 Task: Change  the formatting of the data  Which is Greater than 10 in conditional formating, put the option 'Green Fill with Dark Green Text. . 'In the sheet   Blaze Sales   book
Action: Mouse moved to (50, 194)
Screenshot: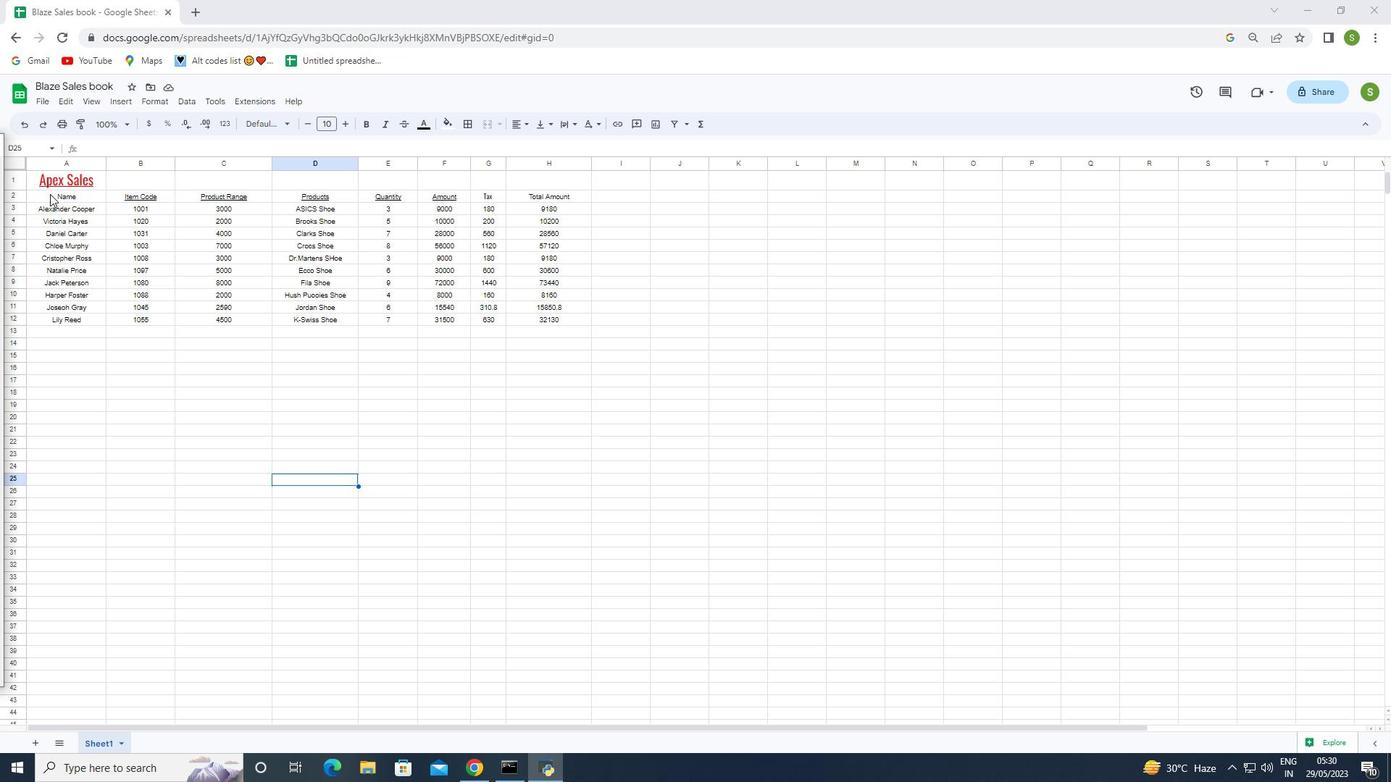 
Action: Mouse pressed left at (50, 194)
Screenshot: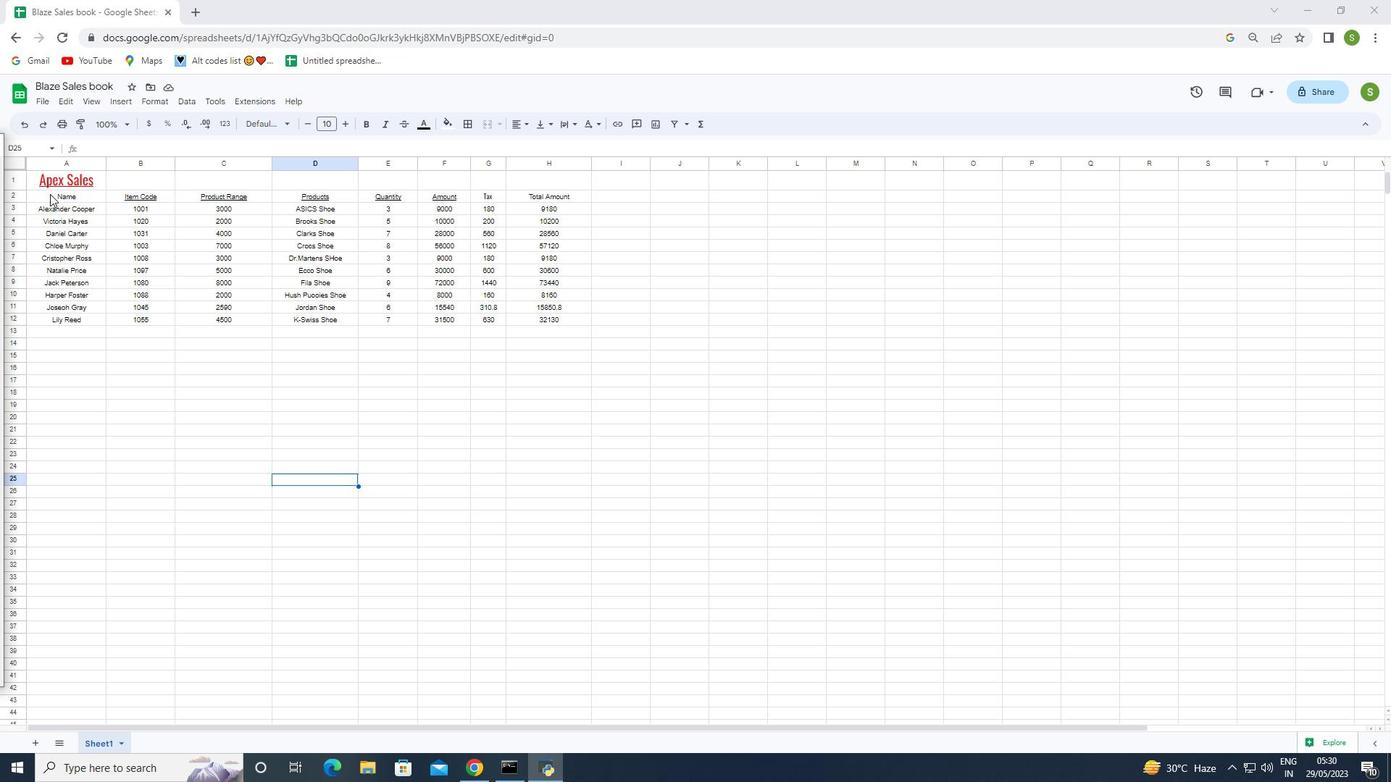 
Action: Mouse moved to (158, 98)
Screenshot: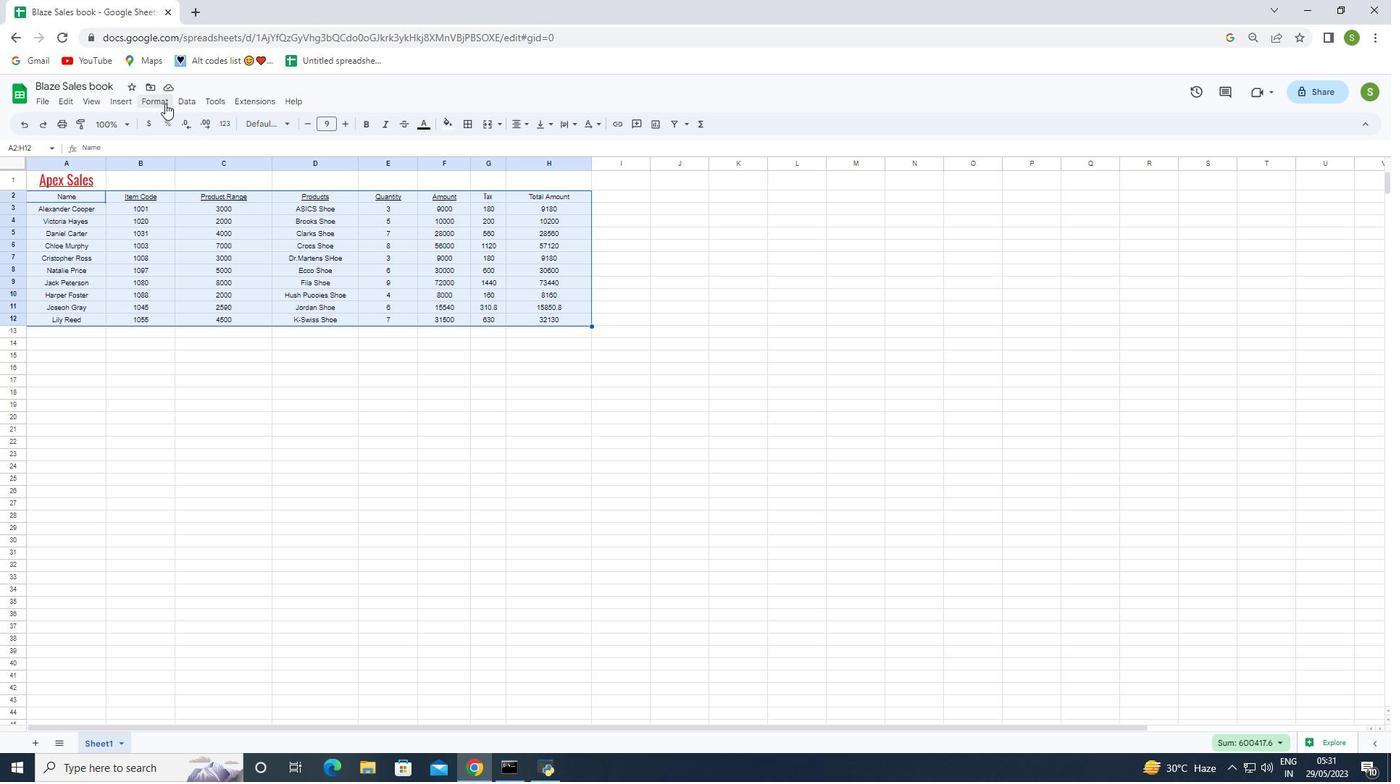 
Action: Mouse pressed left at (158, 98)
Screenshot: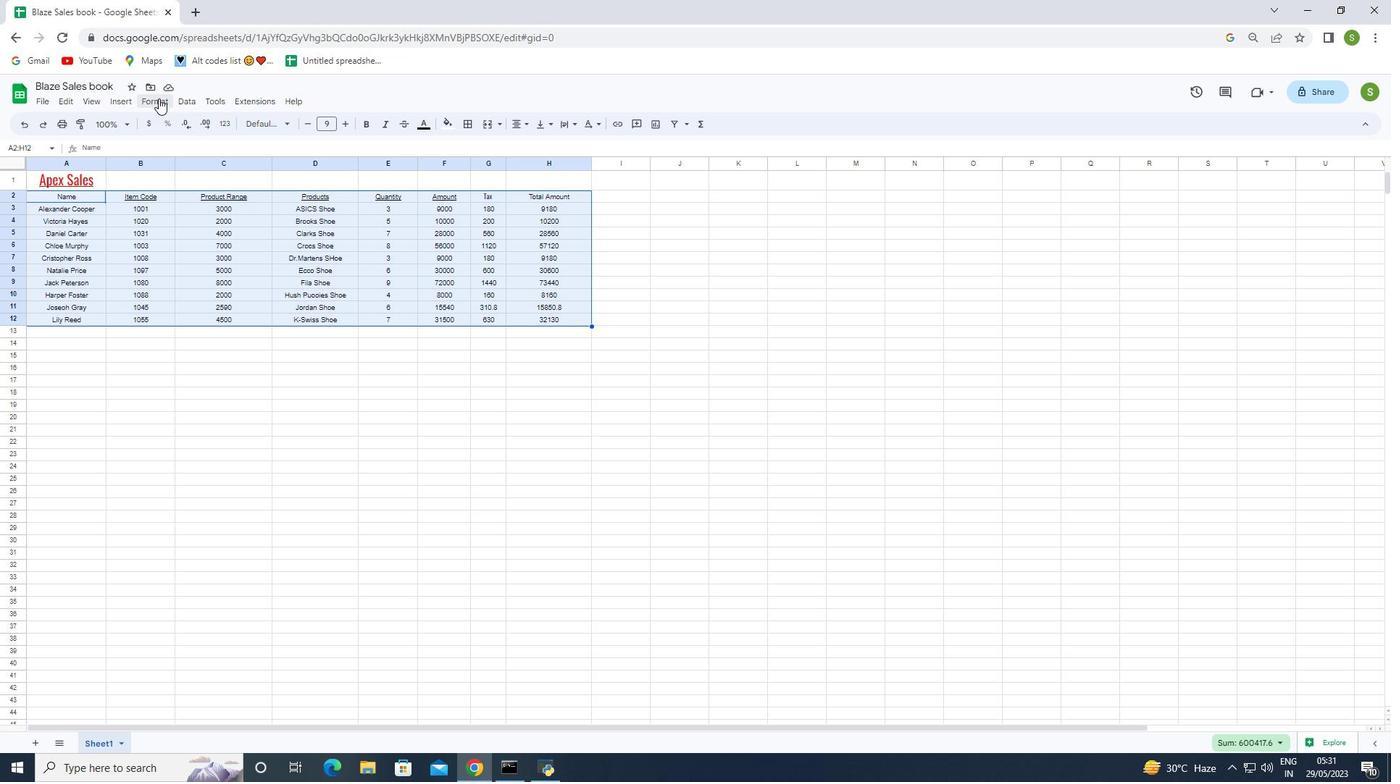 
Action: Mouse moved to (206, 300)
Screenshot: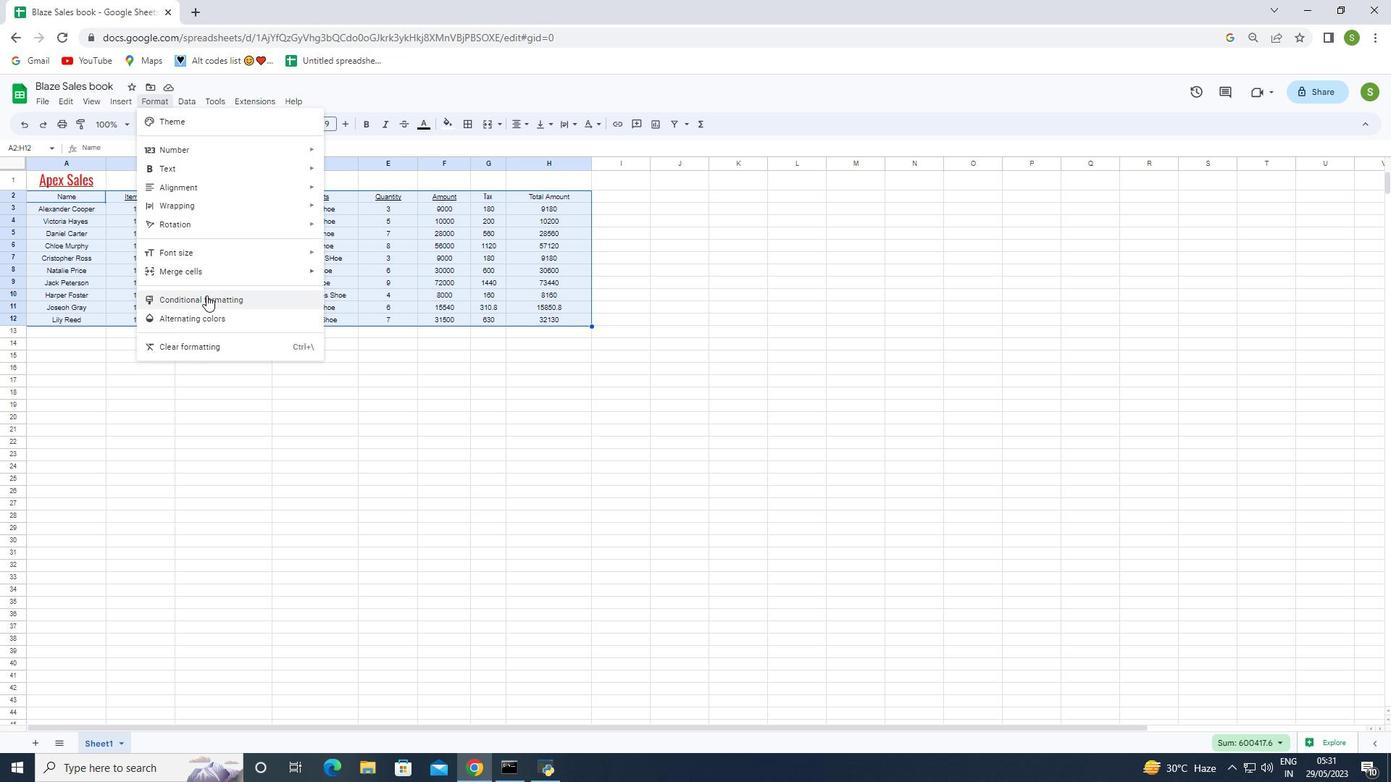 
Action: Mouse pressed left at (206, 300)
Screenshot: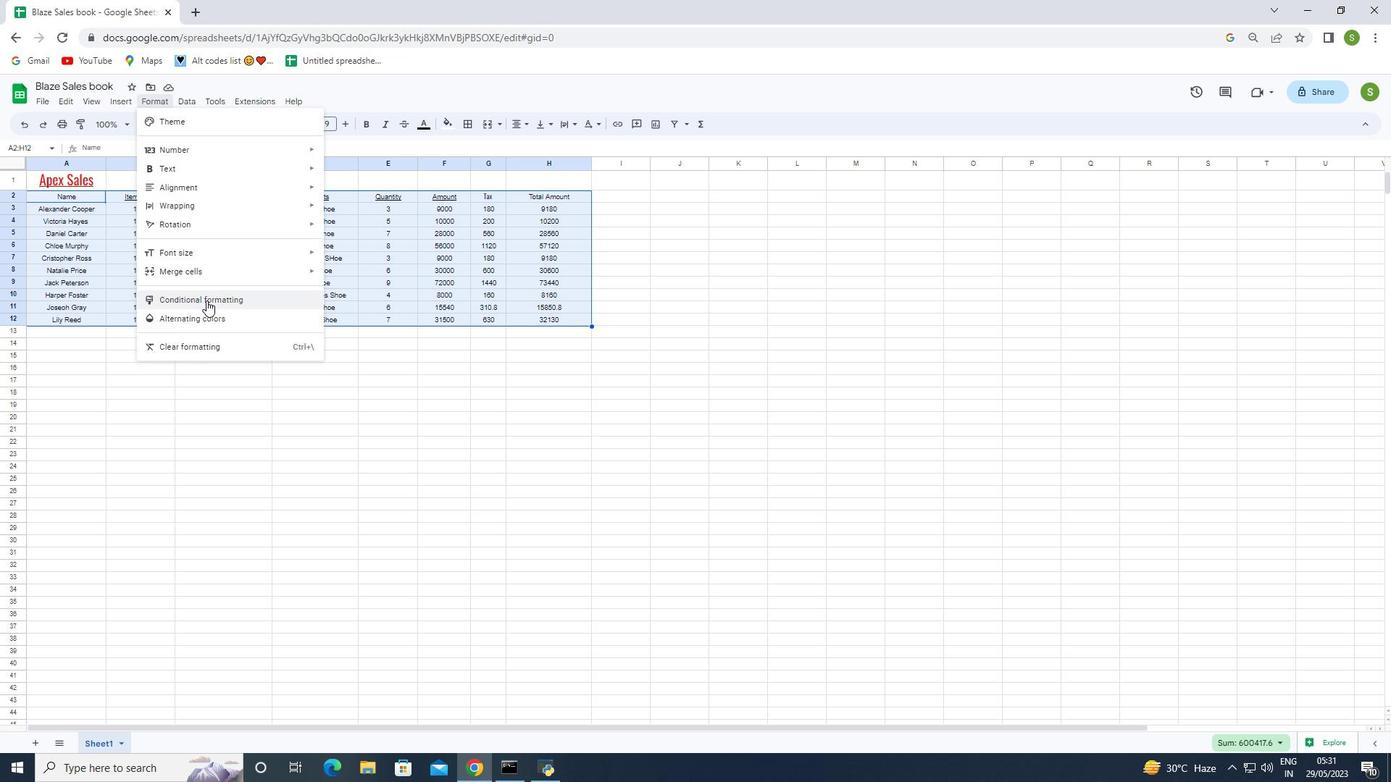 
Action: Mouse moved to (1254, 277)
Screenshot: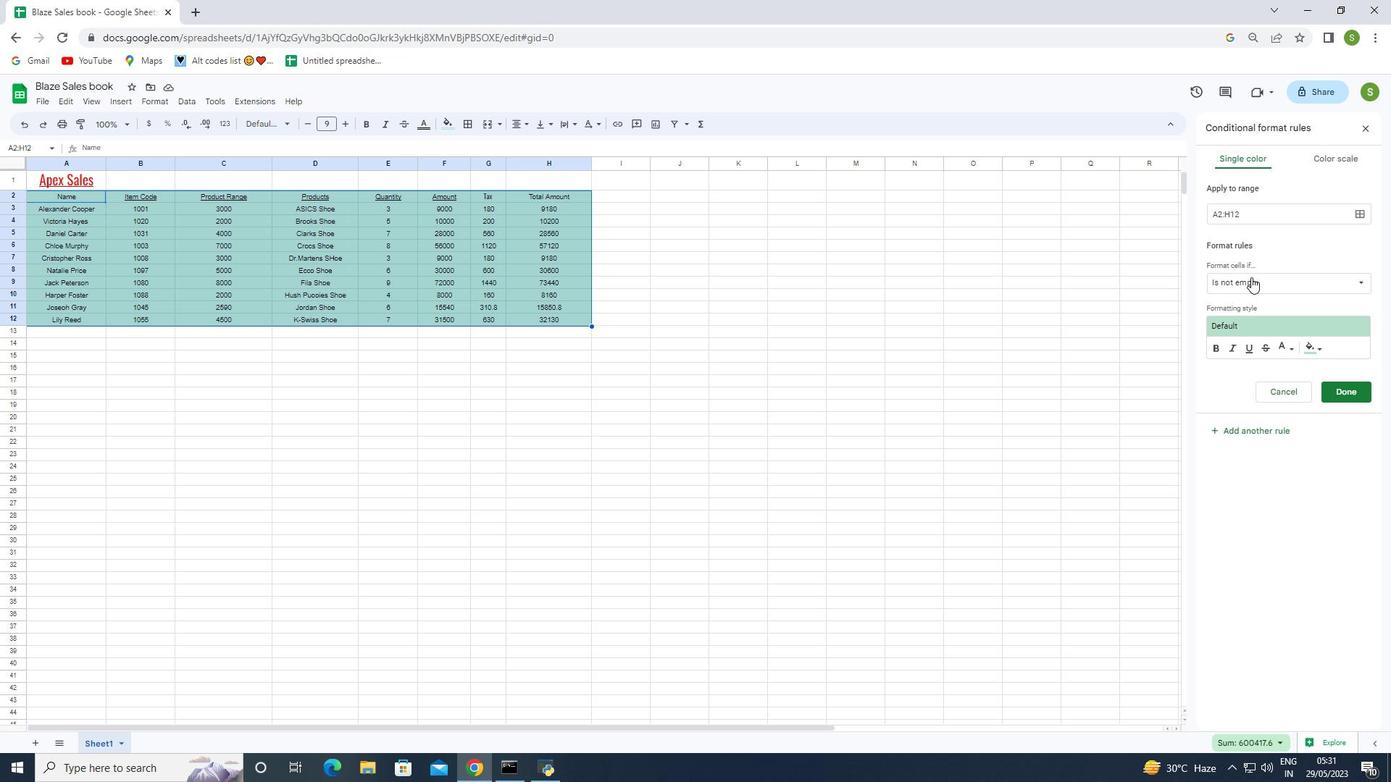 
Action: Mouse pressed left at (1254, 277)
Screenshot: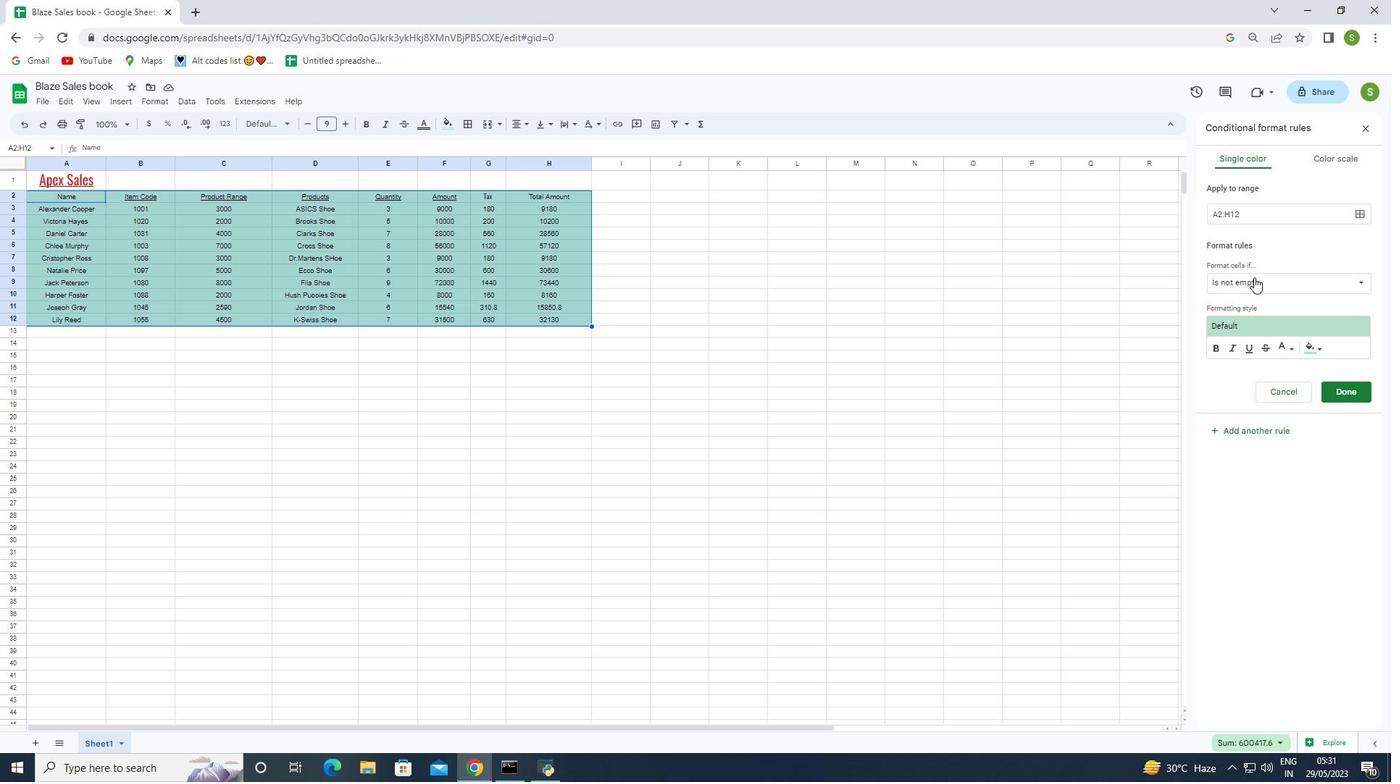 
Action: Mouse moved to (1249, 471)
Screenshot: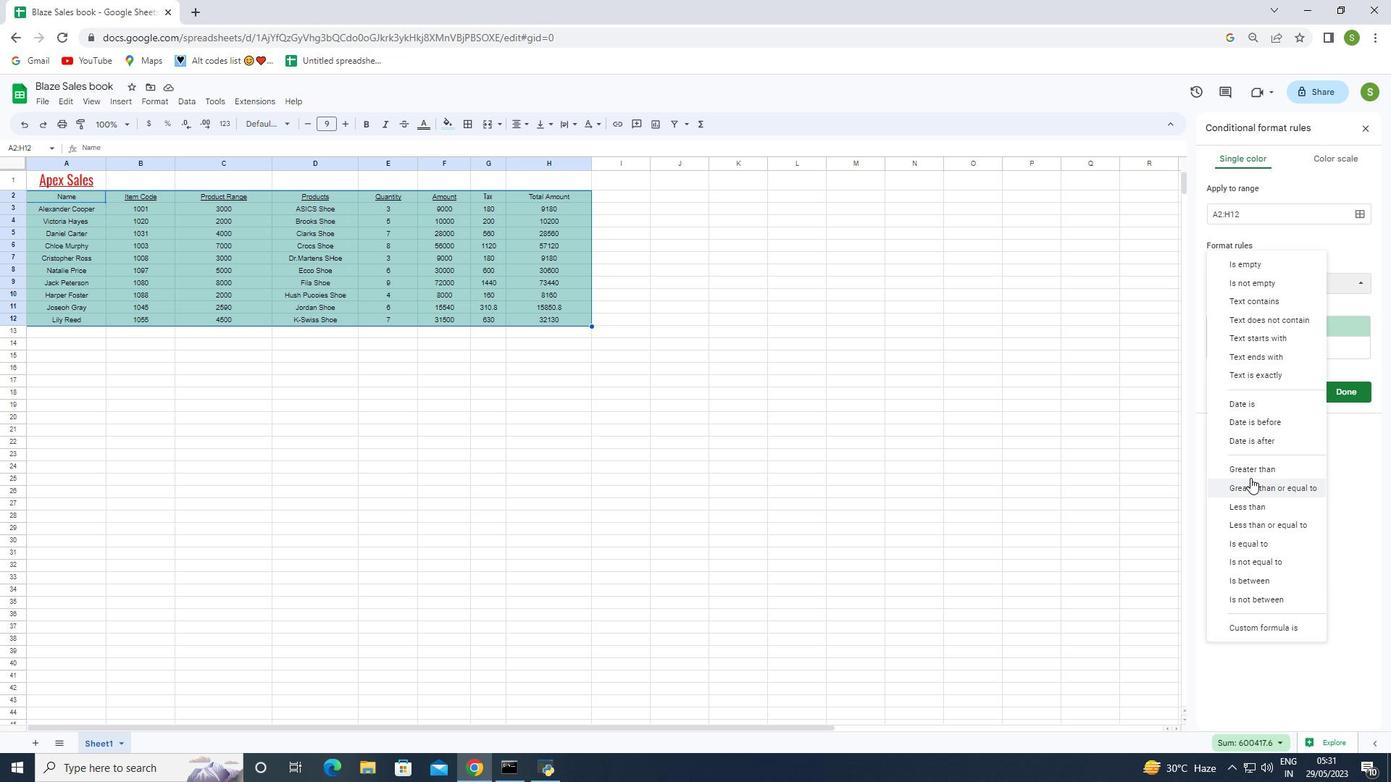 
Action: Mouse pressed left at (1249, 471)
Screenshot: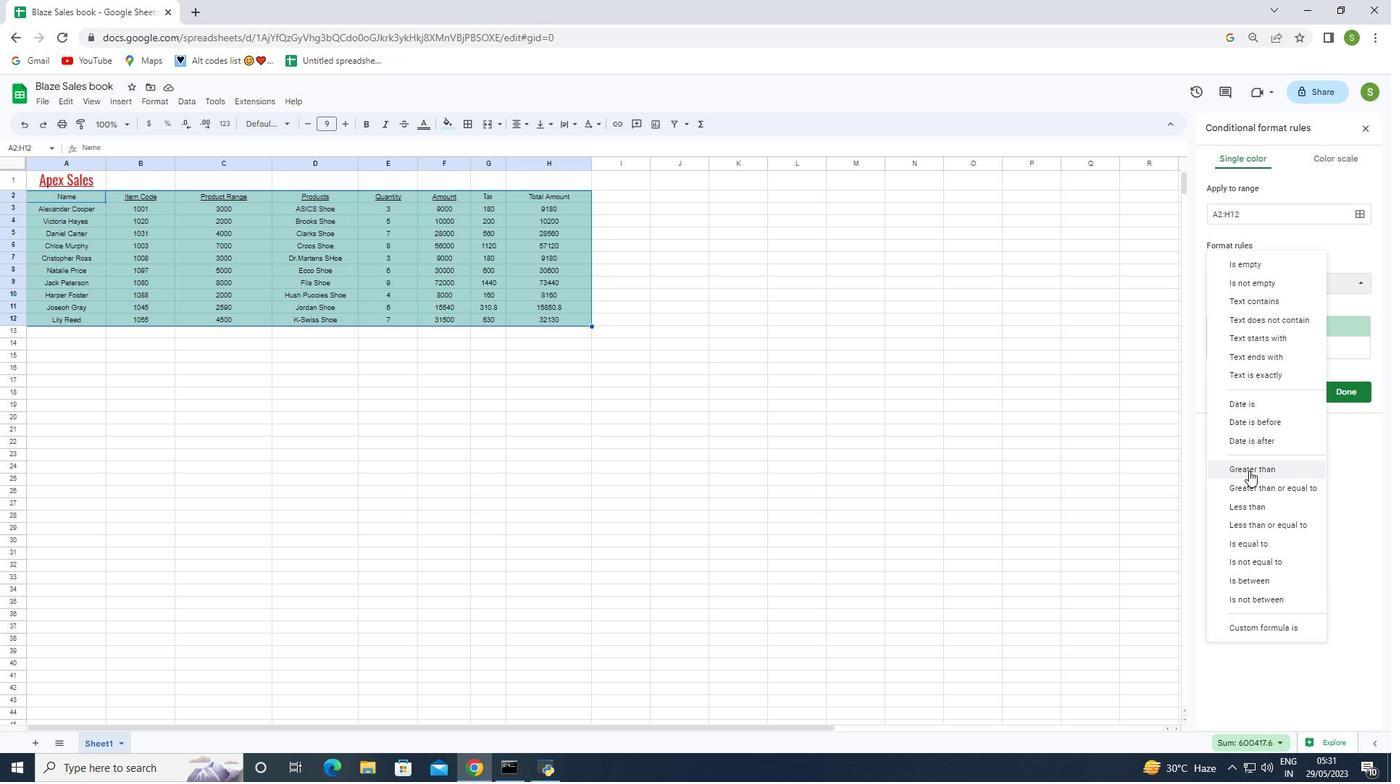 
Action: Mouse moved to (1221, 313)
Screenshot: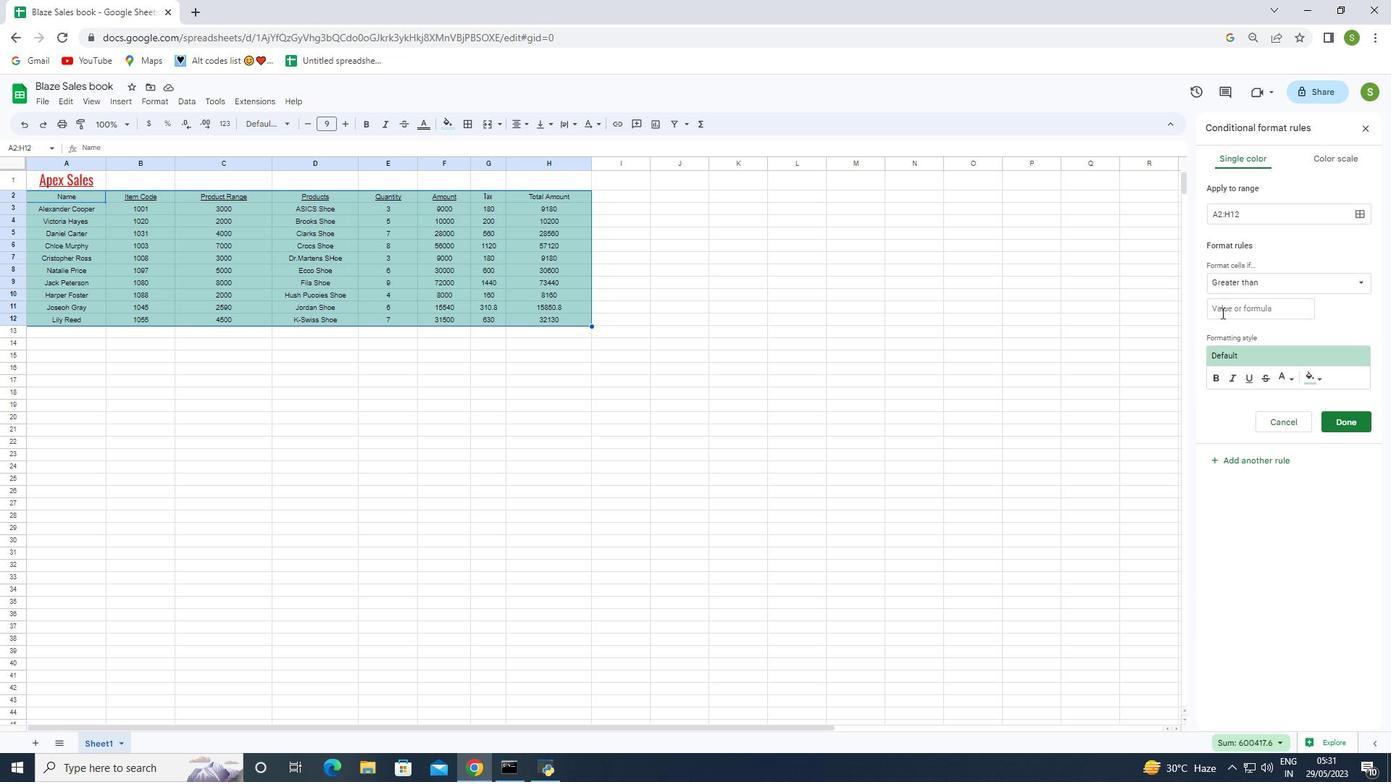 
Action: Mouse pressed left at (1221, 313)
Screenshot: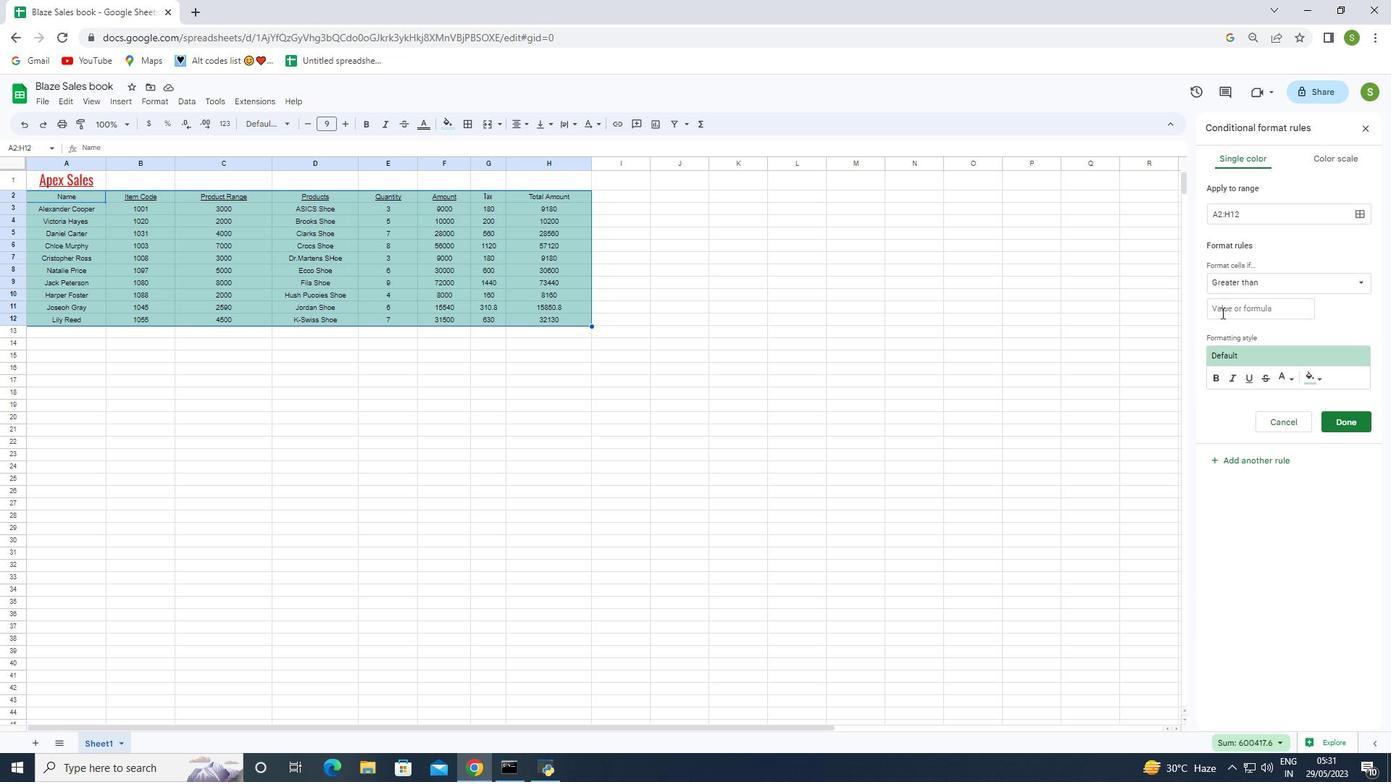 
Action: Key pressed 10
Screenshot: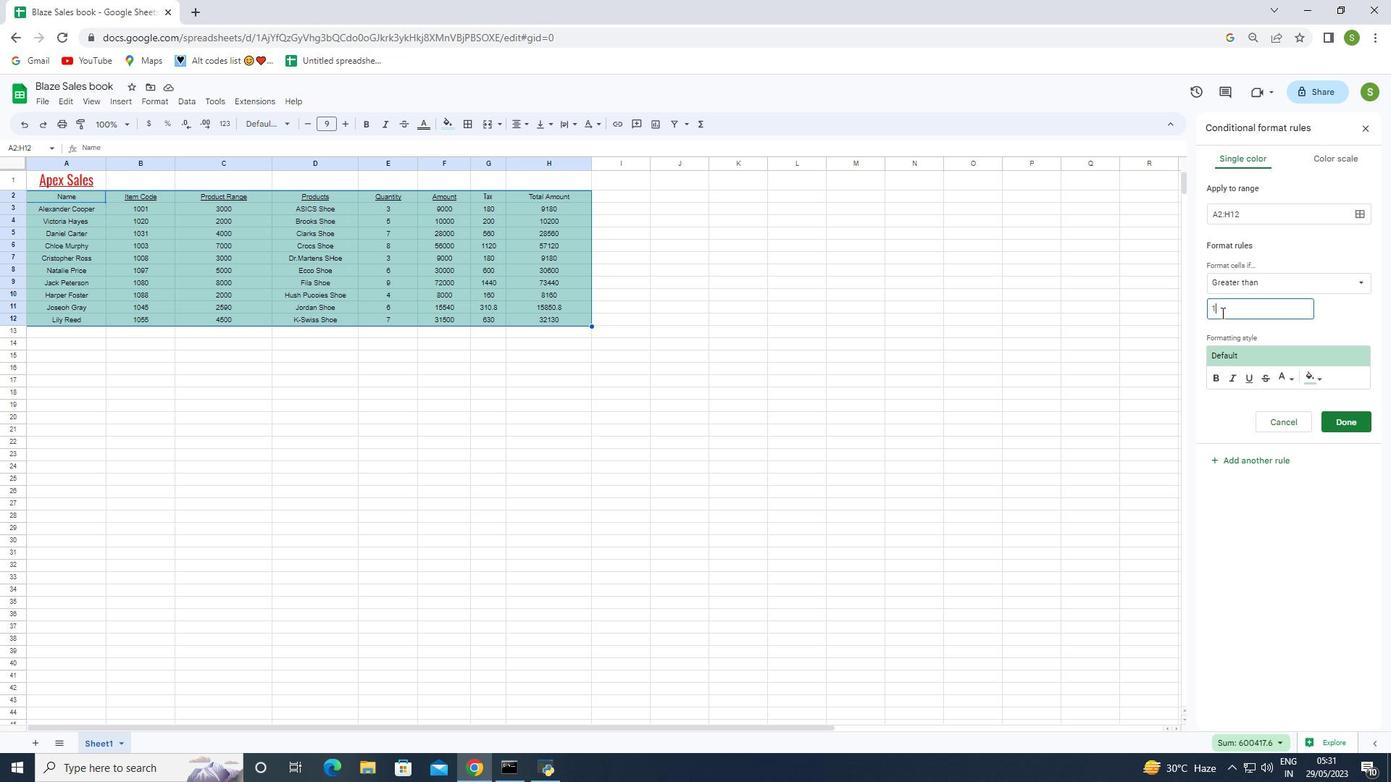 
Action: Mouse moved to (1318, 378)
Screenshot: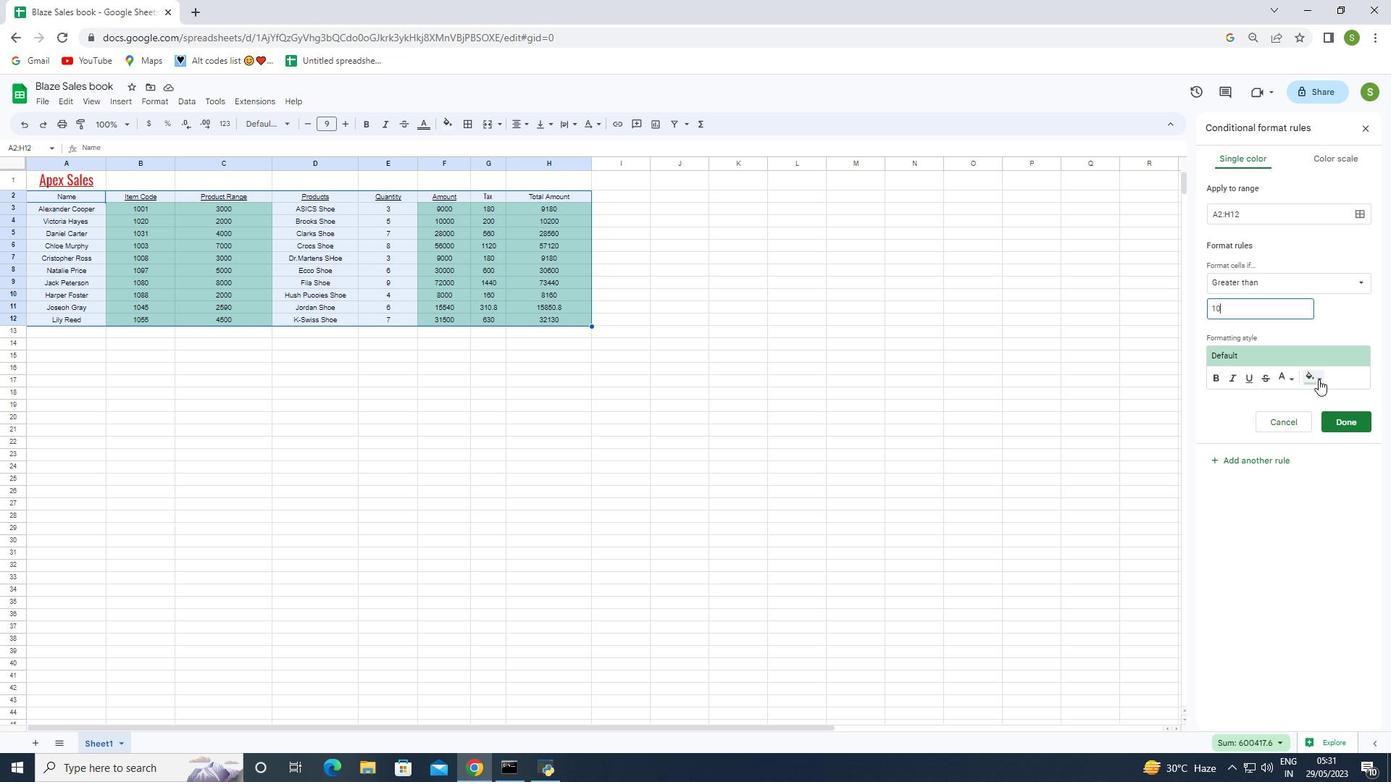 
Action: Mouse pressed left at (1318, 378)
Screenshot: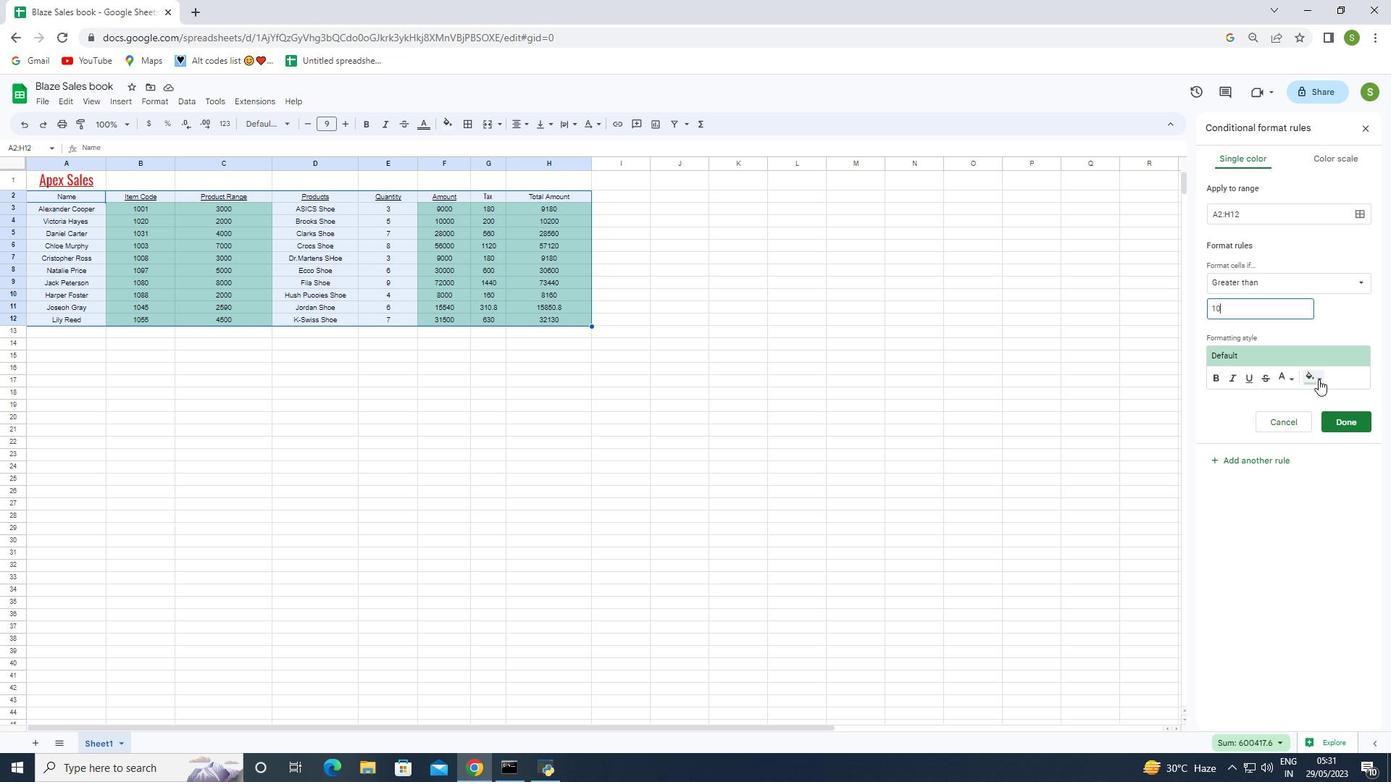 
Action: Mouse moved to (1250, 490)
Screenshot: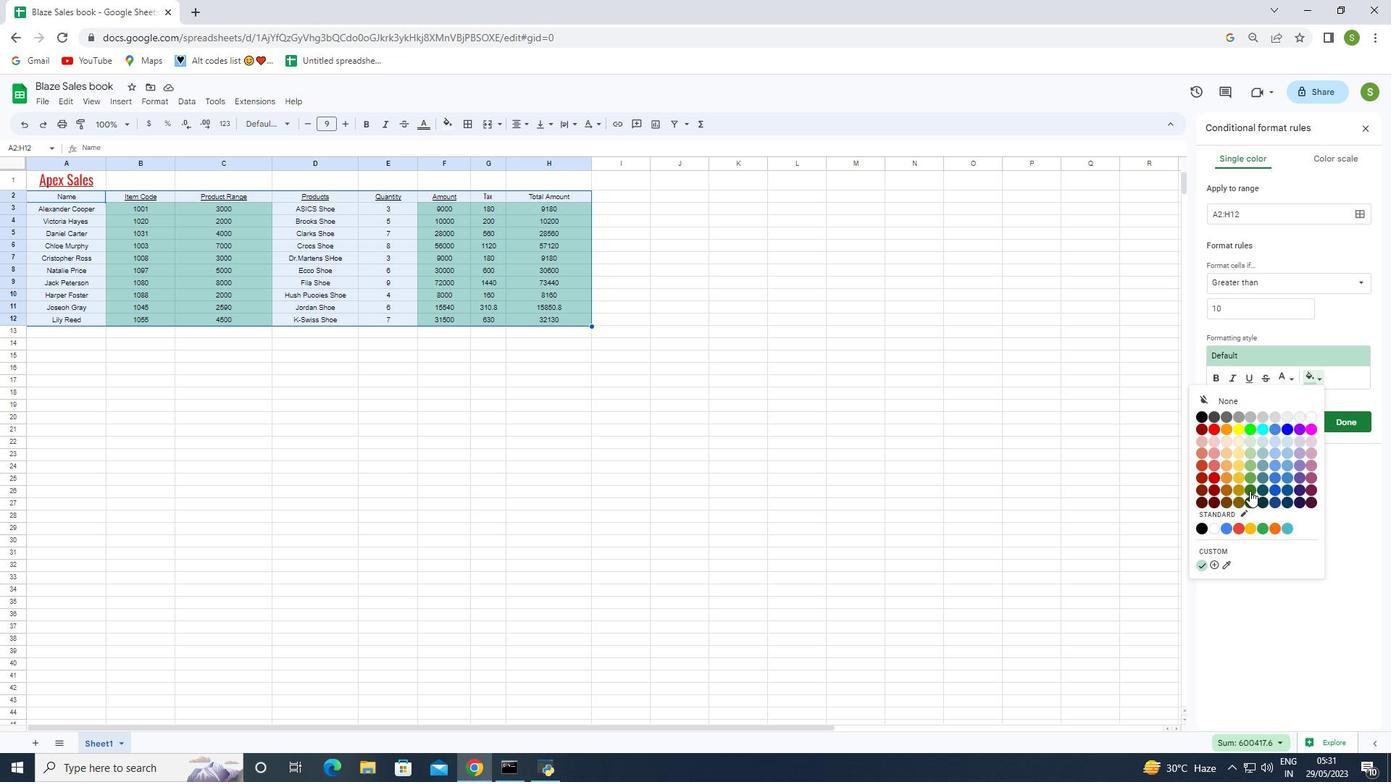 
Action: Mouse pressed left at (1250, 490)
Screenshot: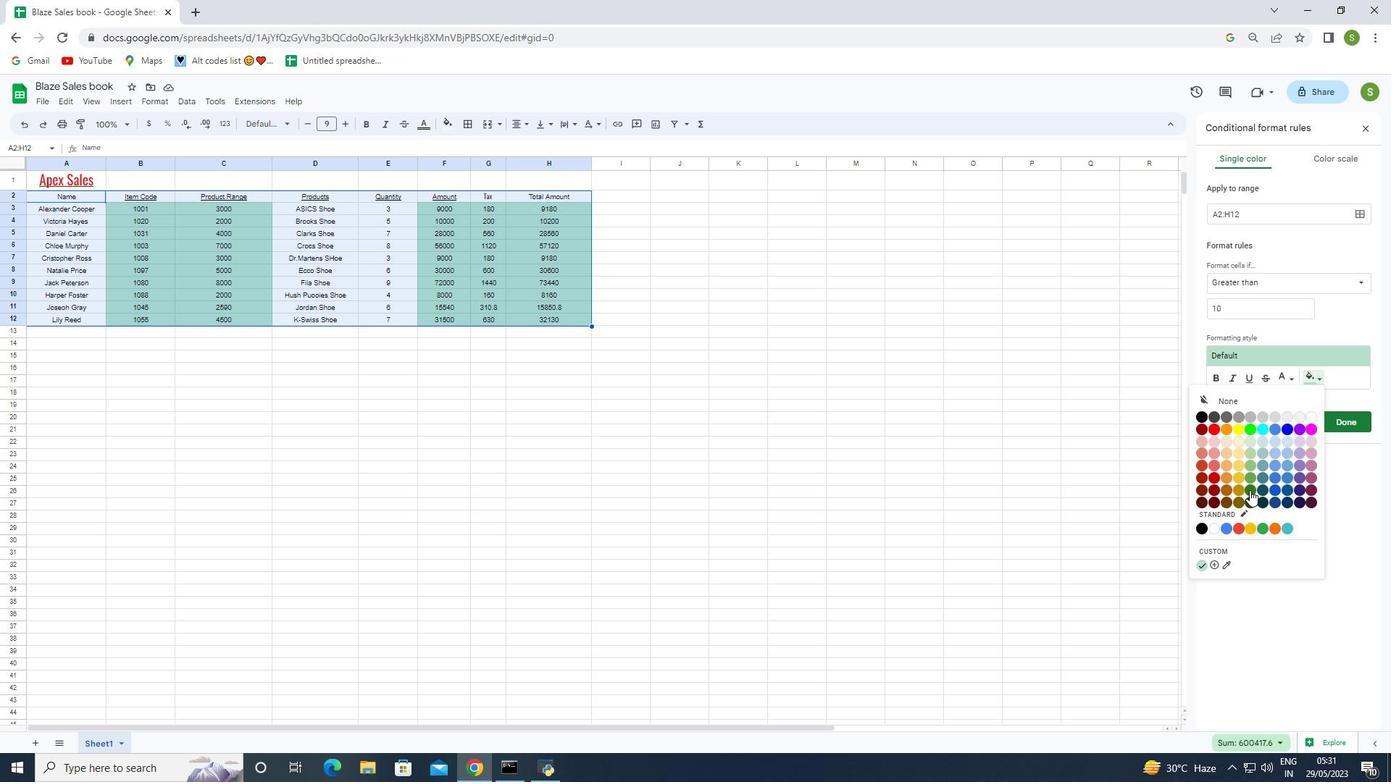
Action: Mouse moved to (1311, 381)
Screenshot: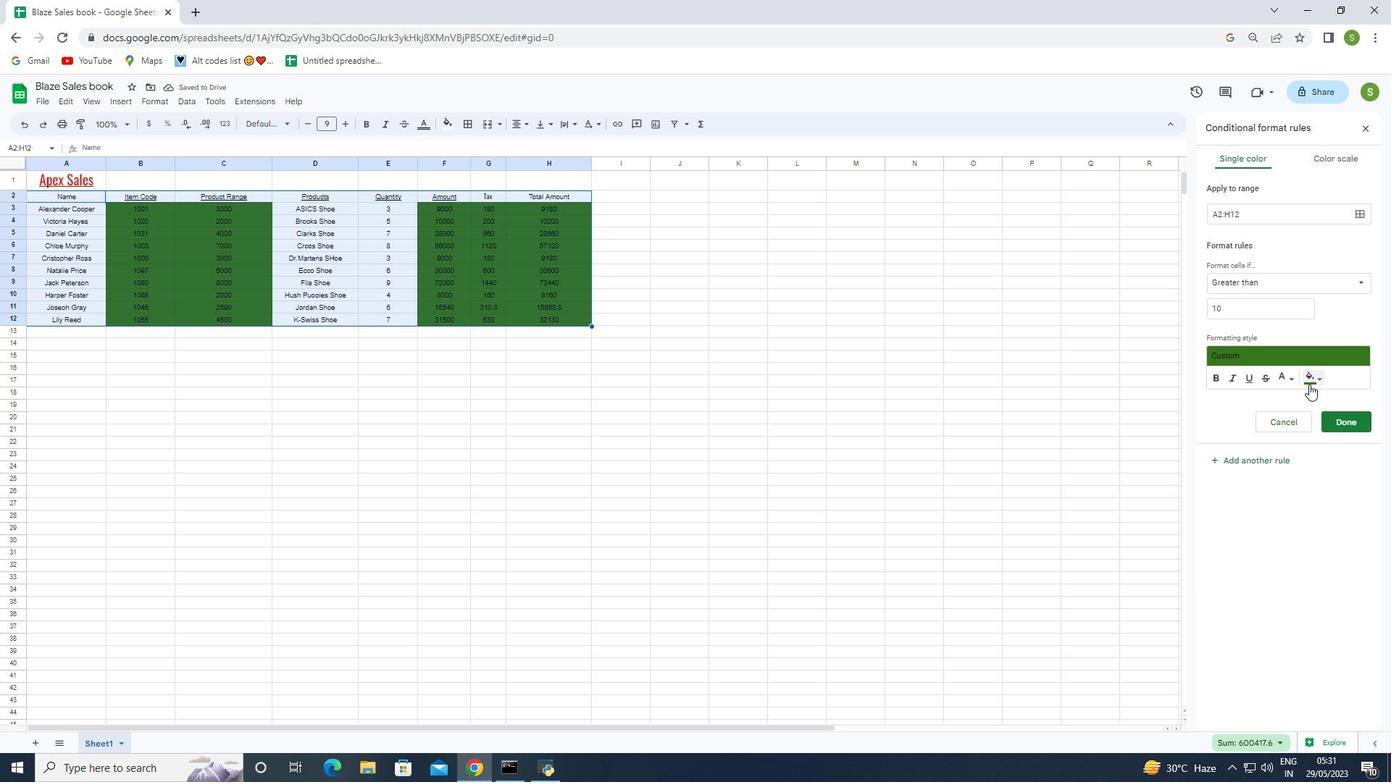 
Action: Mouse pressed left at (1311, 381)
Screenshot: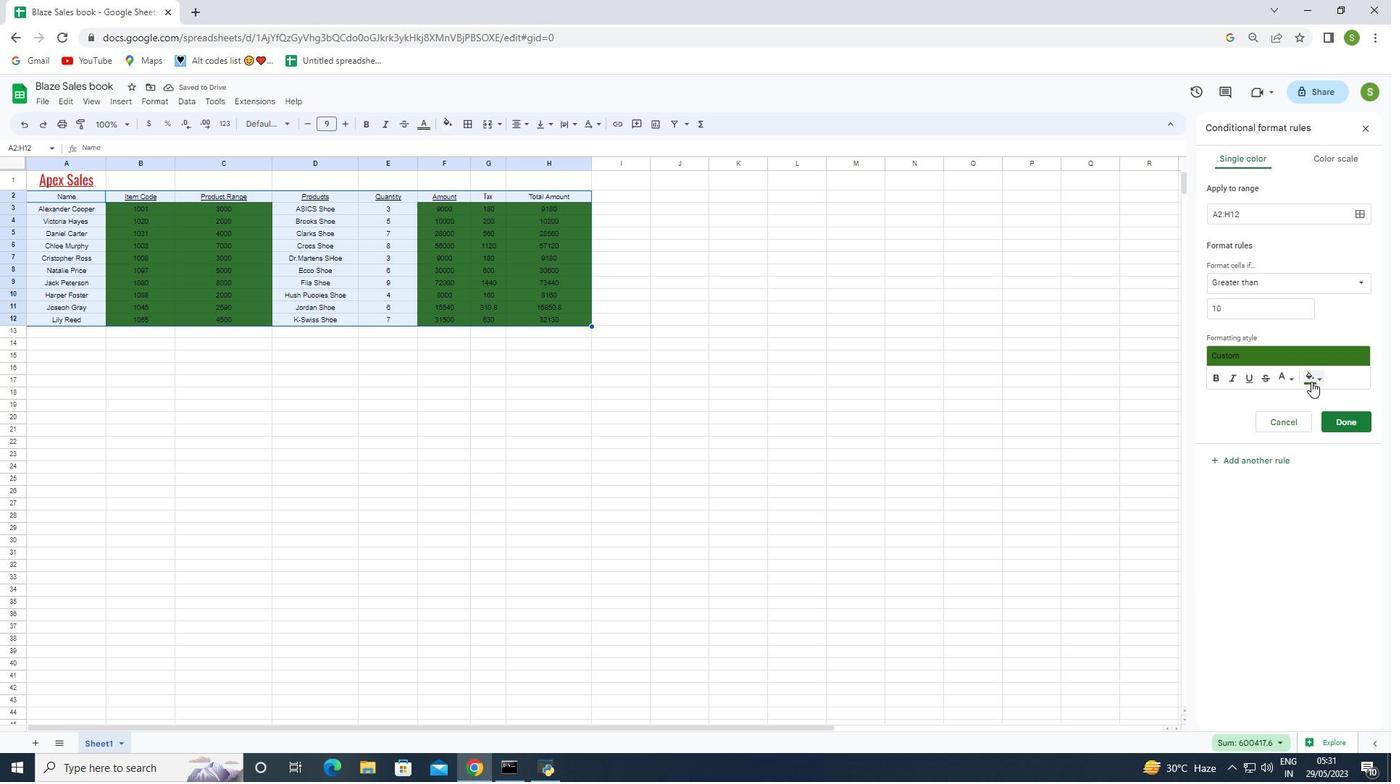 
Action: Mouse moved to (1244, 475)
Screenshot: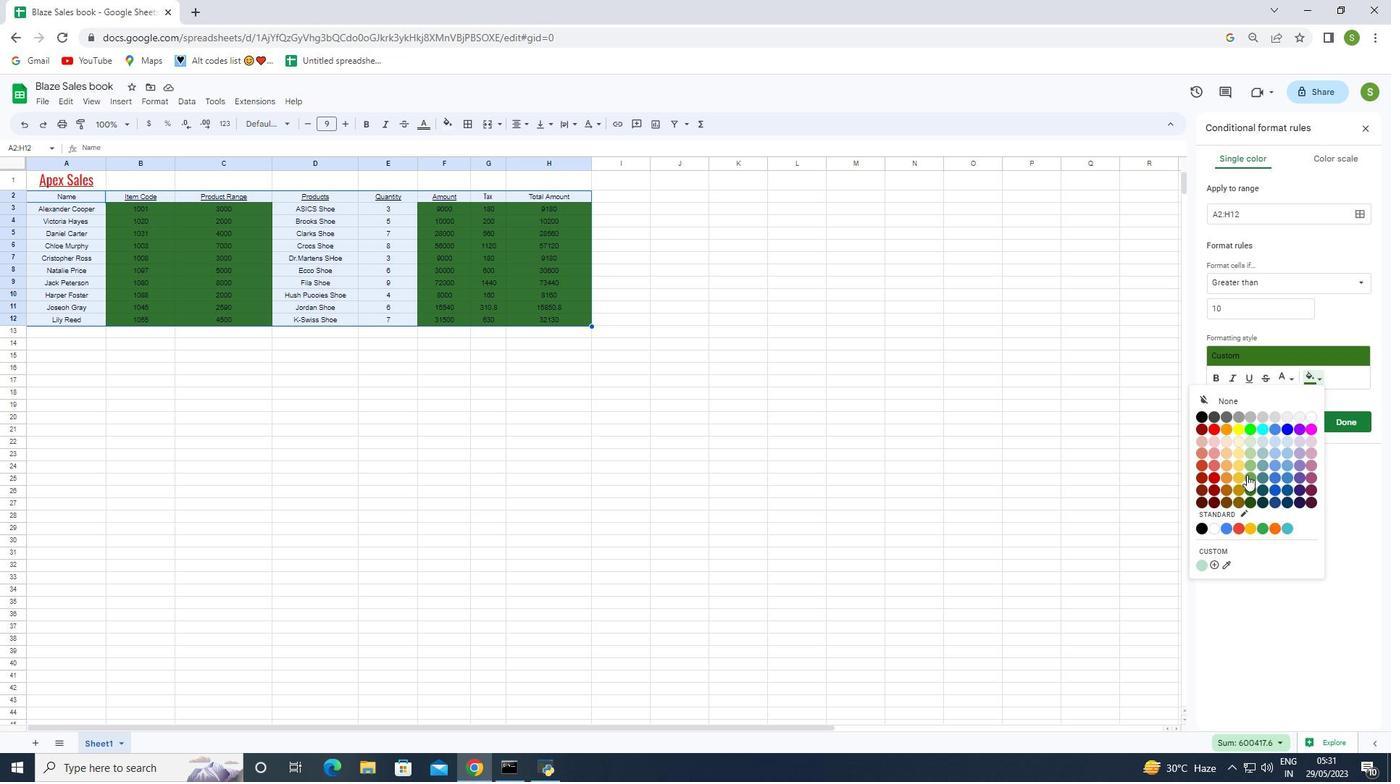 
Action: Mouse pressed left at (1244, 475)
Screenshot: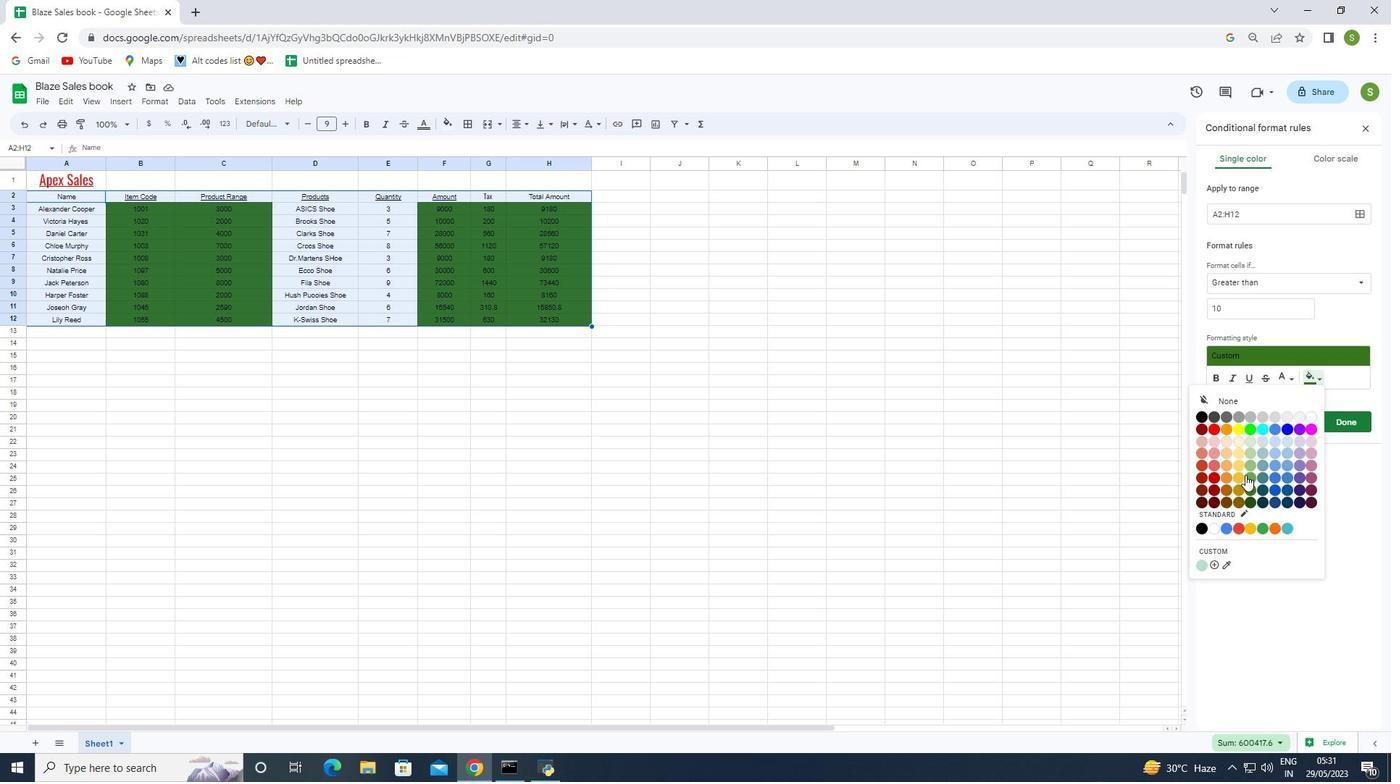 
Action: Mouse moved to (1292, 378)
Screenshot: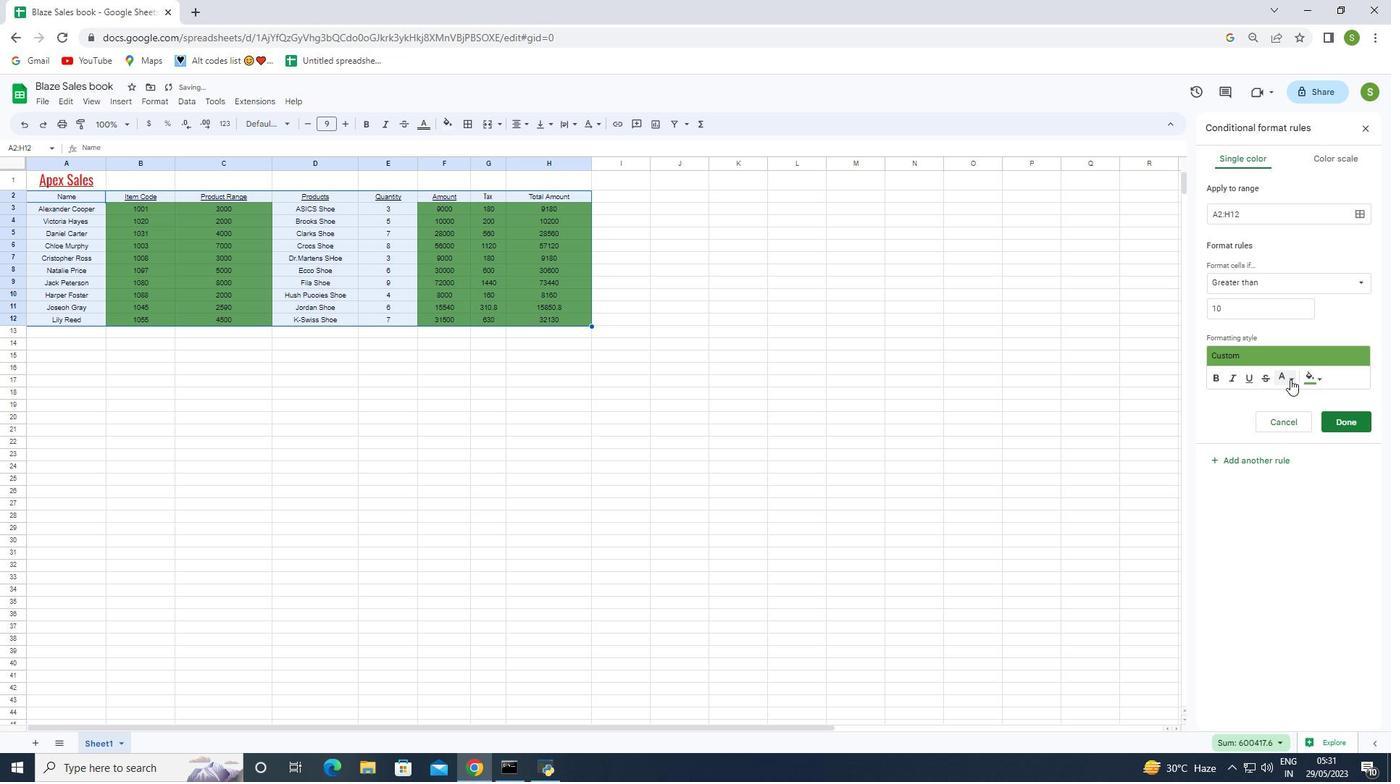 
Action: Mouse pressed left at (1292, 378)
Screenshot: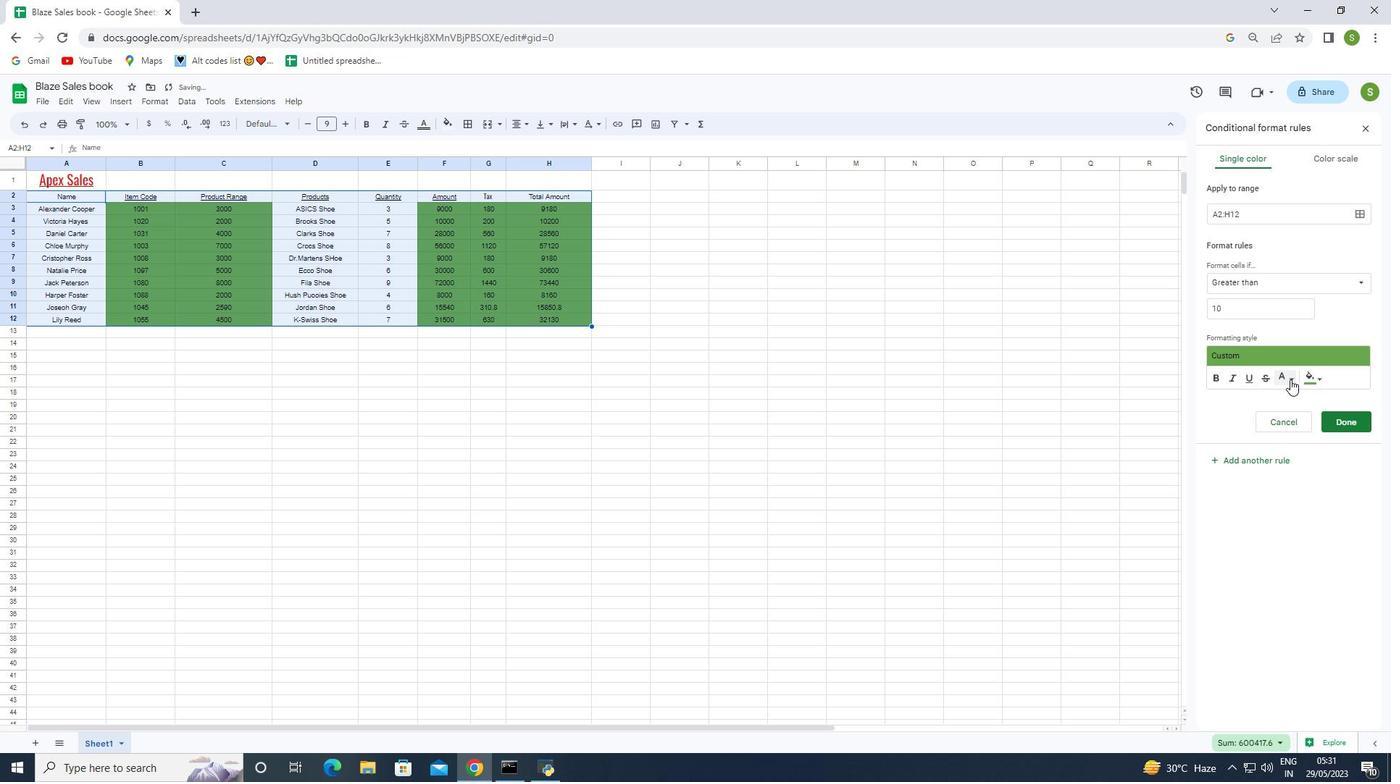 
Action: Mouse moved to (1222, 506)
Screenshot: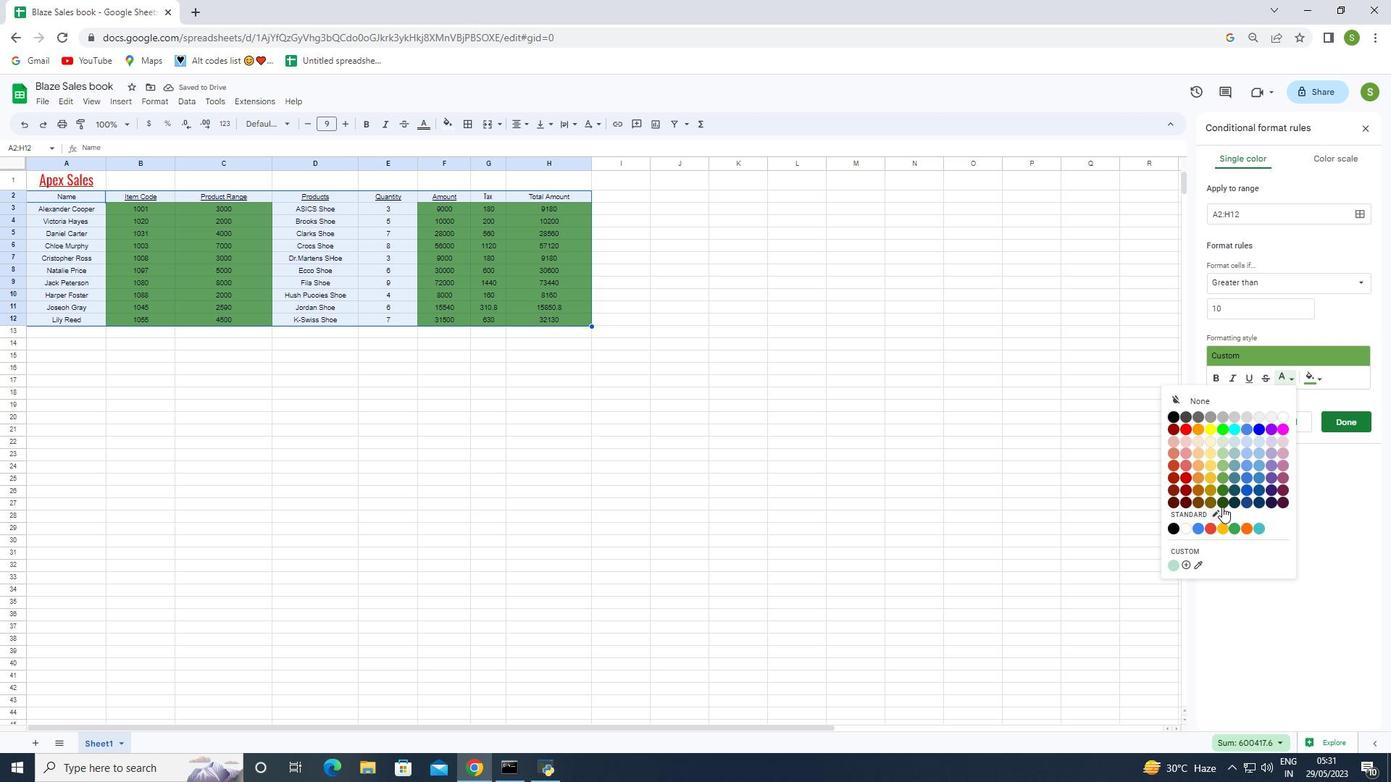 
Action: Mouse pressed left at (1222, 506)
Screenshot: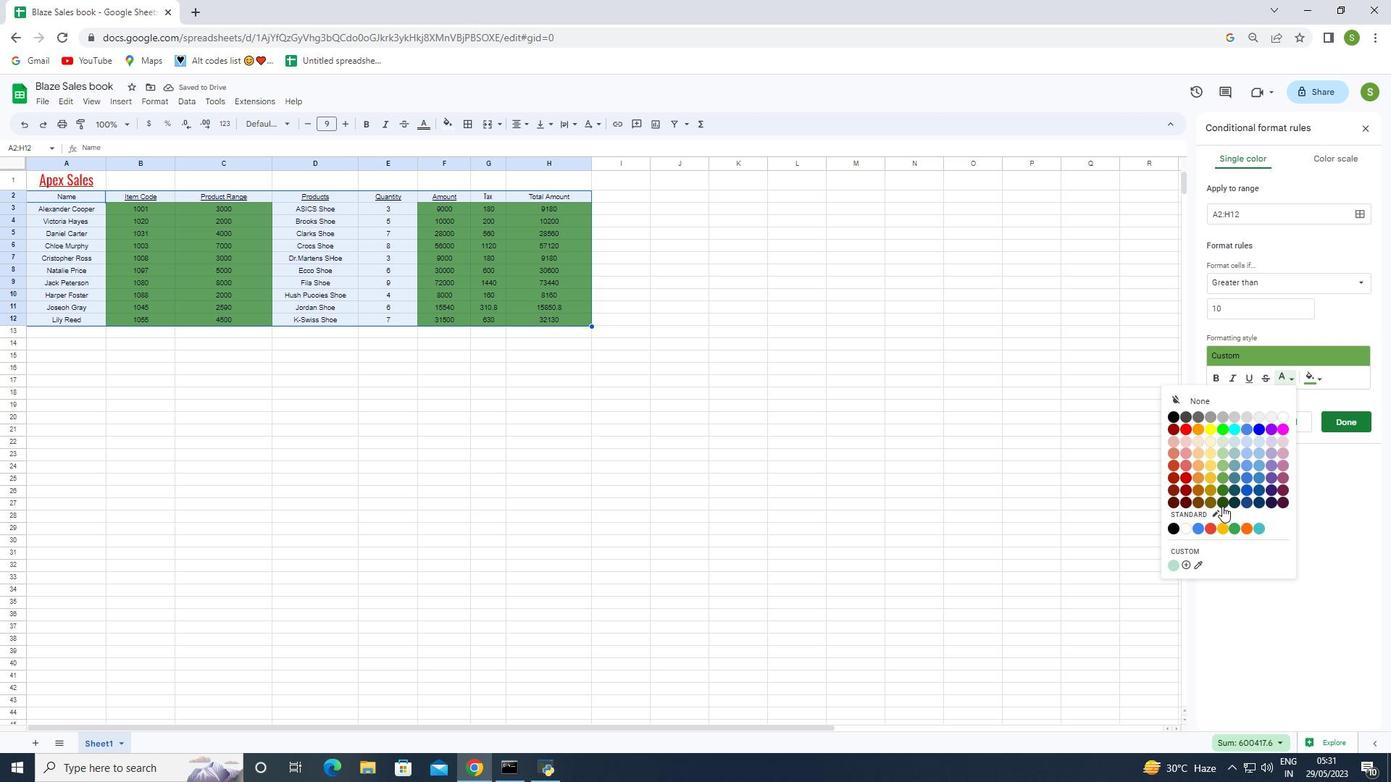 
Action: Mouse moved to (1329, 575)
Screenshot: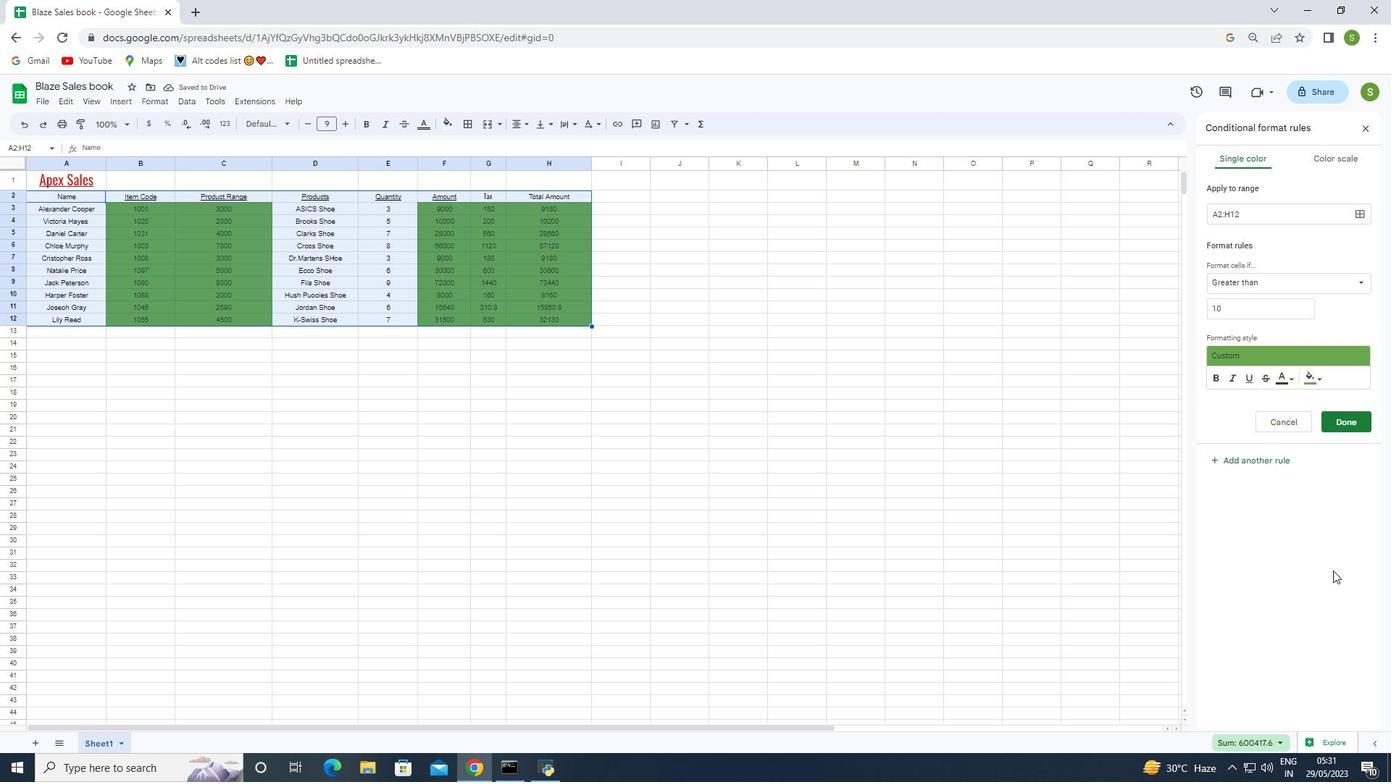 
Action: Mouse pressed left at (1329, 575)
Screenshot: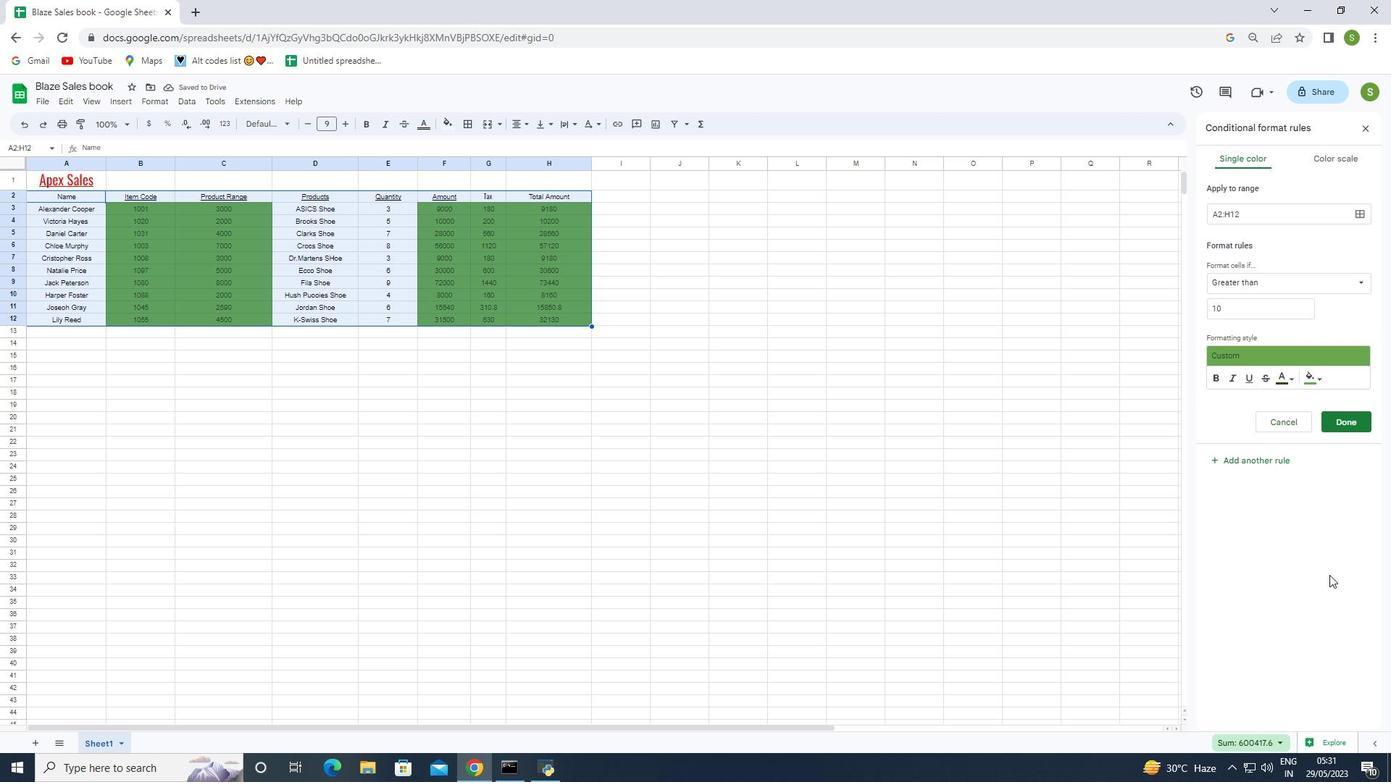 
Action: Mouse moved to (1316, 570)
Screenshot: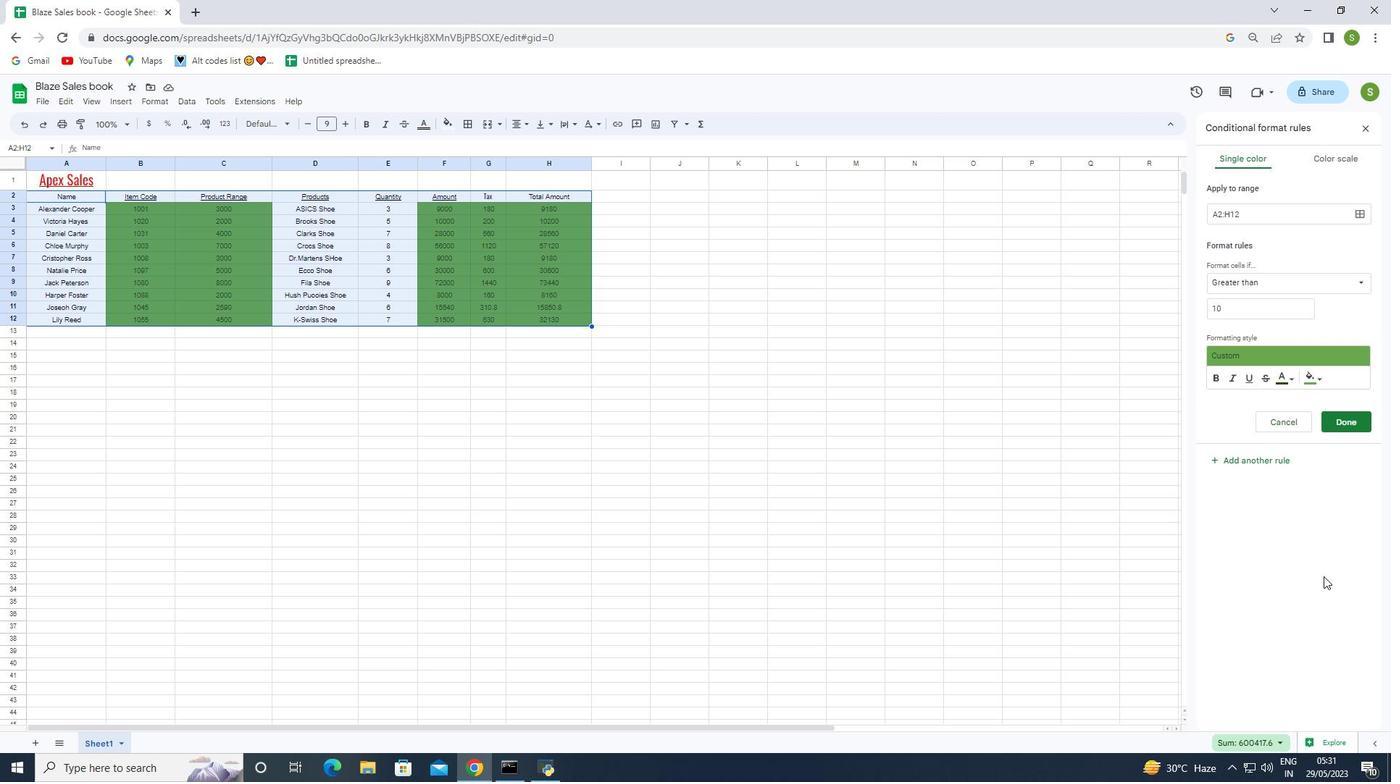 
Action: Key pressed <Key.esc>
Screenshot: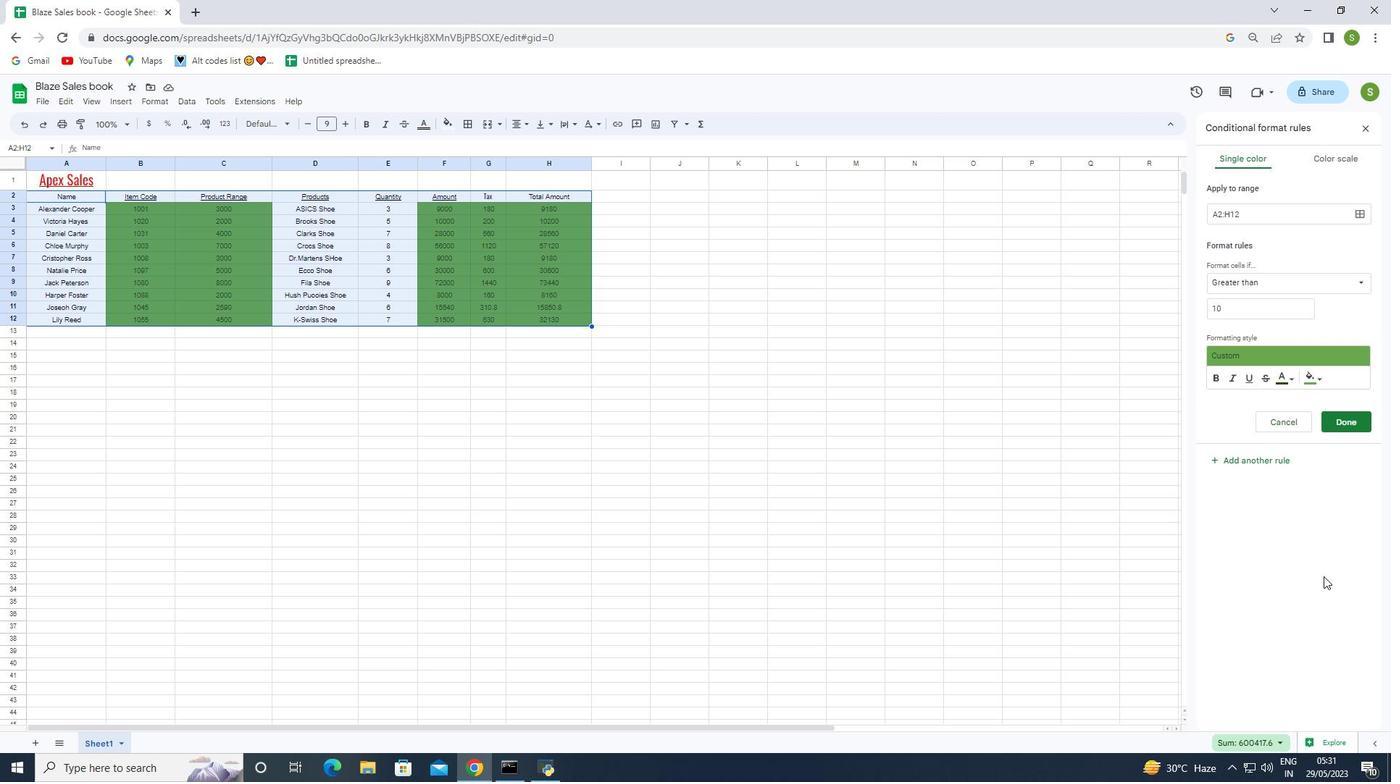 
Action: Mouse moved to (1154, 431)
Screenshot: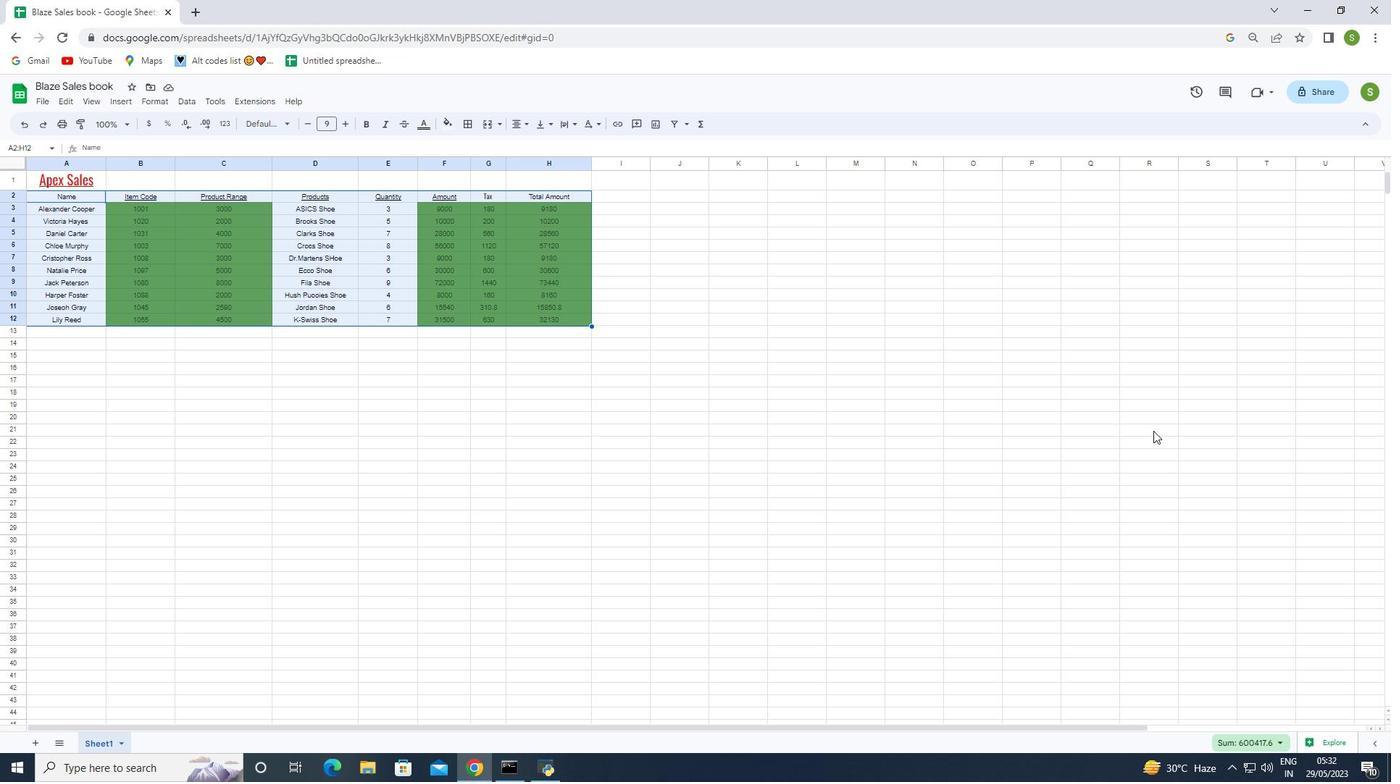
Action: Key pressed ctrl+Z
Screenshot: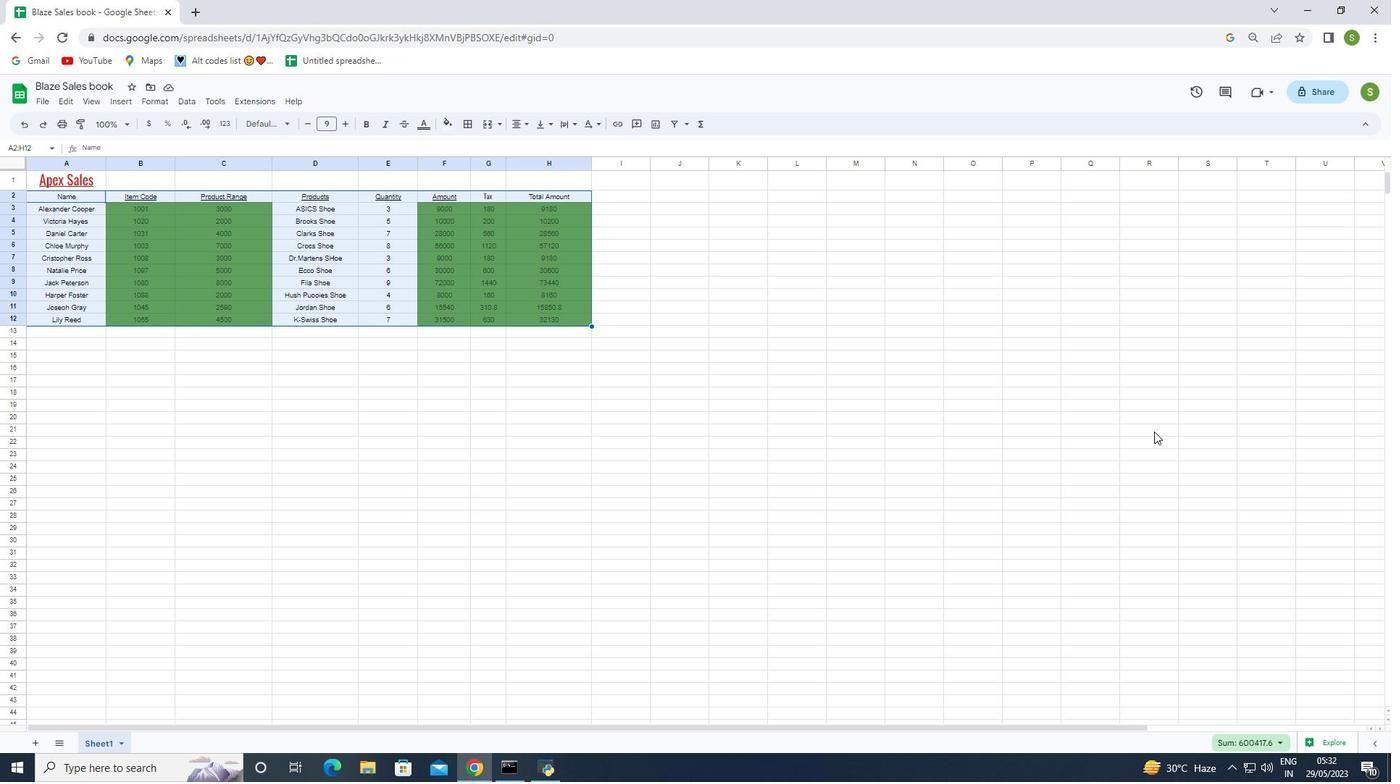 
Action: Mouse moved to (845, 411)
Screenshot: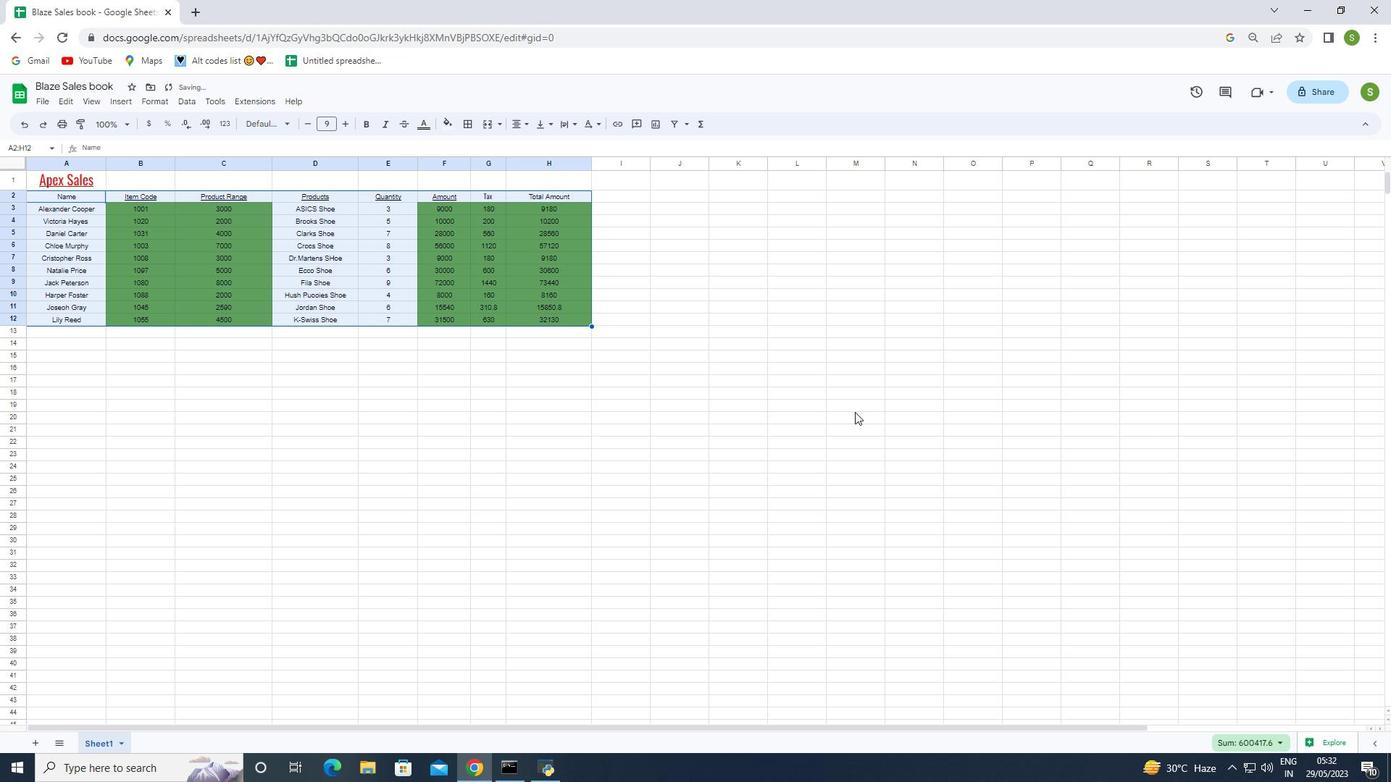 
Action: Key pressed <'\x1a'>
Screenshot: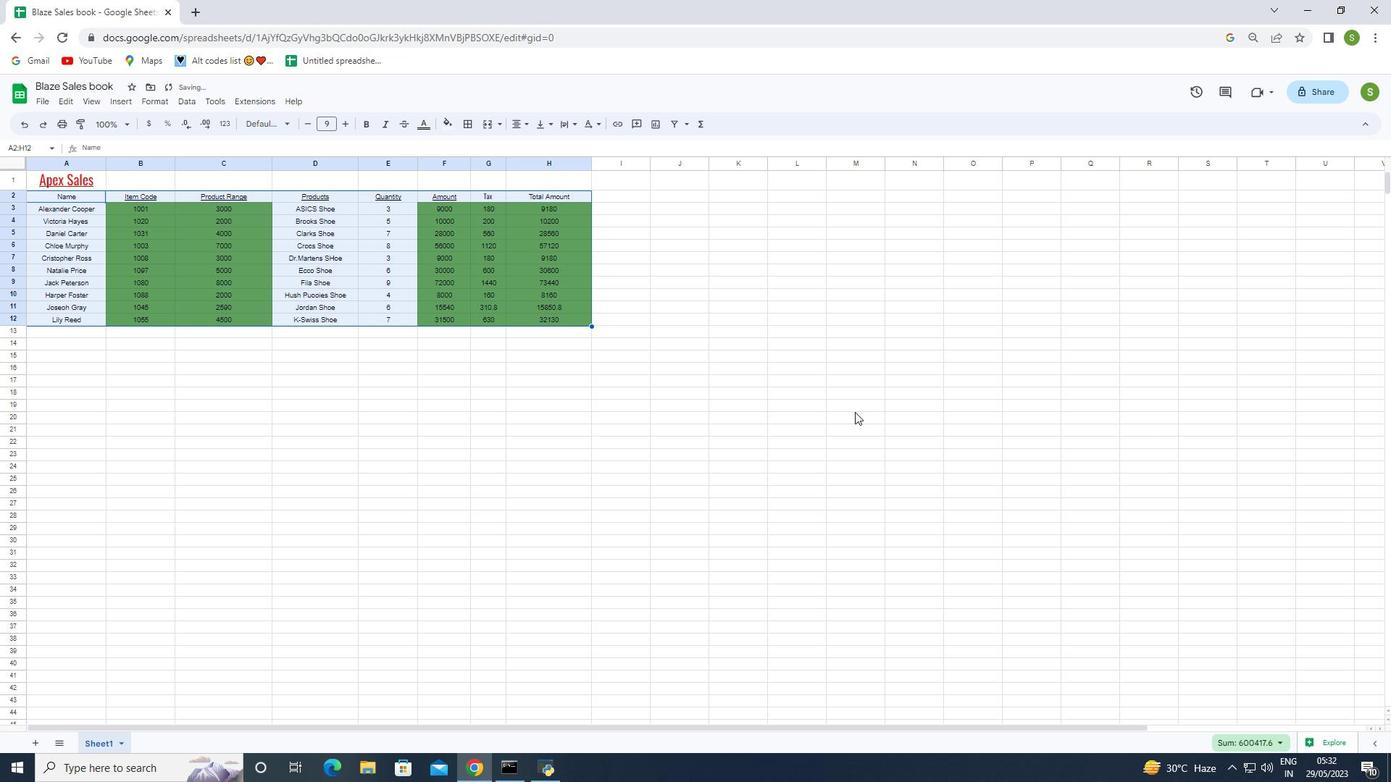 
Action: Mouse moved to (541, 418)
Screenshot: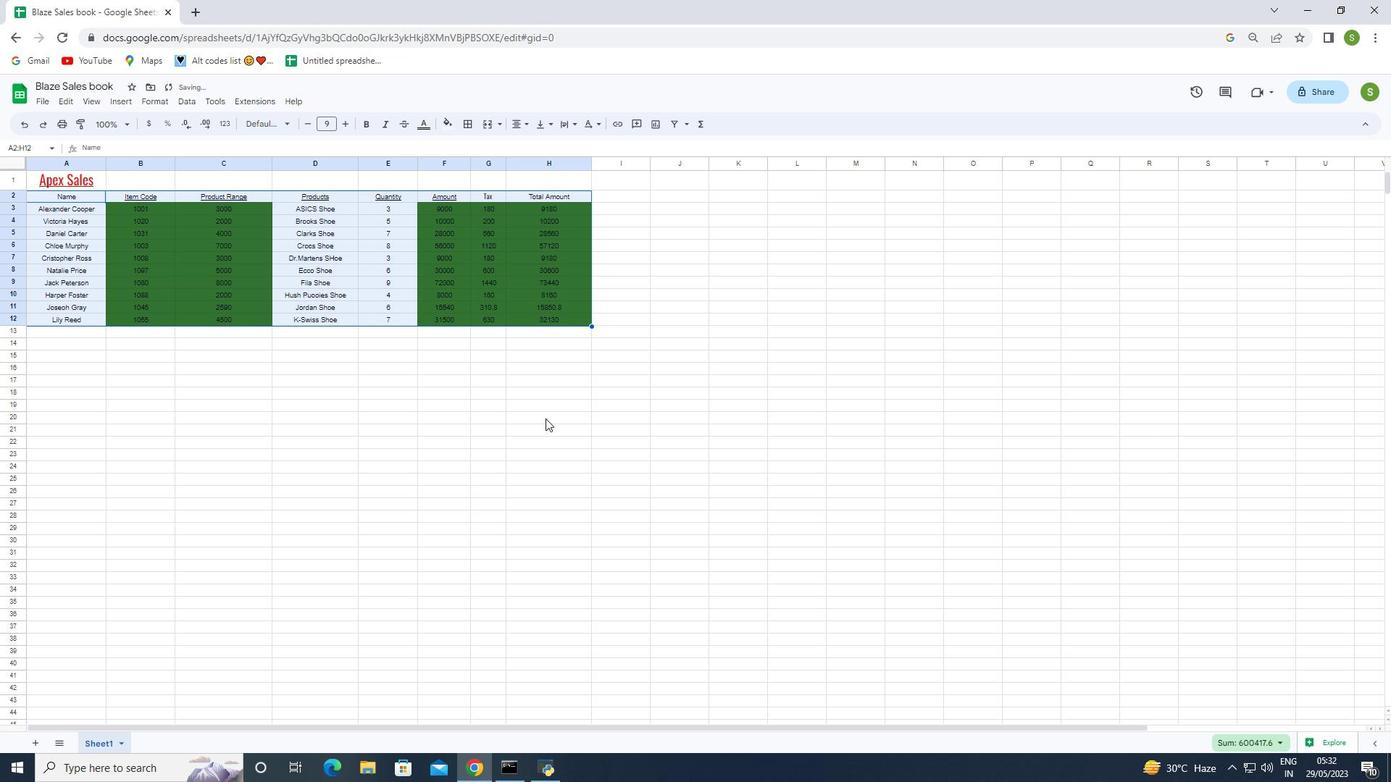 
Action: Key pressed <'\x1a'>
Screenshot: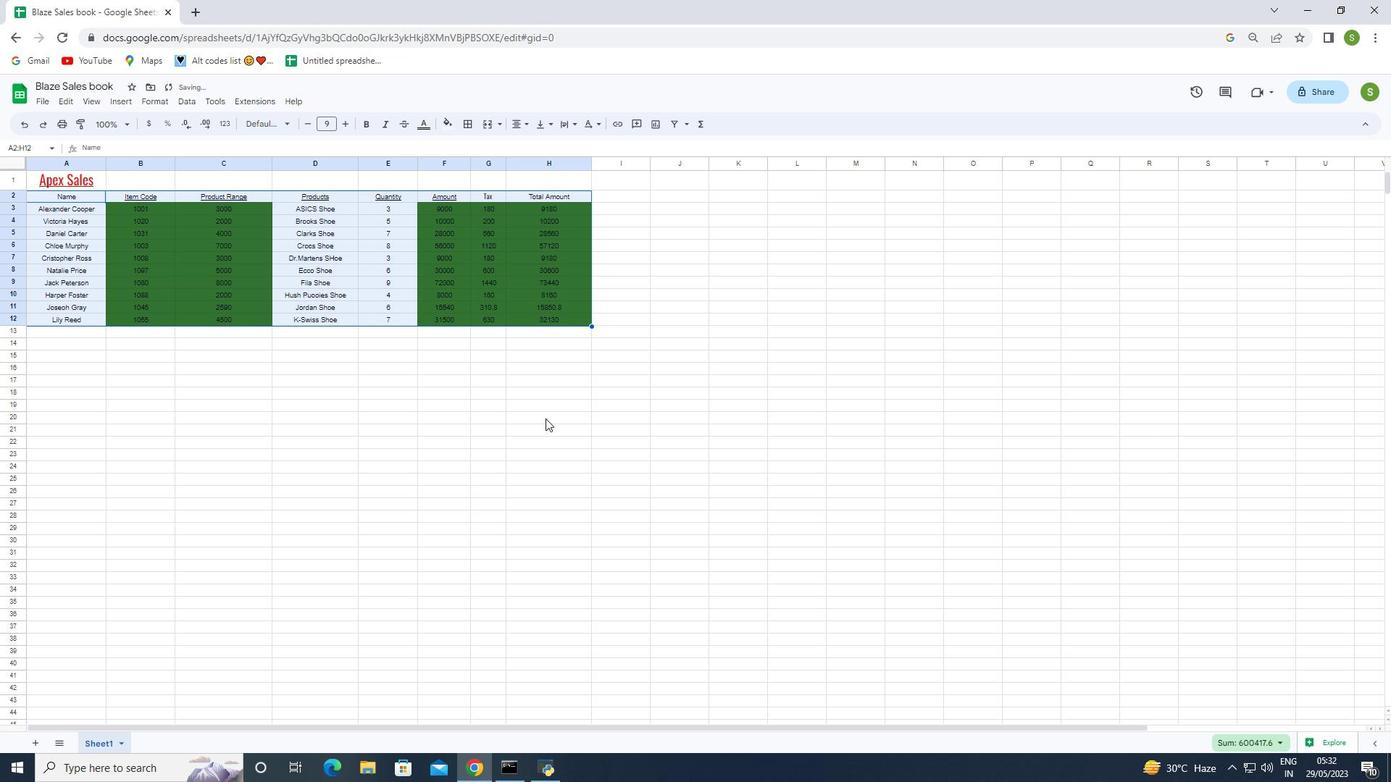 
Action: Mouse moved to (525, 420)
Screenshot: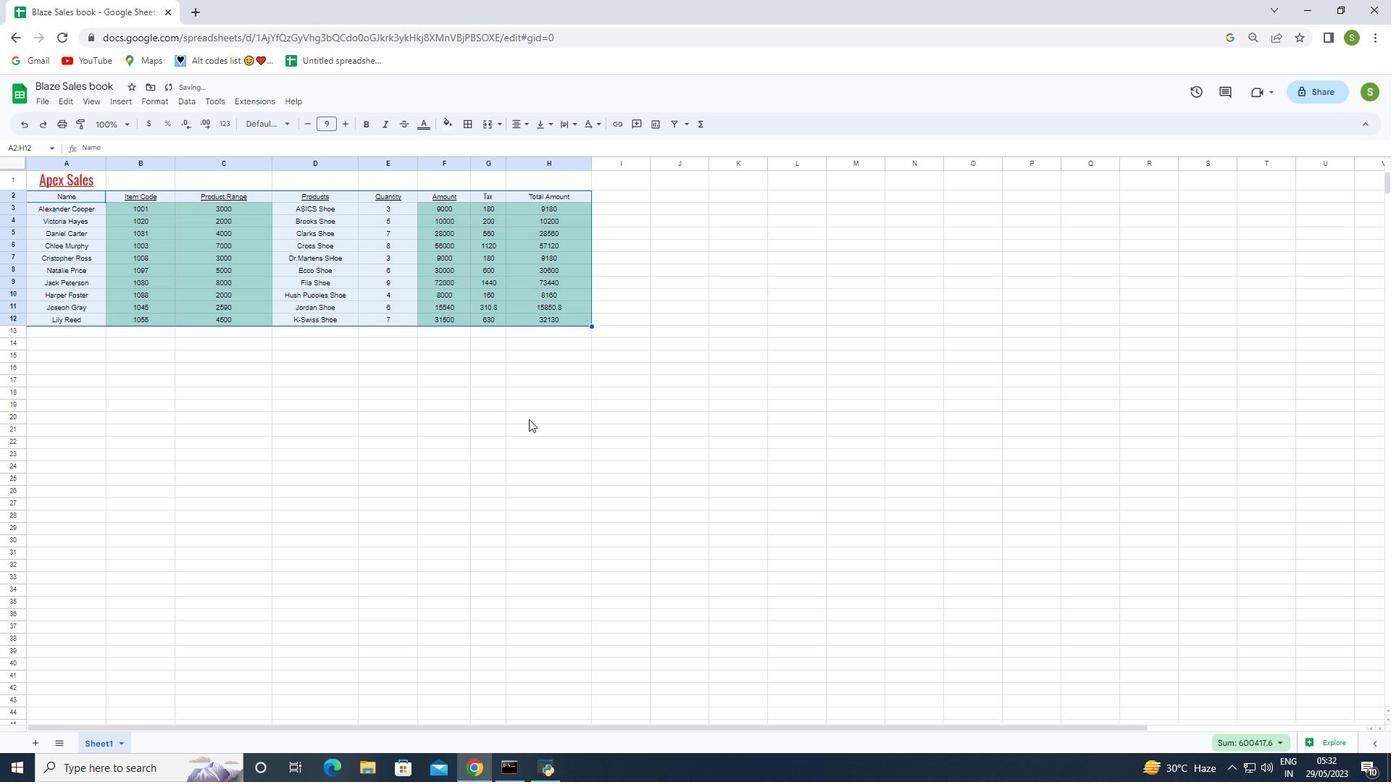
Action: Key pressed <'\x1a'><'\x1a'>
Screenshot: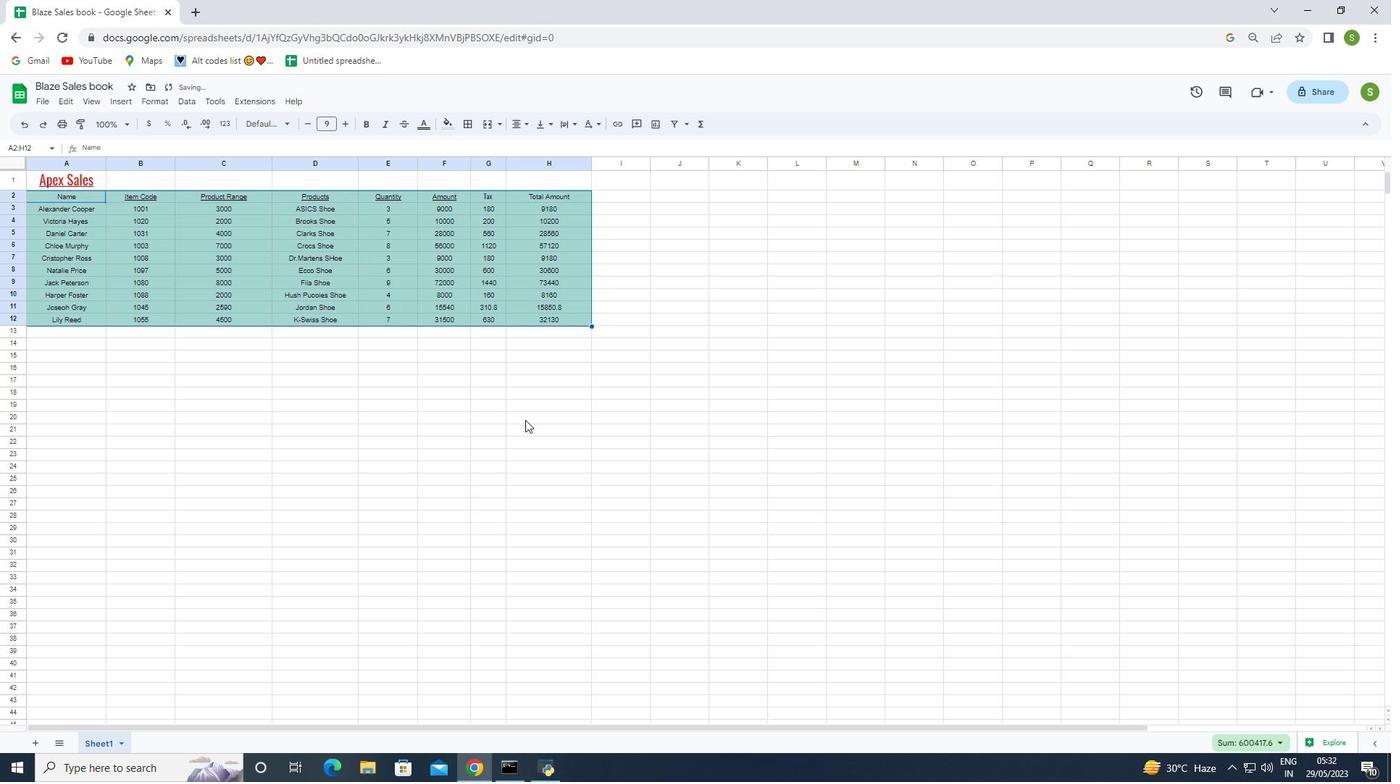 
Action: Mouse moved to (492, 429)
Screenshot: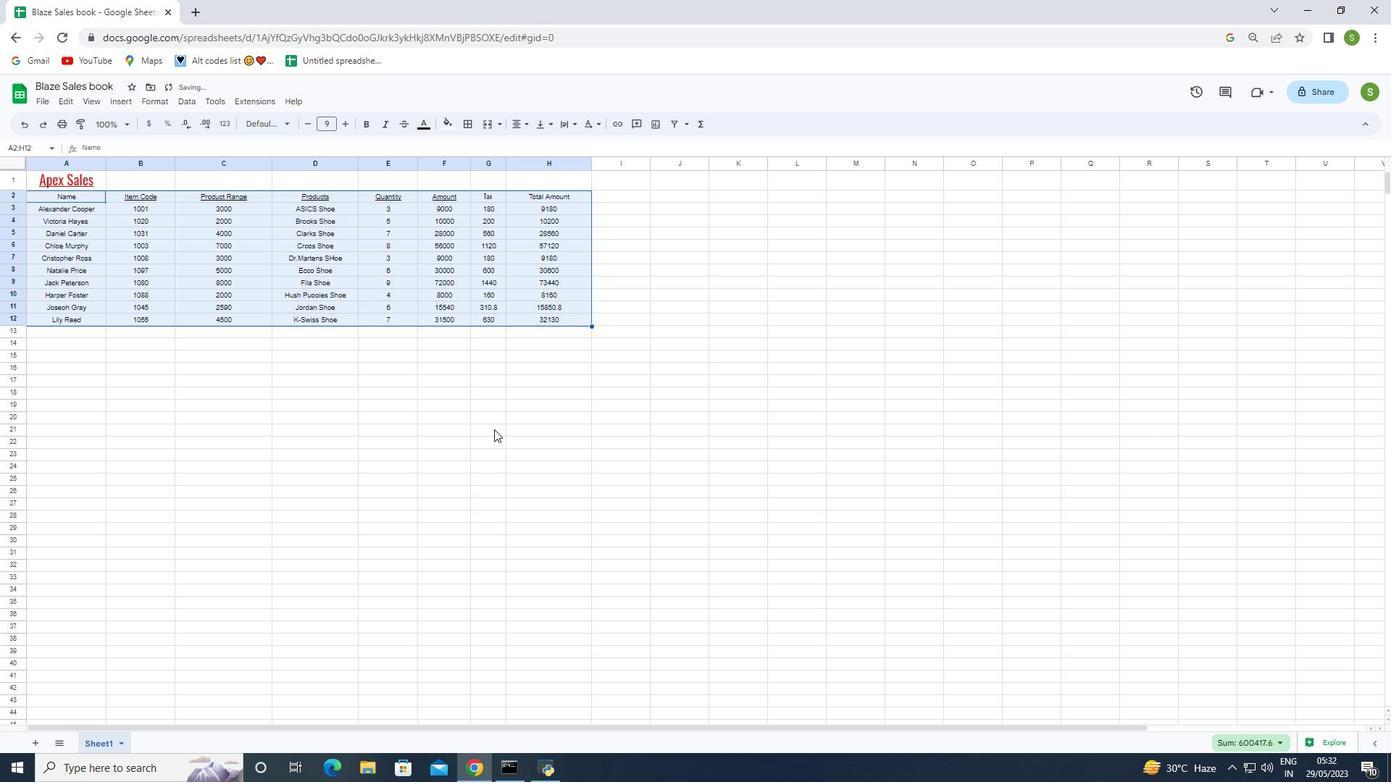 
Action: Mouse pressed left at (492, 429)
Screenshot: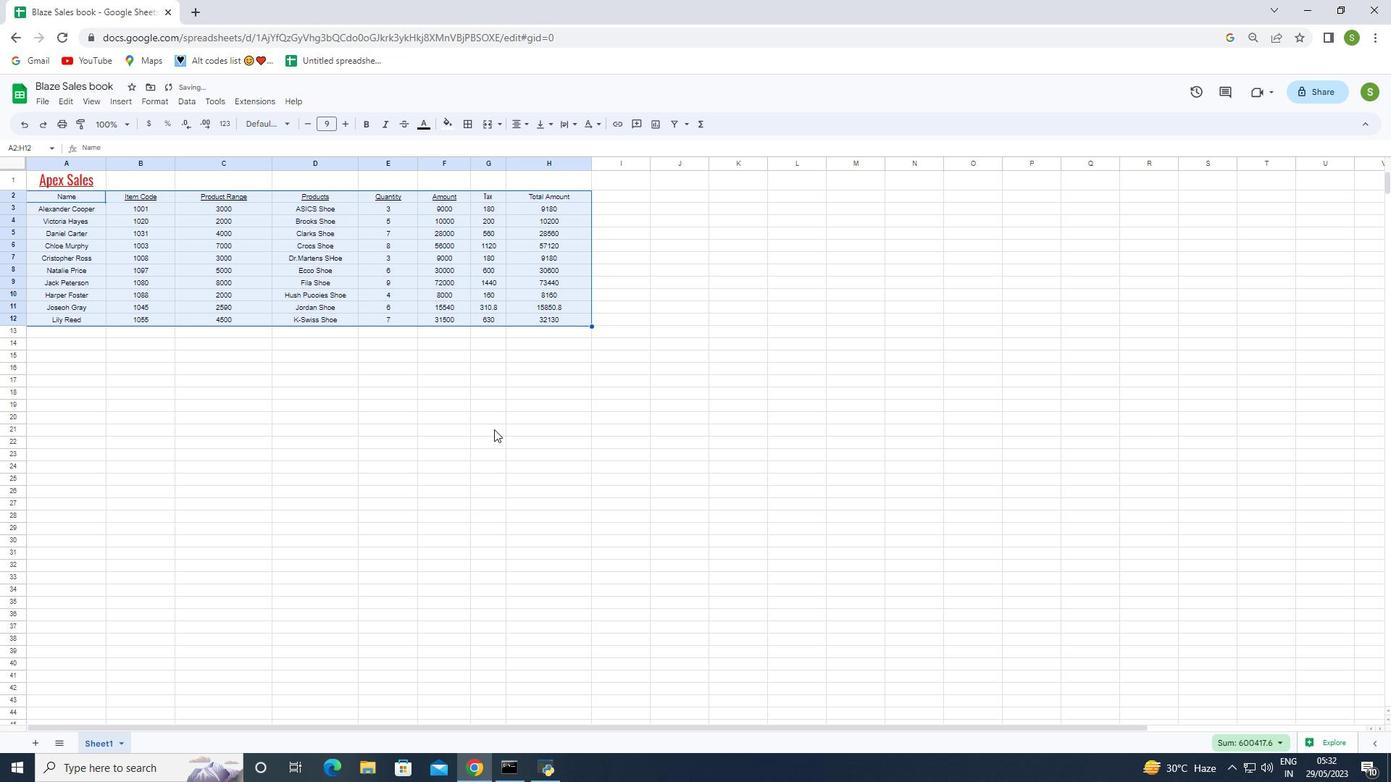 
Action: Mouse moved to (63, 200)
Screenshot: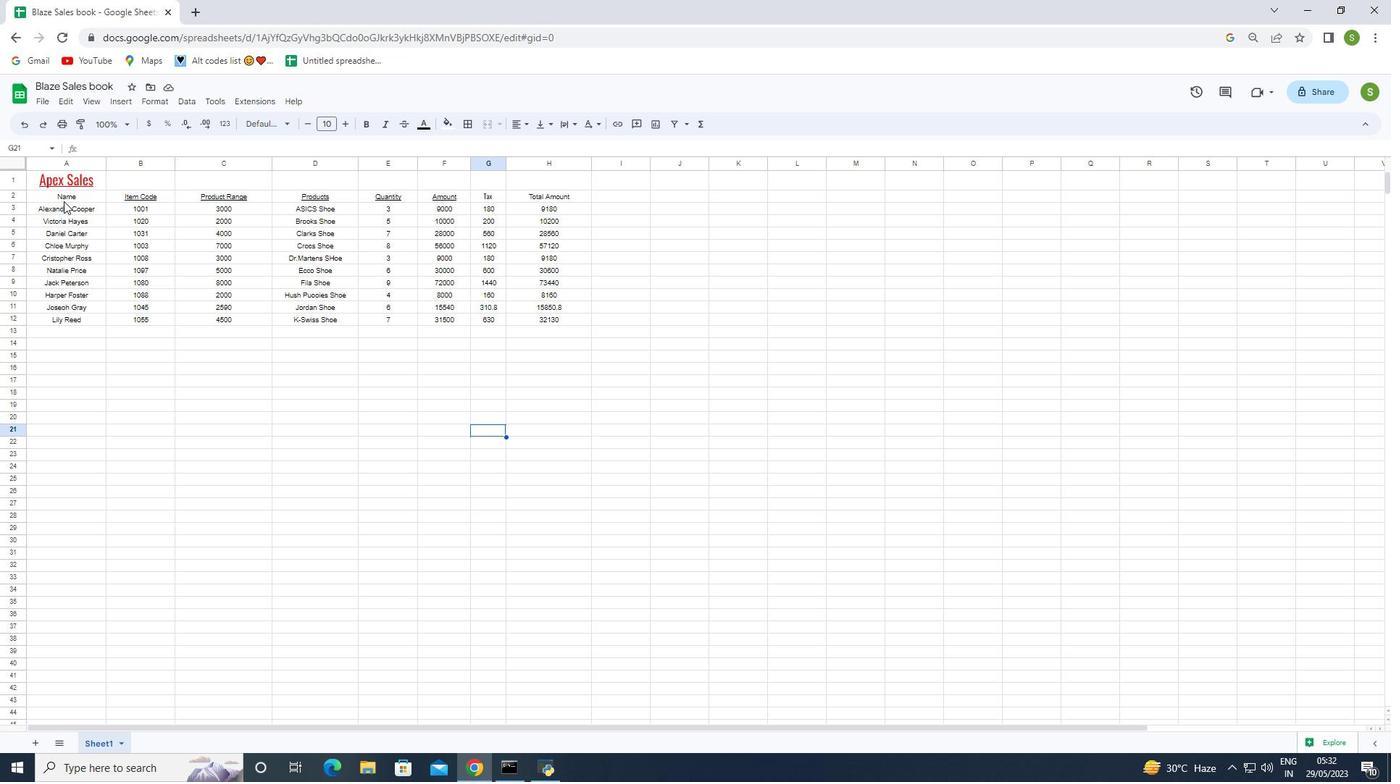 
Action: Mouse pressed left at (63, 200)
Screenshot: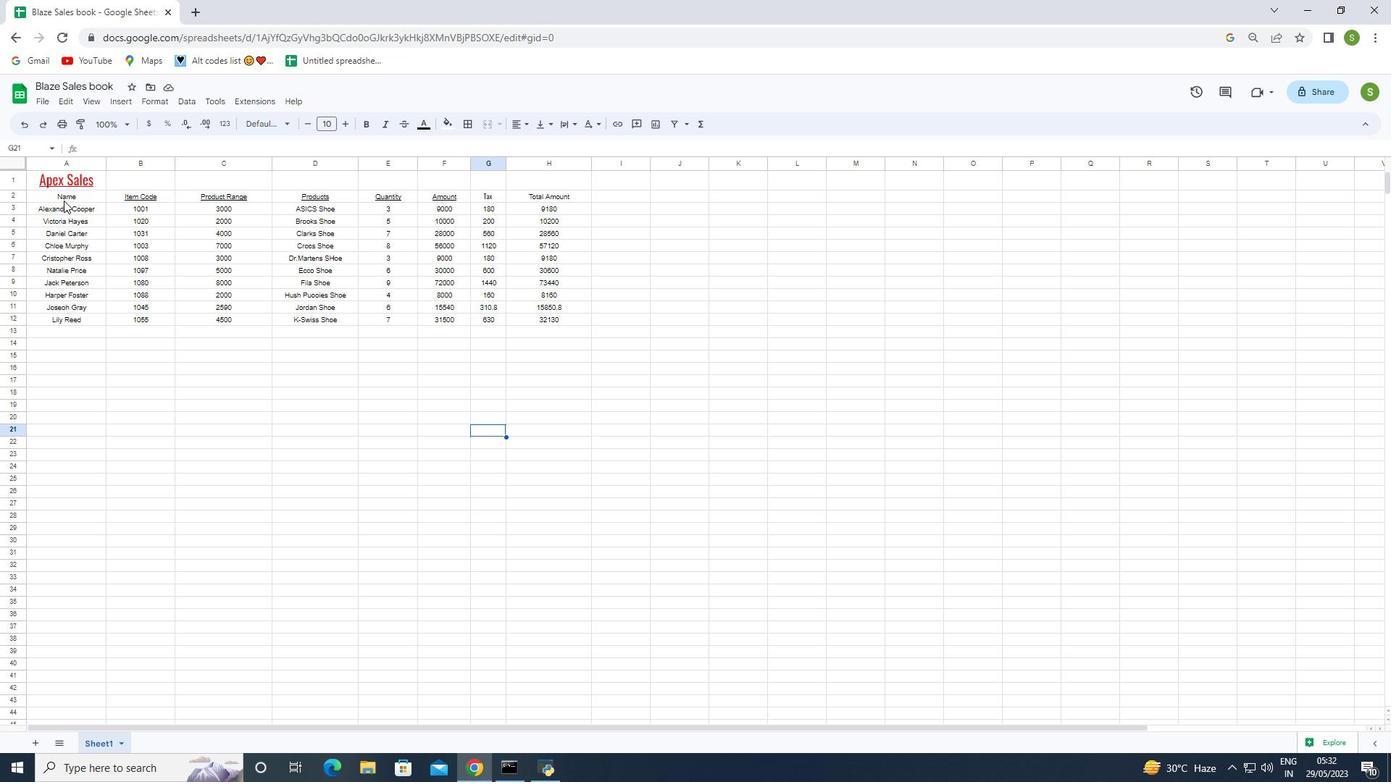 
Action: Mouse moved to (166, 102)
Screenshot: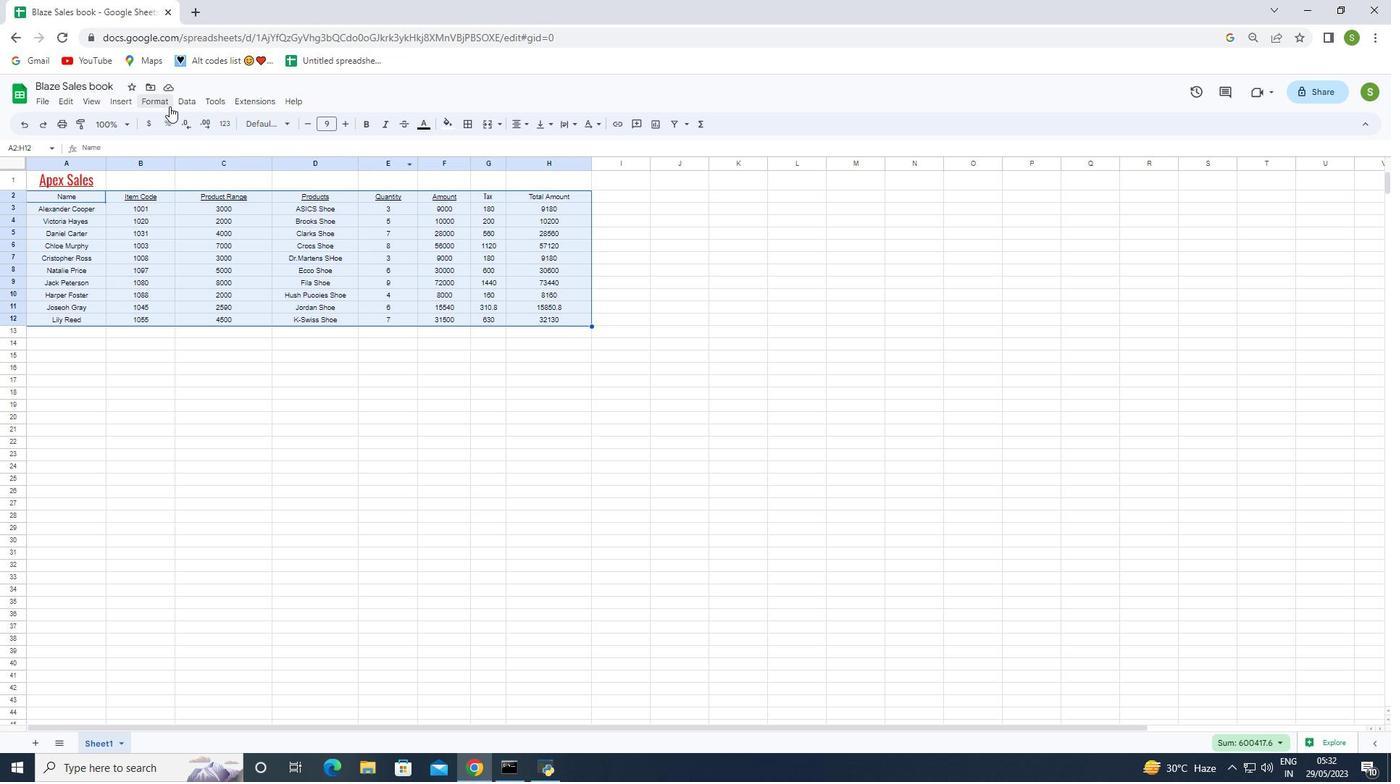 
Action: Mouse pressed left at (166, 102)
Screenshot: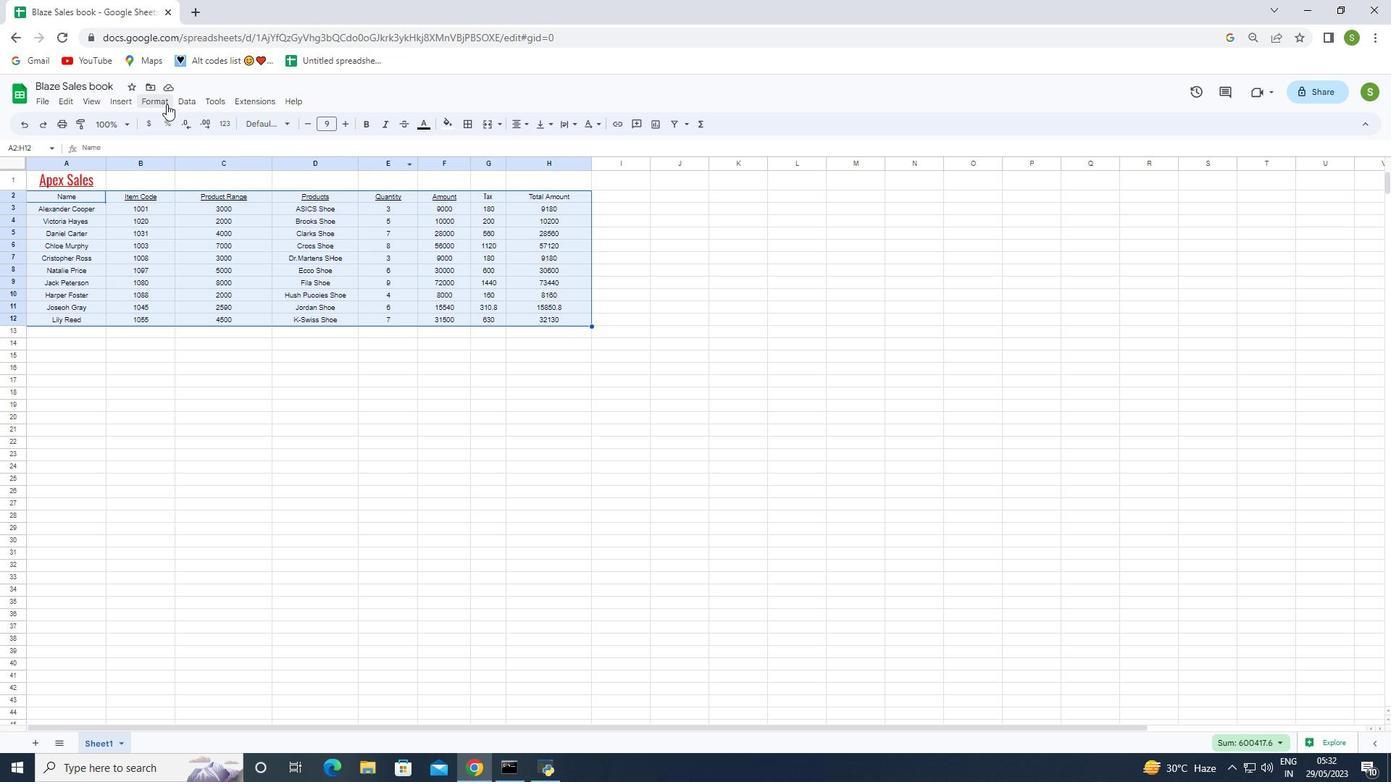 
Action: Mouse moved to (182, 297)
Screenshot: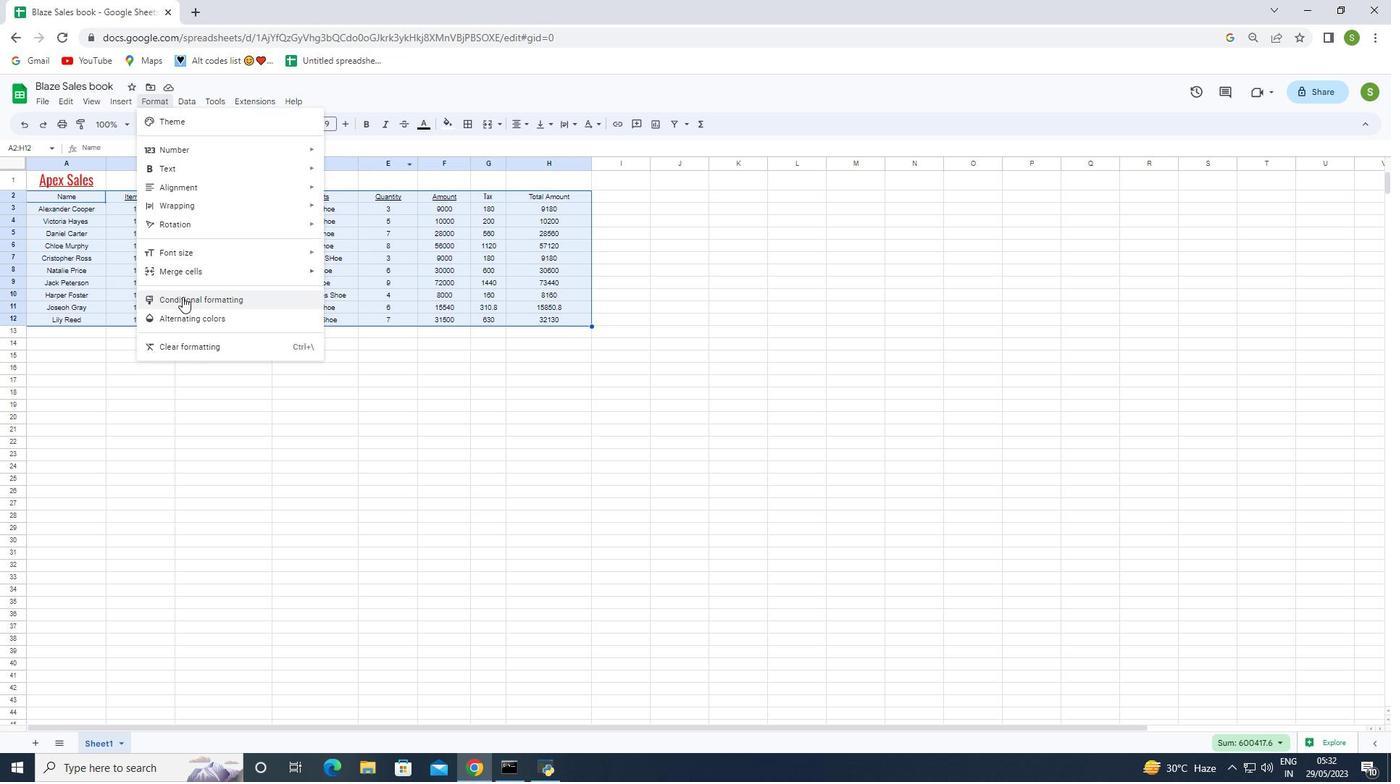
Action: Mouse pressed left at (182, 297)
Screenshot: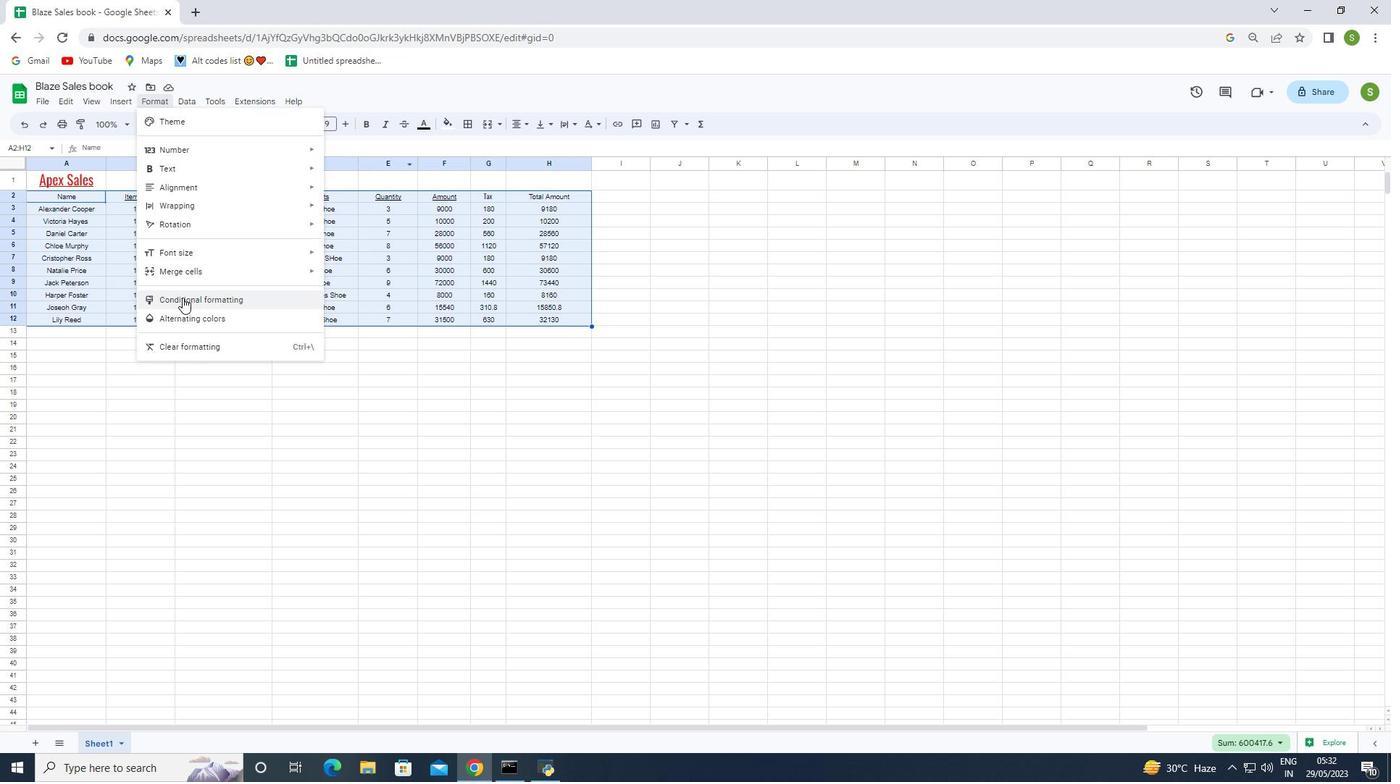 
Action: Mouse moved to (1235, 281)
Screenshot: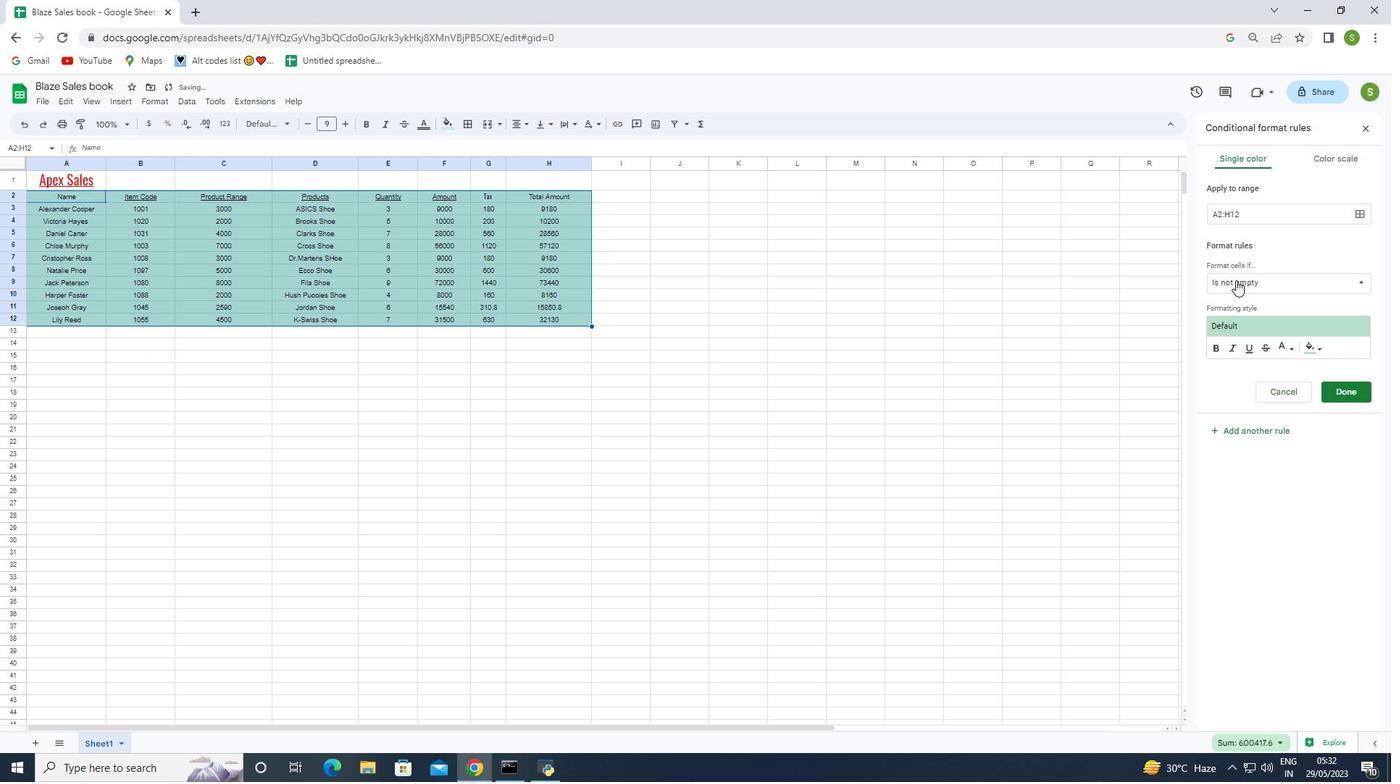 
Action: Mouse pressed left at (1235, 281)
Screenshot: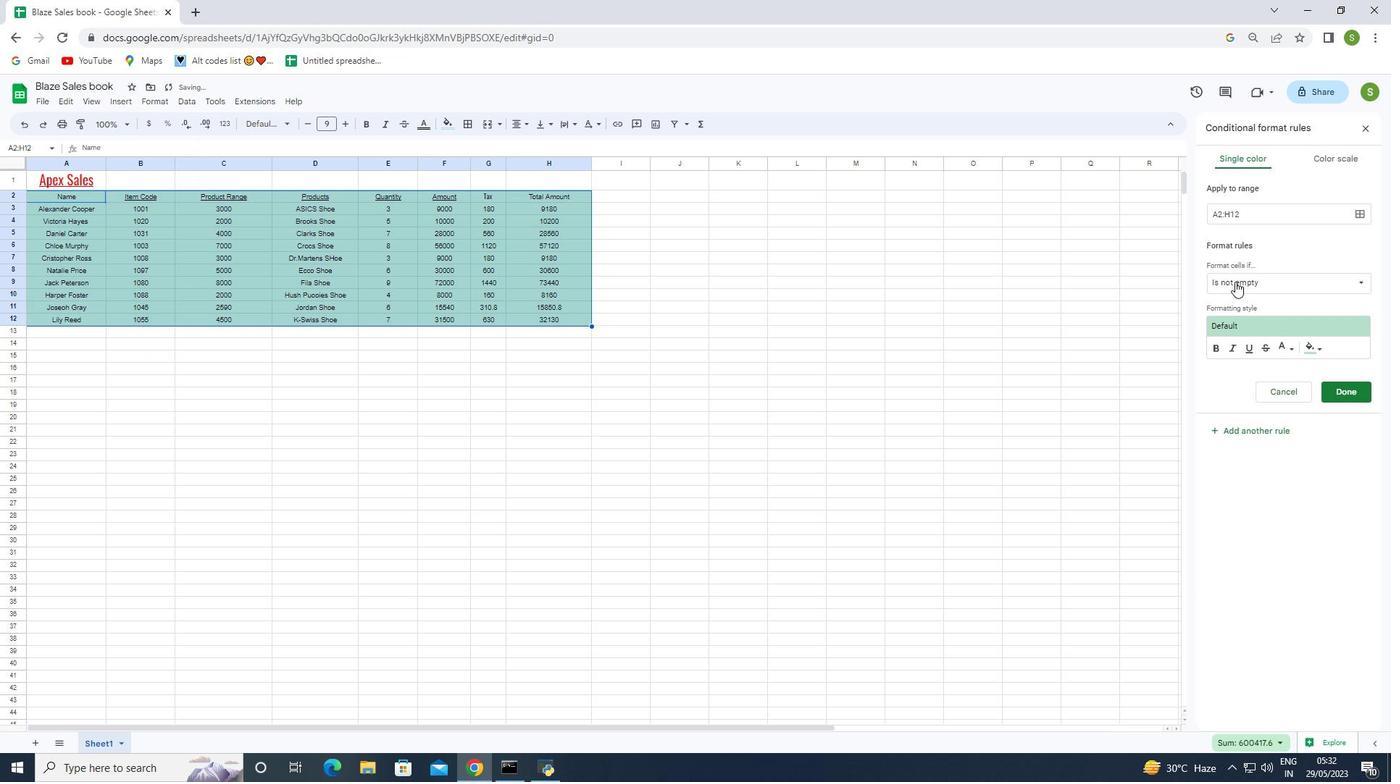 
Action: Mouse moved to (1249, 463)
Screenshot: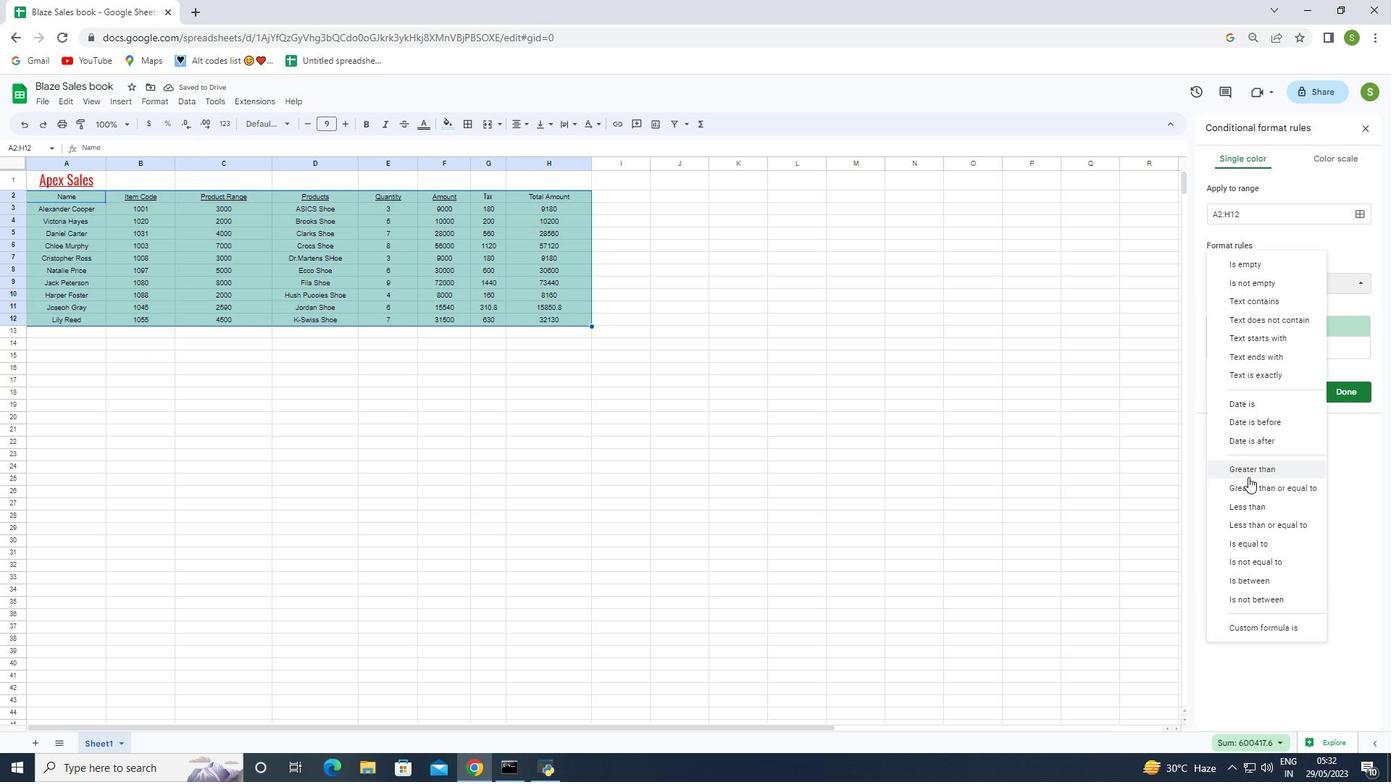
Action: Mouse pressed left at (1249, 463)
Screenshot: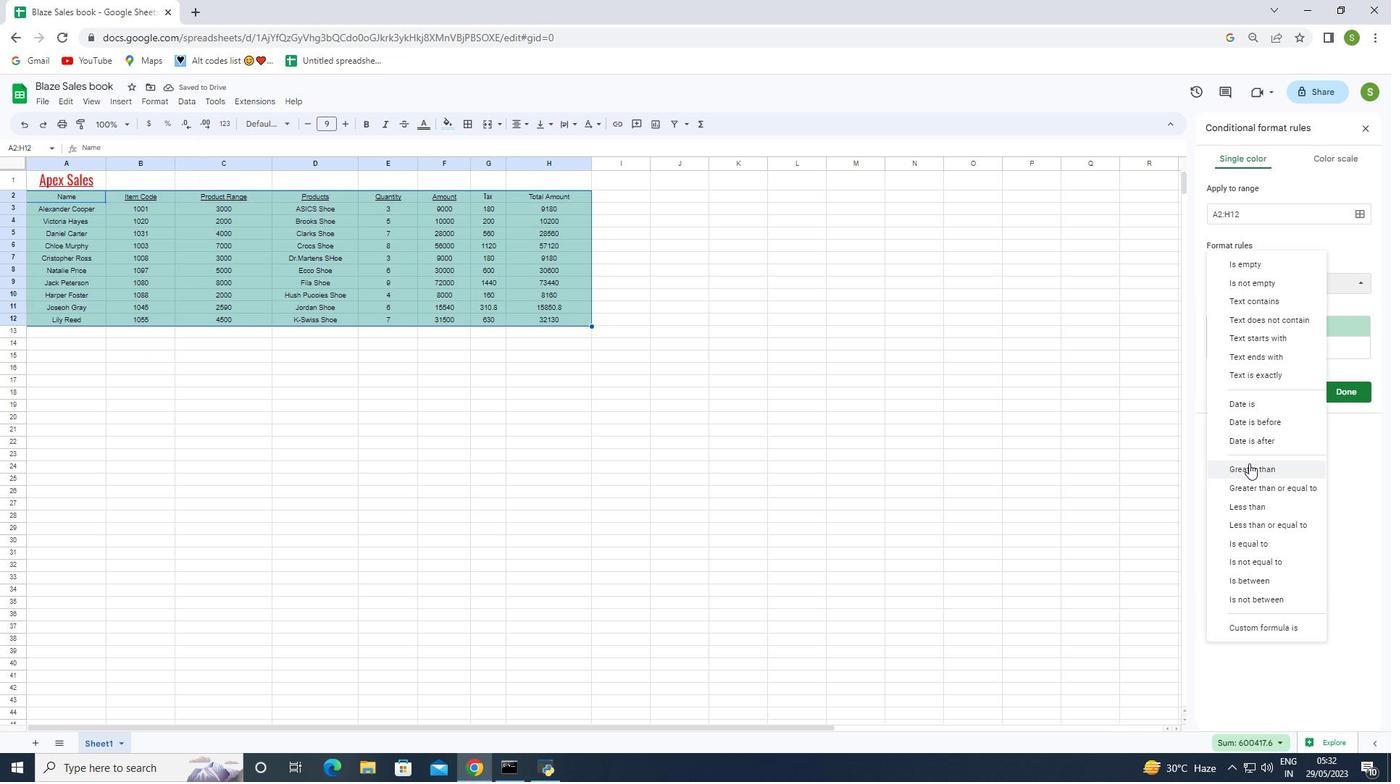 
Action: Mouse moved to (1245, 307)
Screenshot: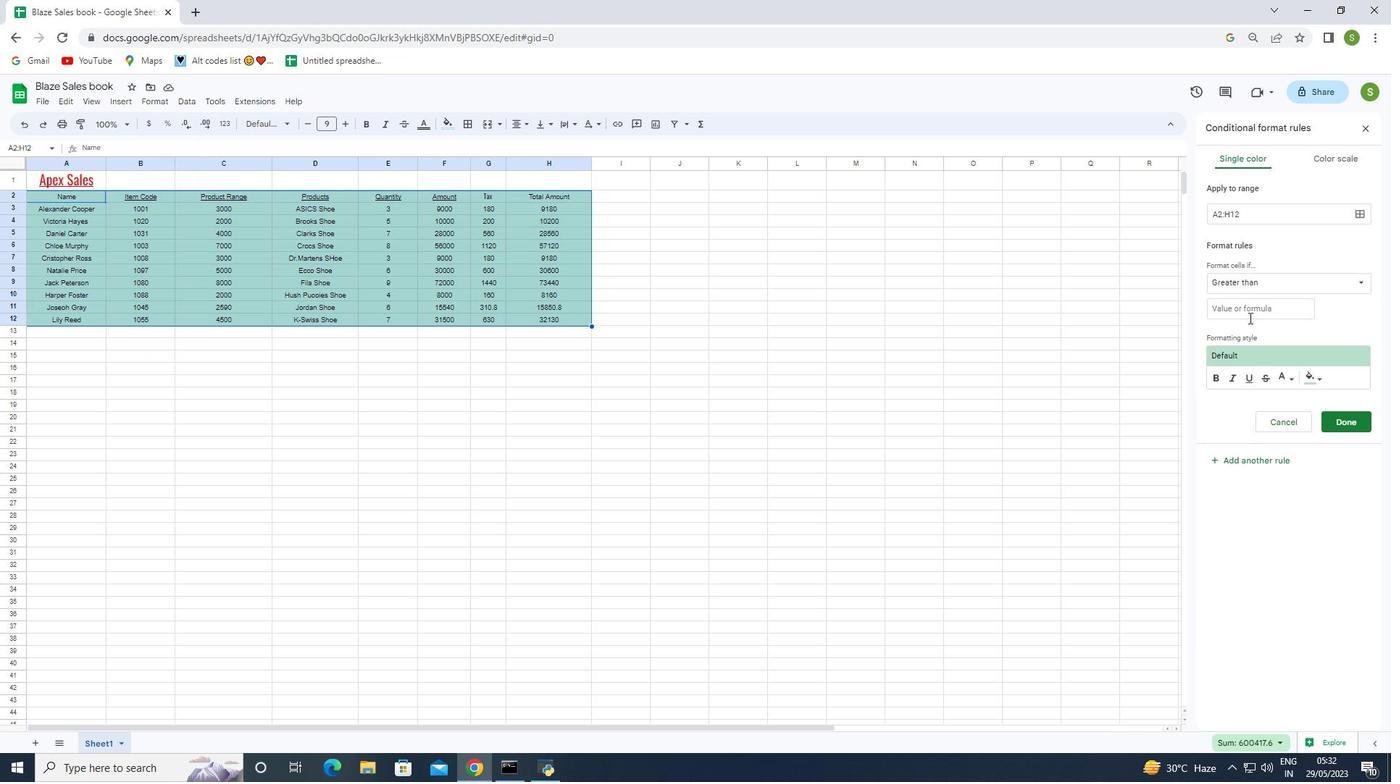 
Action: Mouse pressed left at (1245, 307)
Screenshot: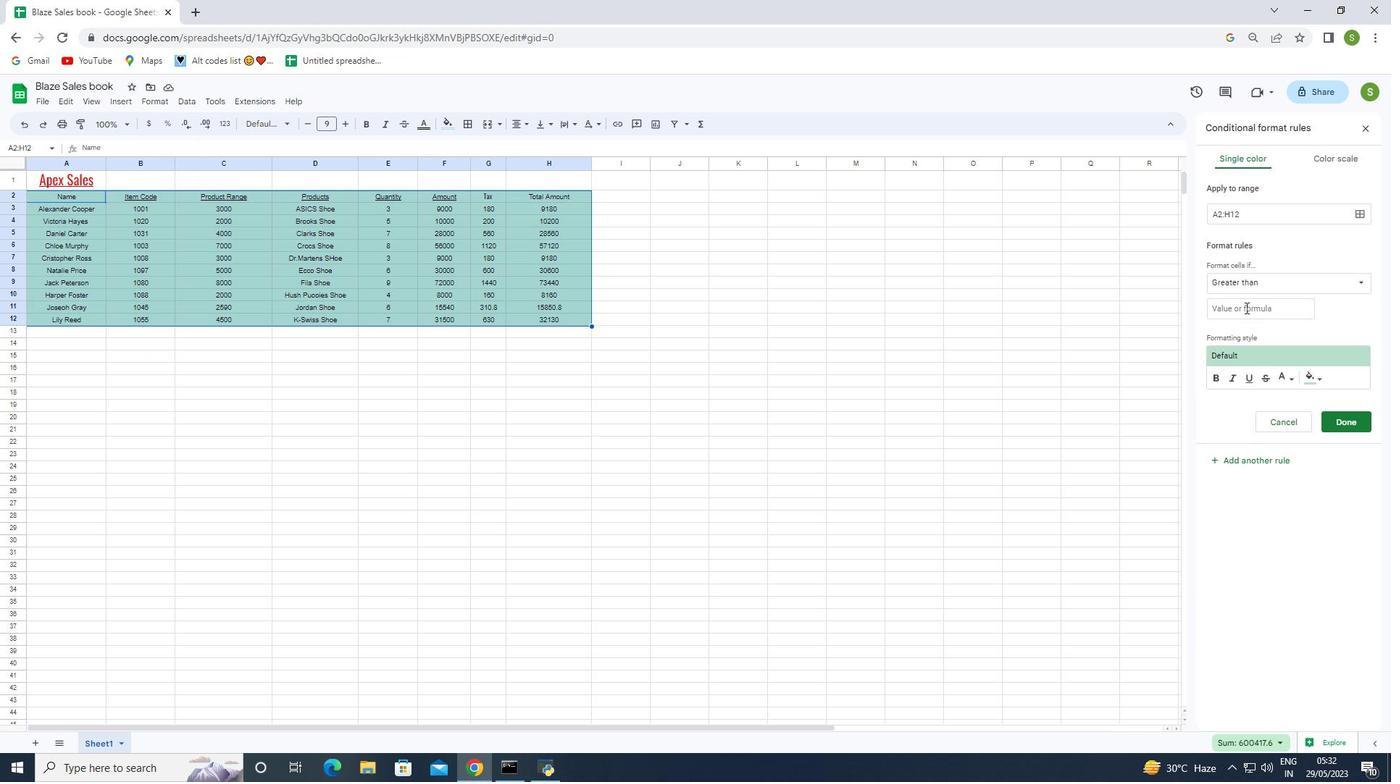 
Action: Mouse moved to (1247, 310)
Screenshot: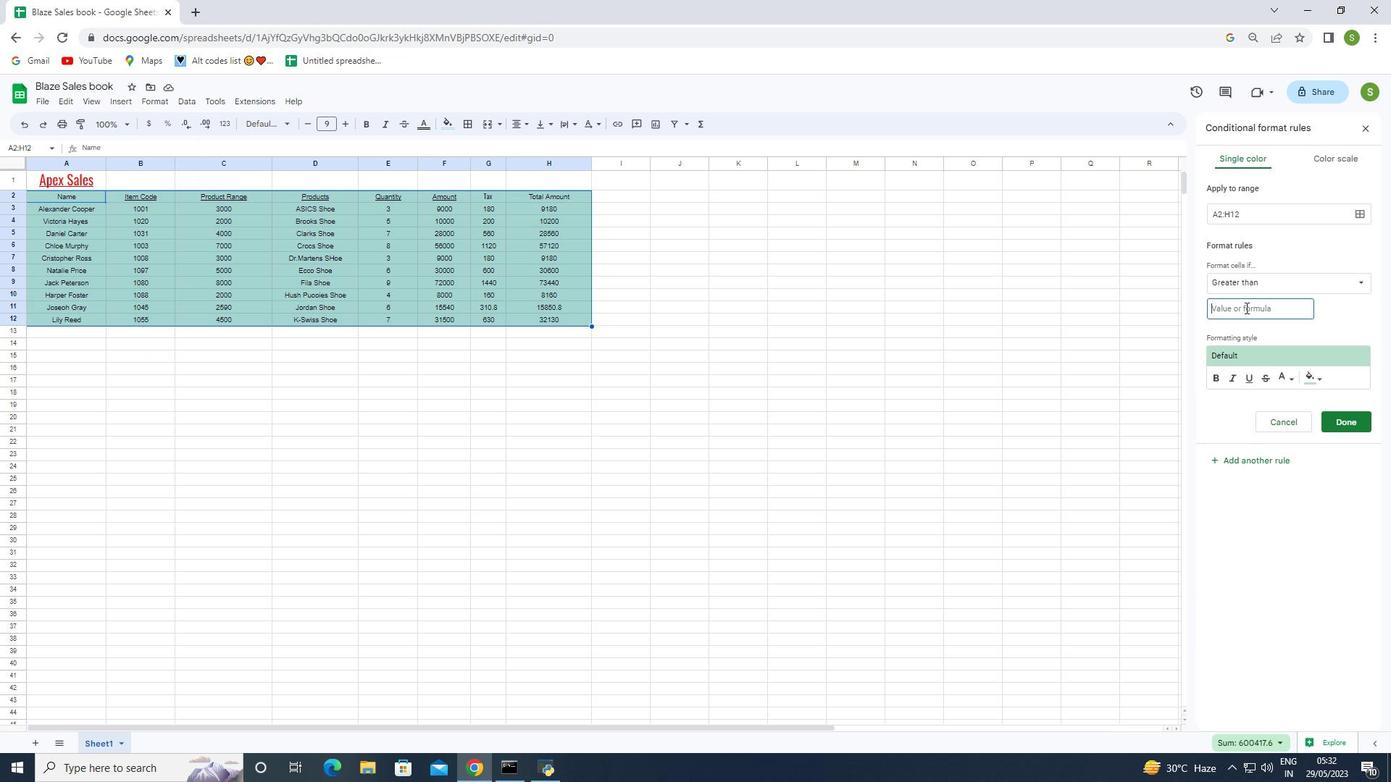 
Action: Key pressed 10
Screenshot: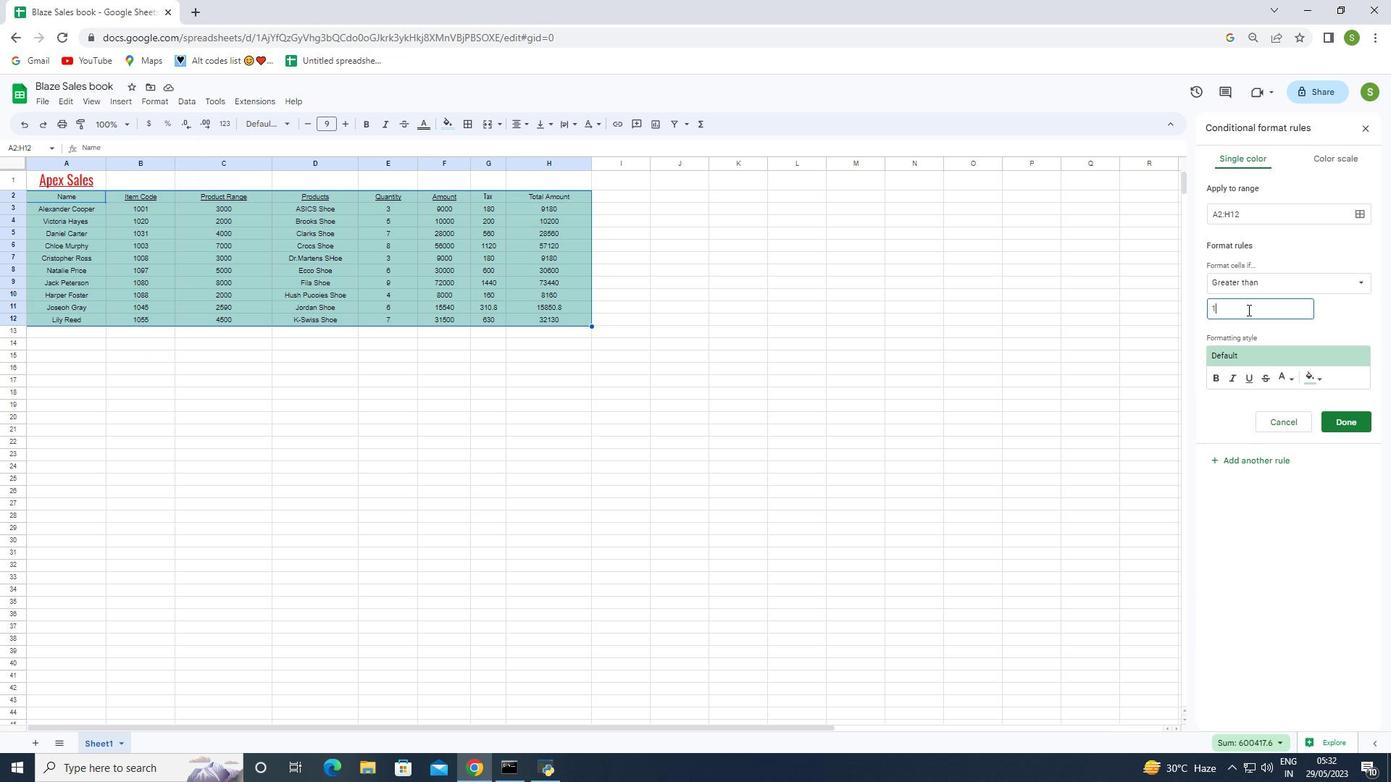 
Action: Mouse moved to (1289, 381)
Screenshot: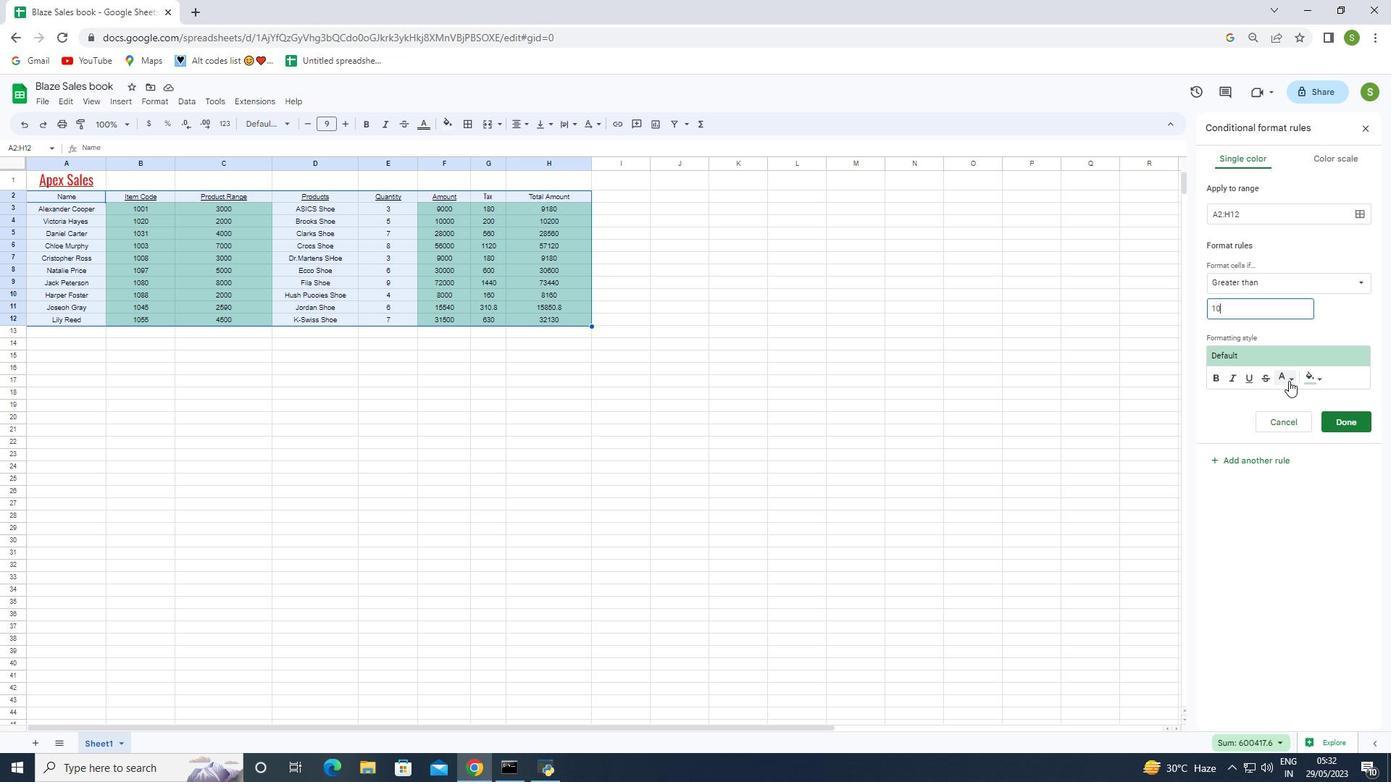 
Action: Mouse pressed left at (1289, 381)
Screenshot: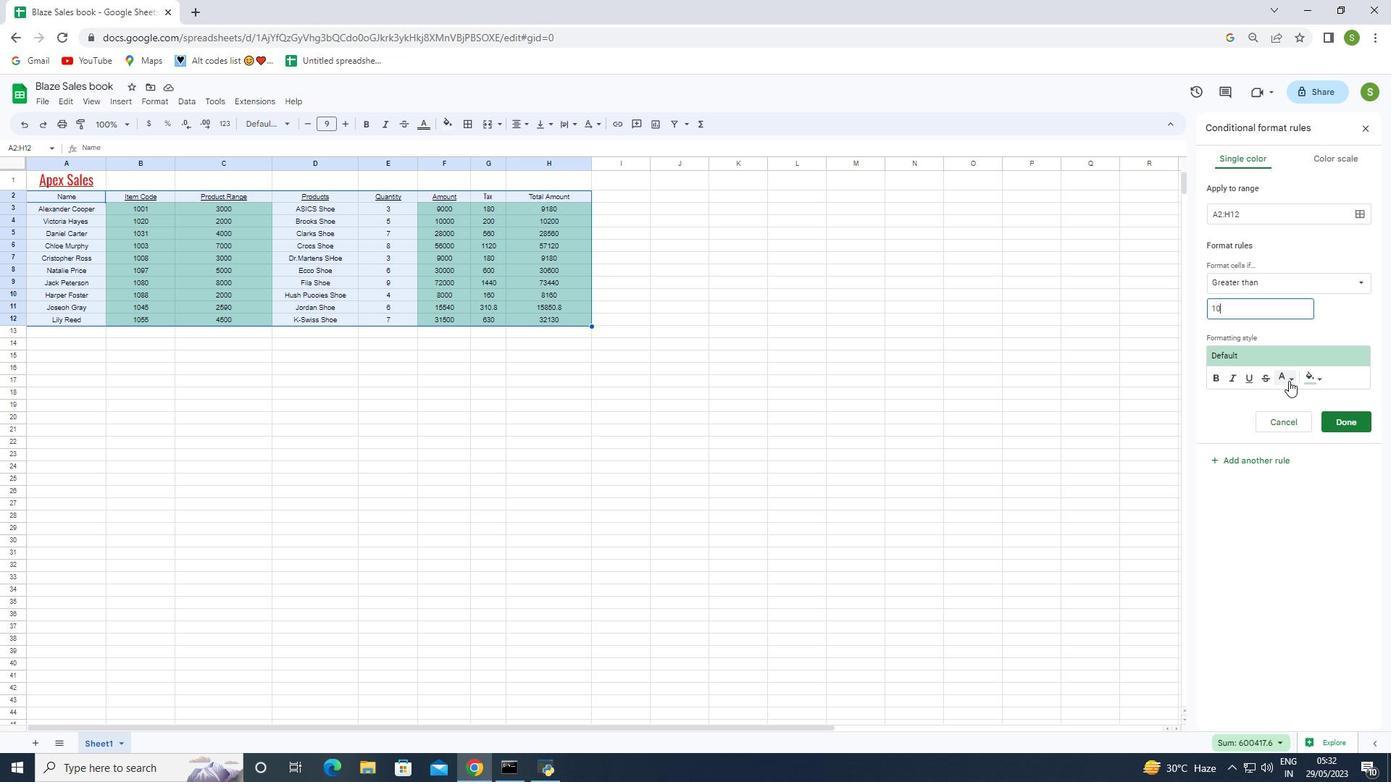 
Action: Mouse moved to (1226, 503)
Screenshot: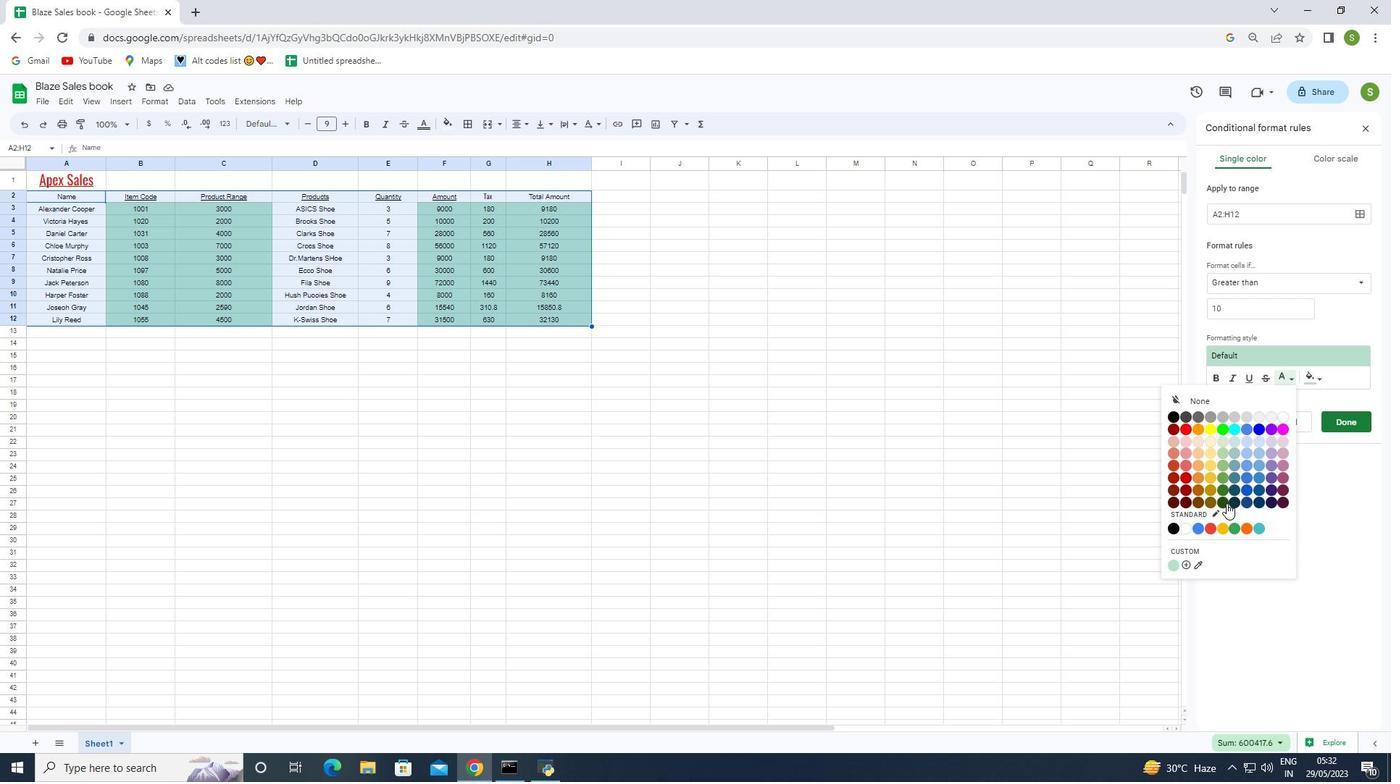 
Action: Mouse pressed left at (1226, 503)
Screenshot: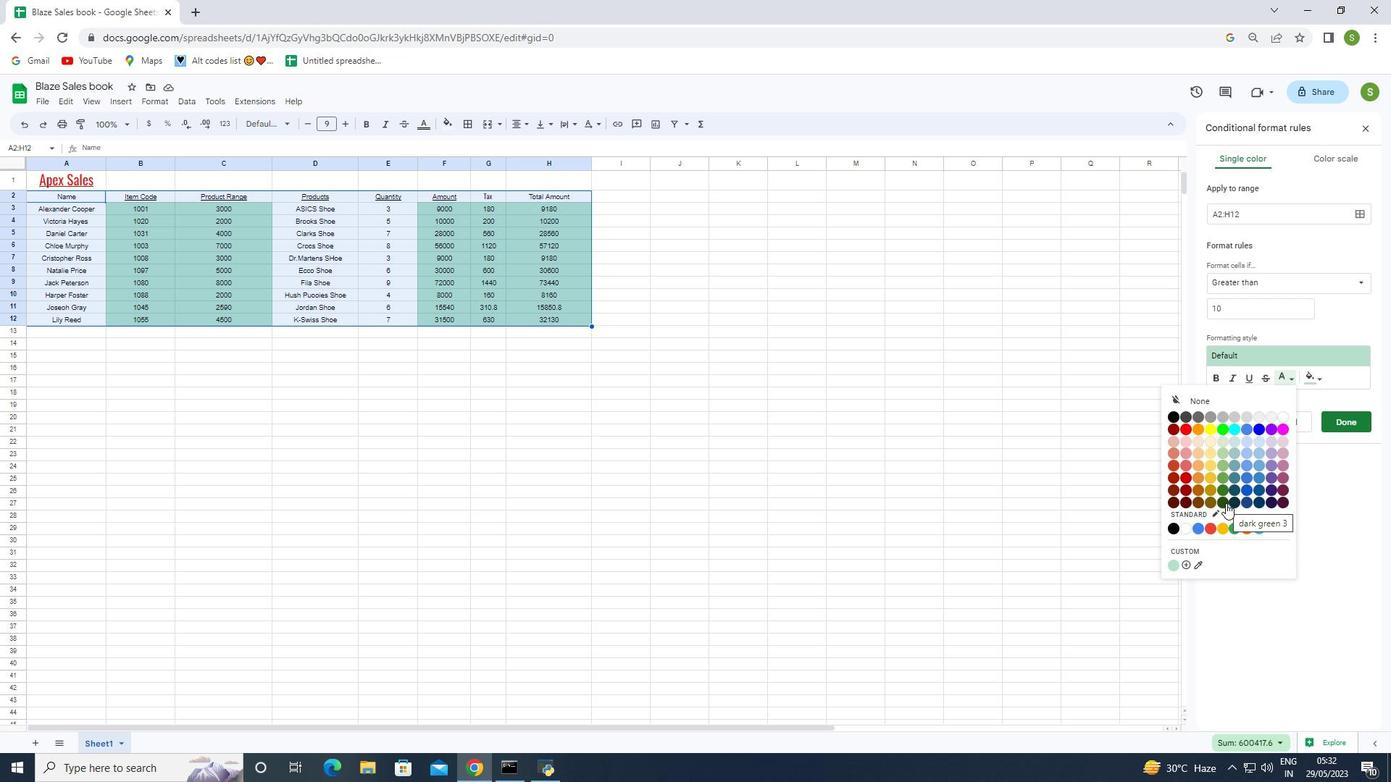 
Action: Mouse moved to (1345, 420)
Screenshot: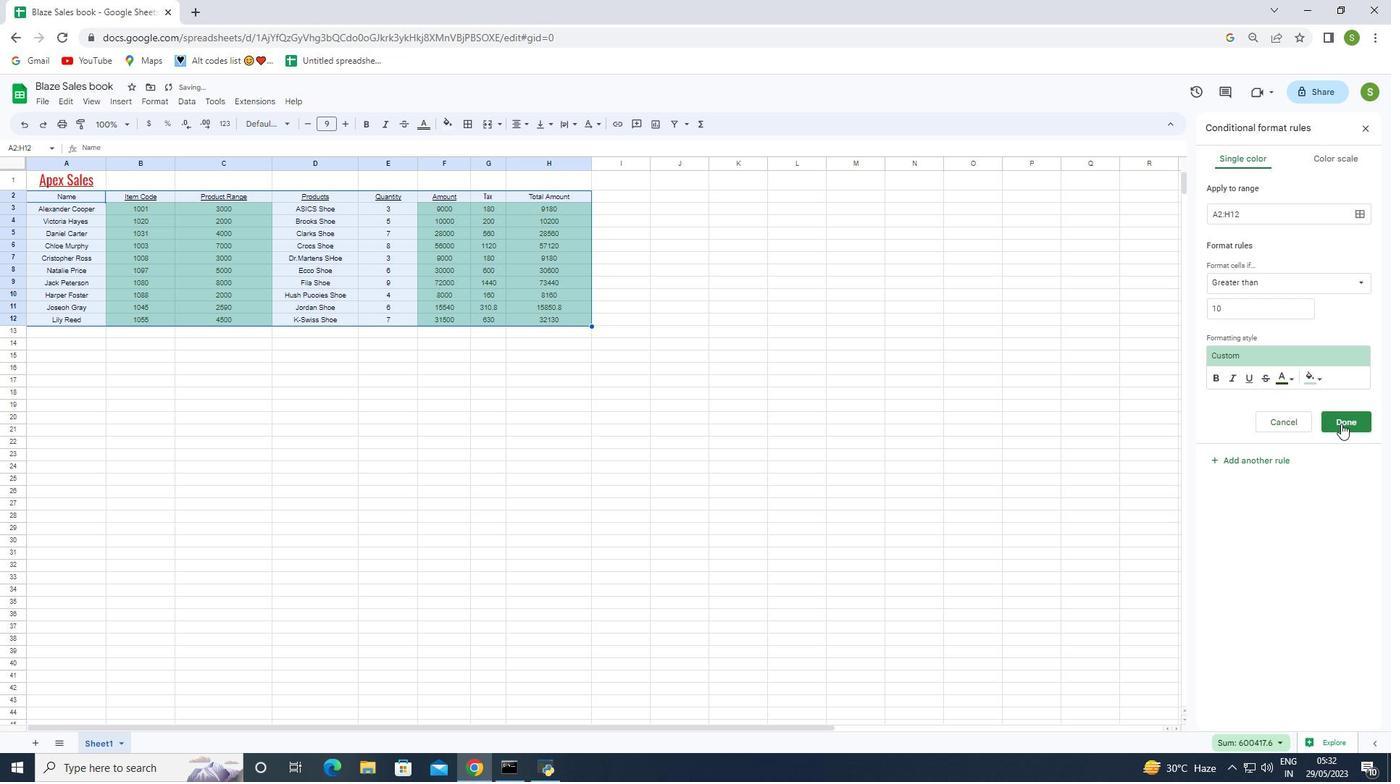 
Action: Mouse pressed left at (1345, 420)
Screenshot: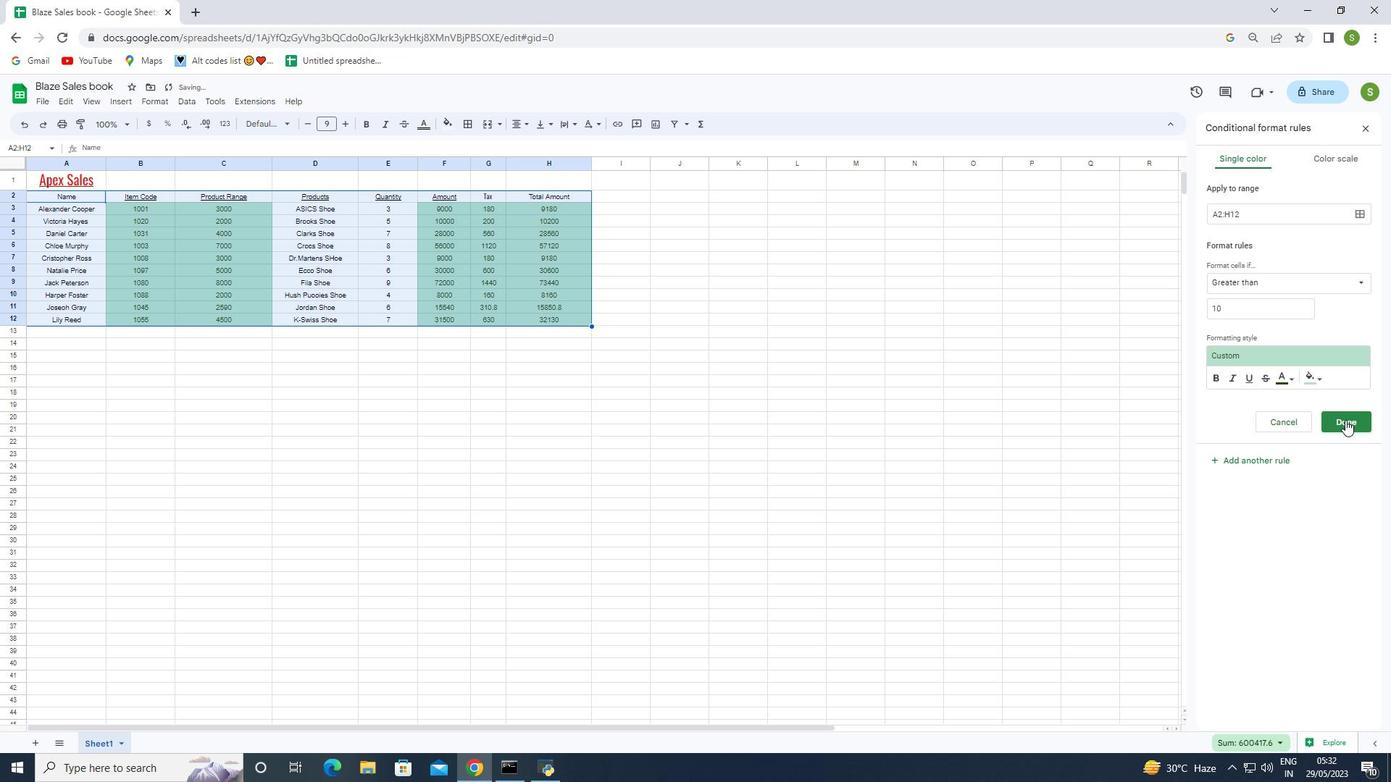 
Action: Mouse moved to (1068, 447)
Screenshot: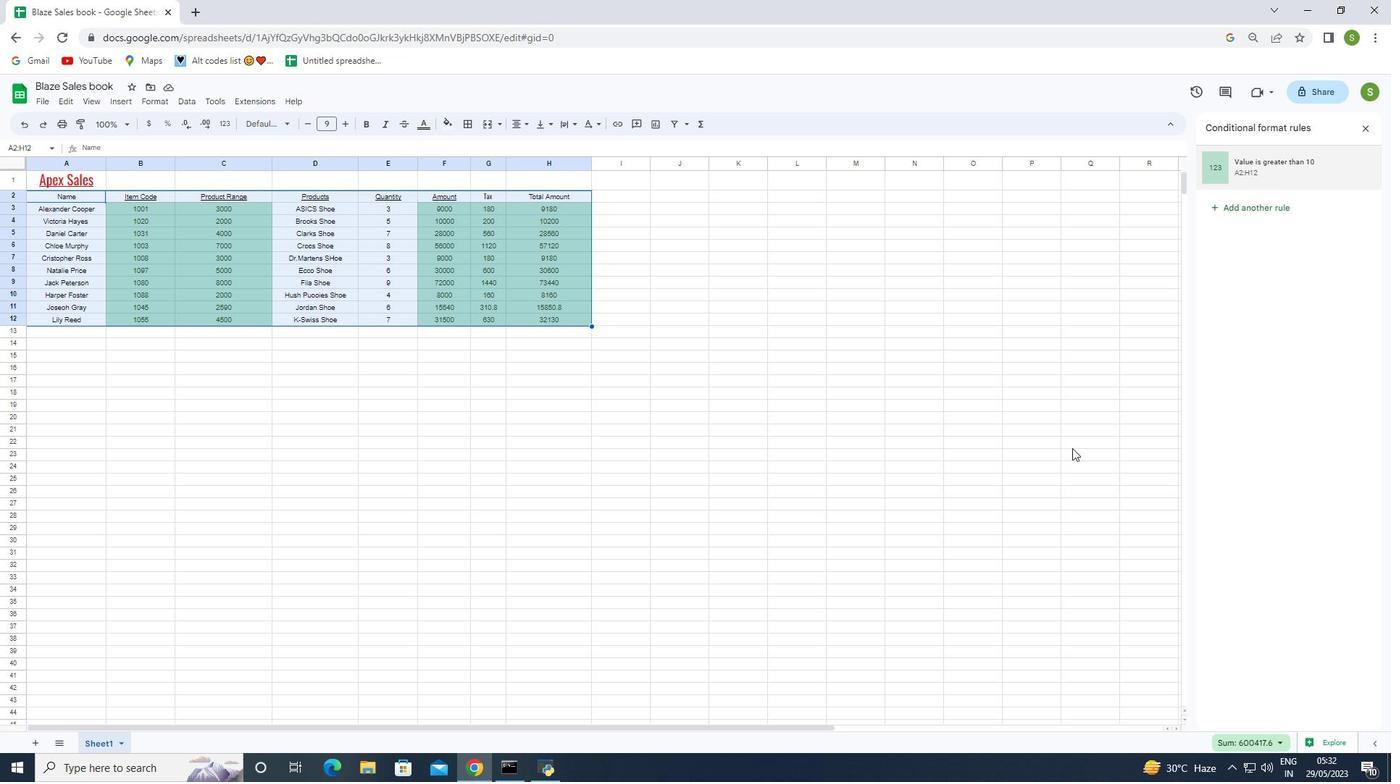 
Action: Mouse pressed left at (1068, 447)
Screenshot: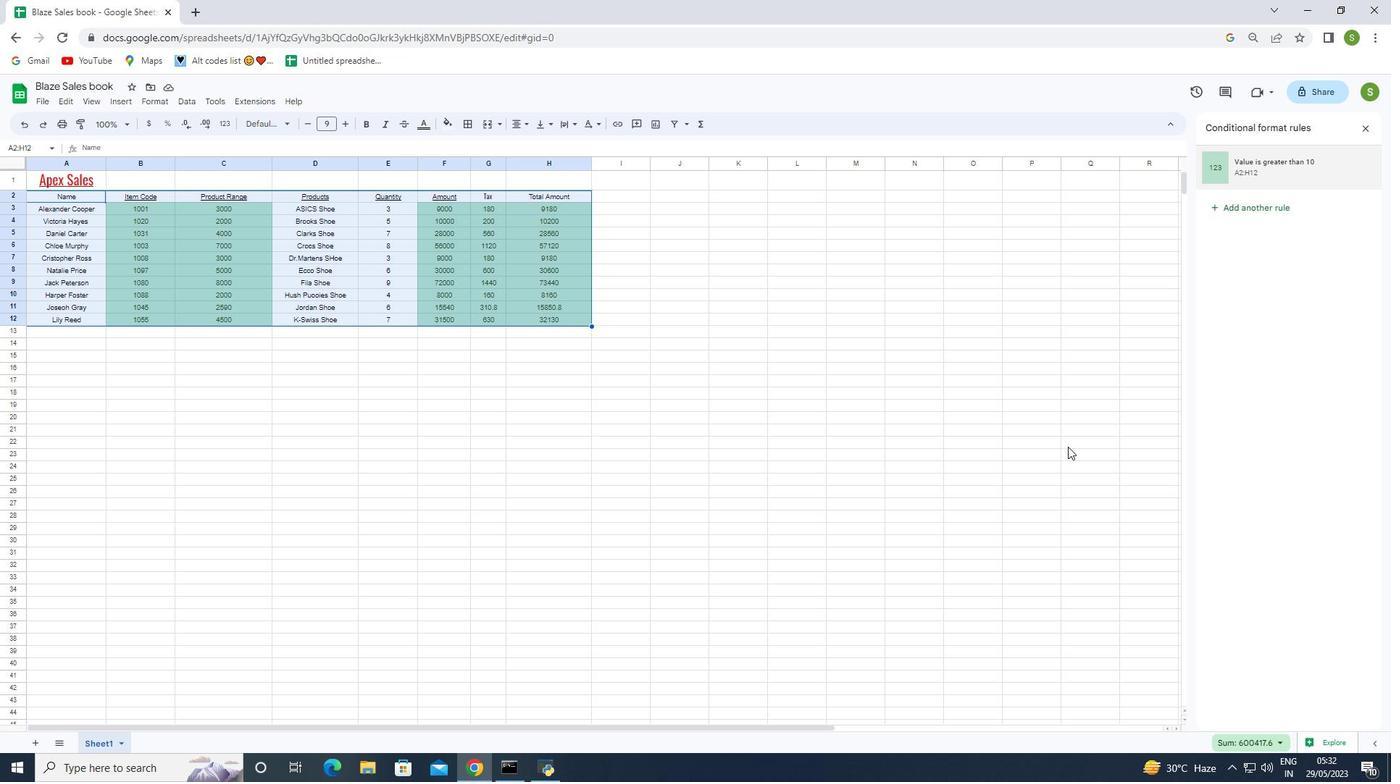 
Action: Mouse moved to (302, 351)
Screenshot: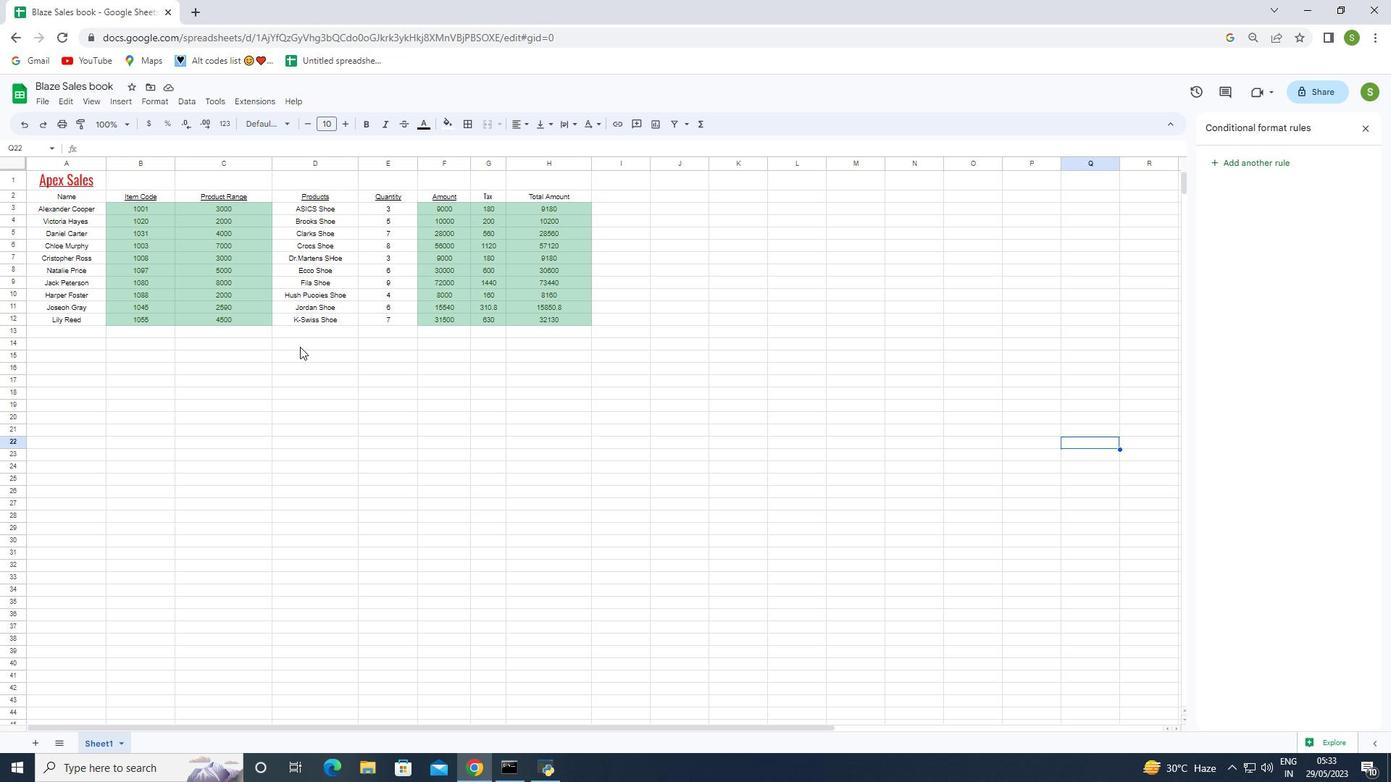 
Action: Mouse pressed left at (302, 351)
Screenshot: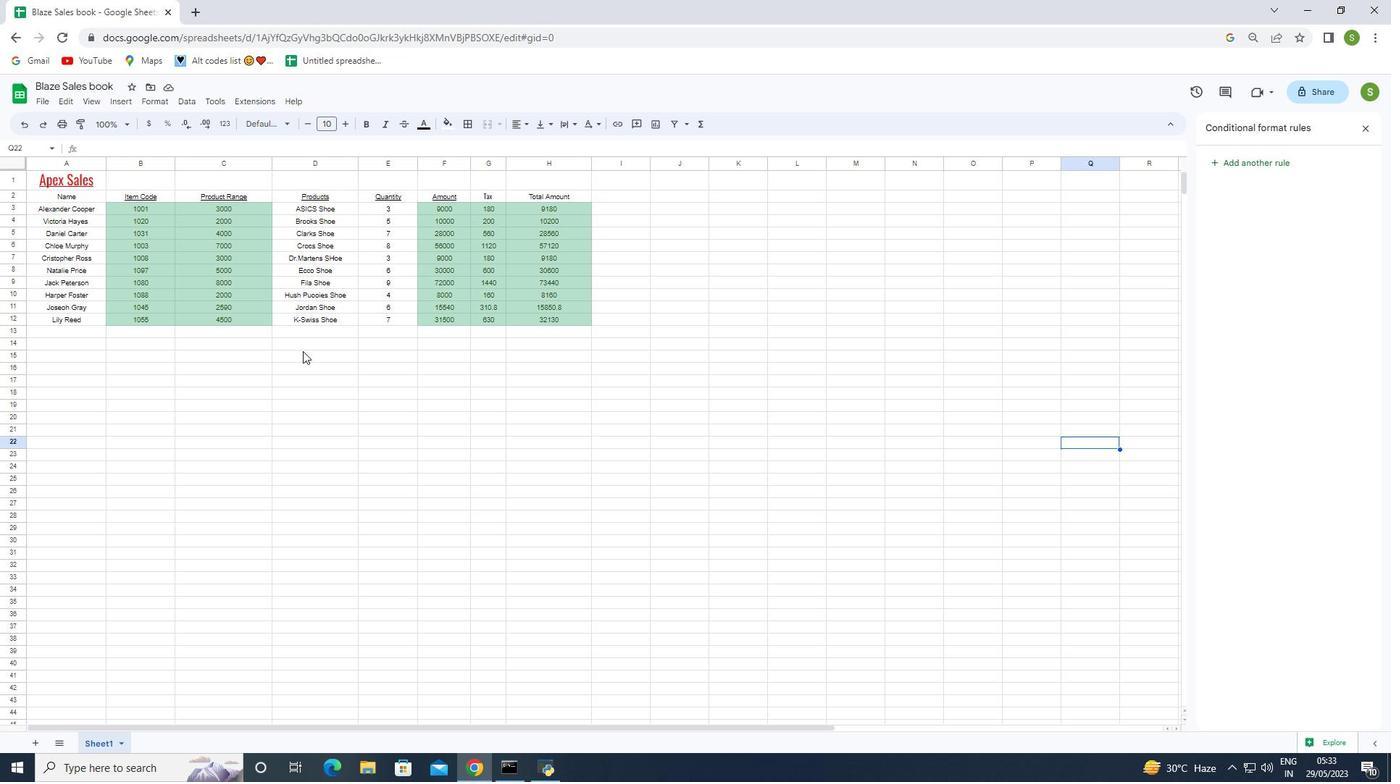 
Action: Mouse moved to (47, 198)
Screenshot: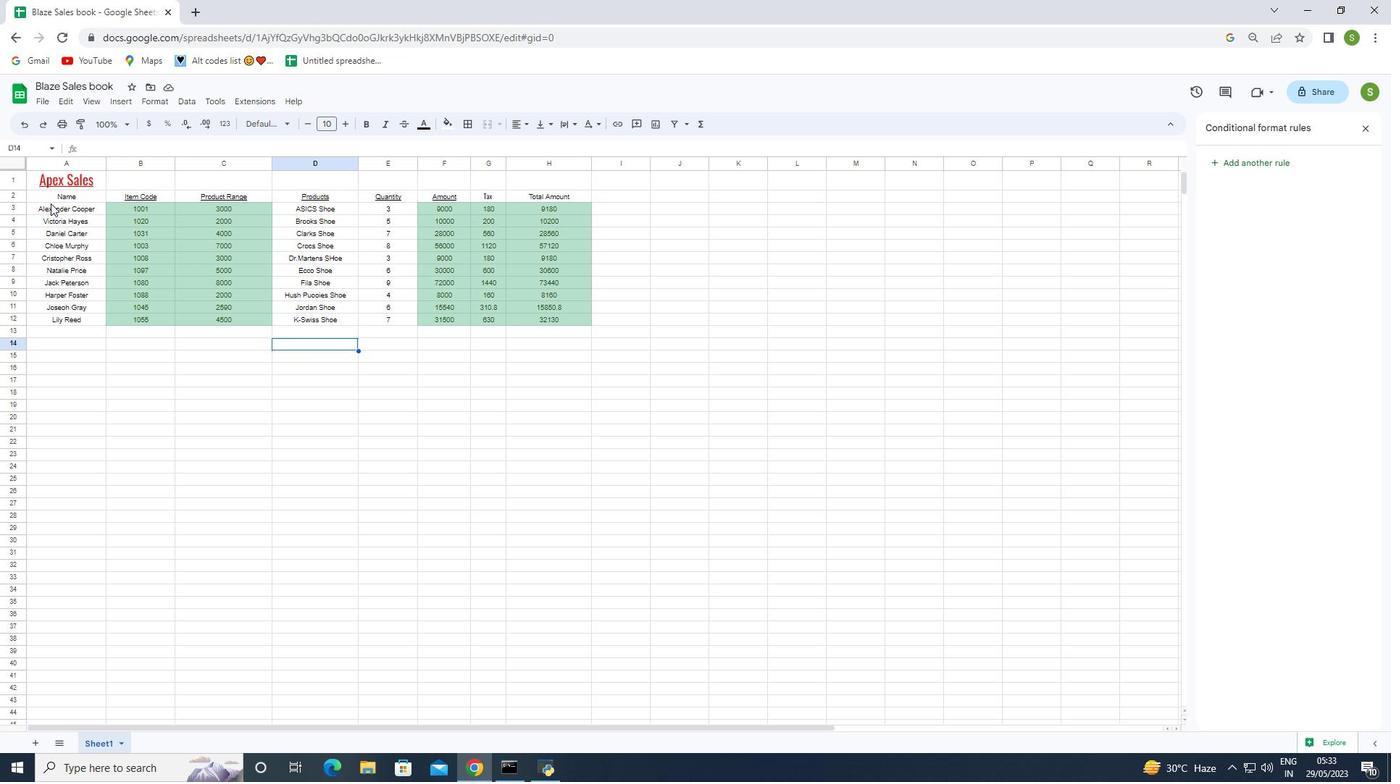 
Action: Mouse pressed left at (47, 198)
Screenshot: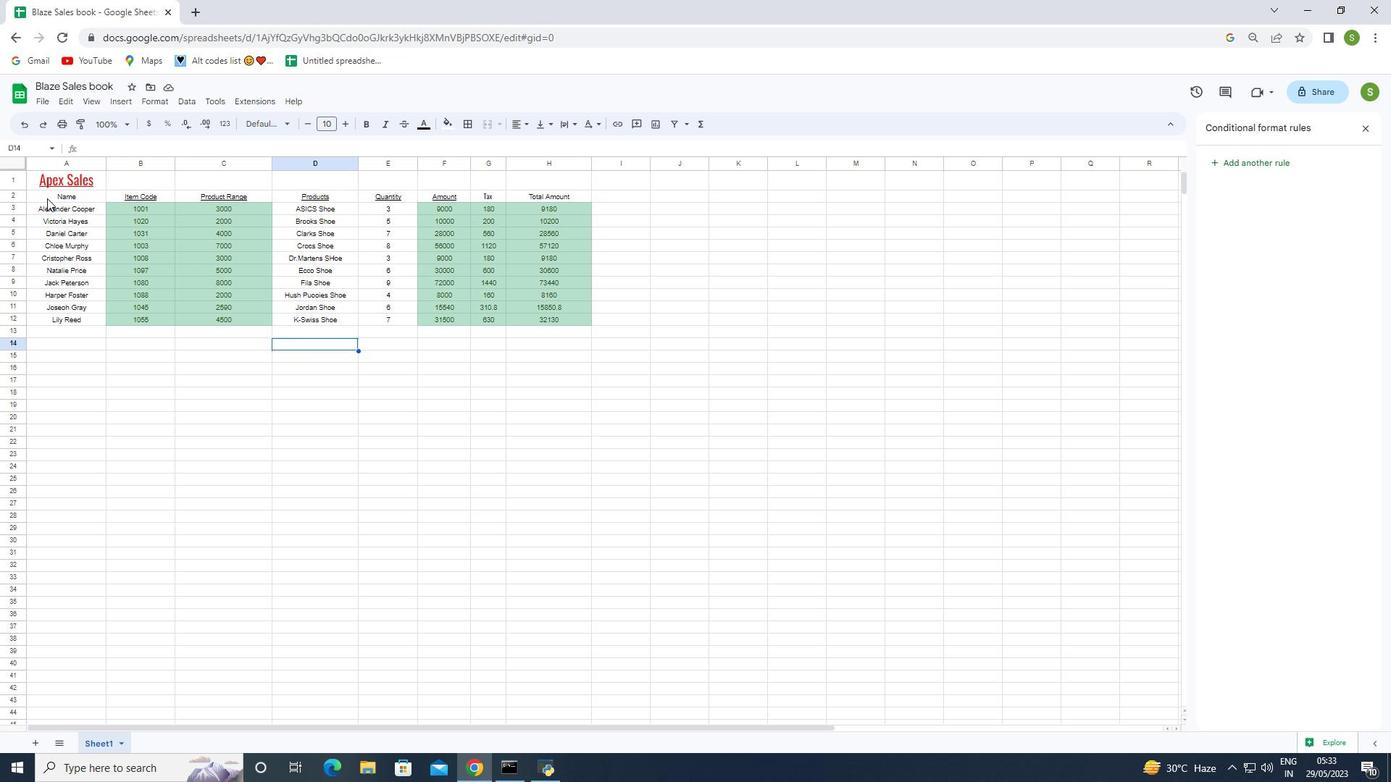 
Action: Mouse moved to (38, 100)
Screenshot: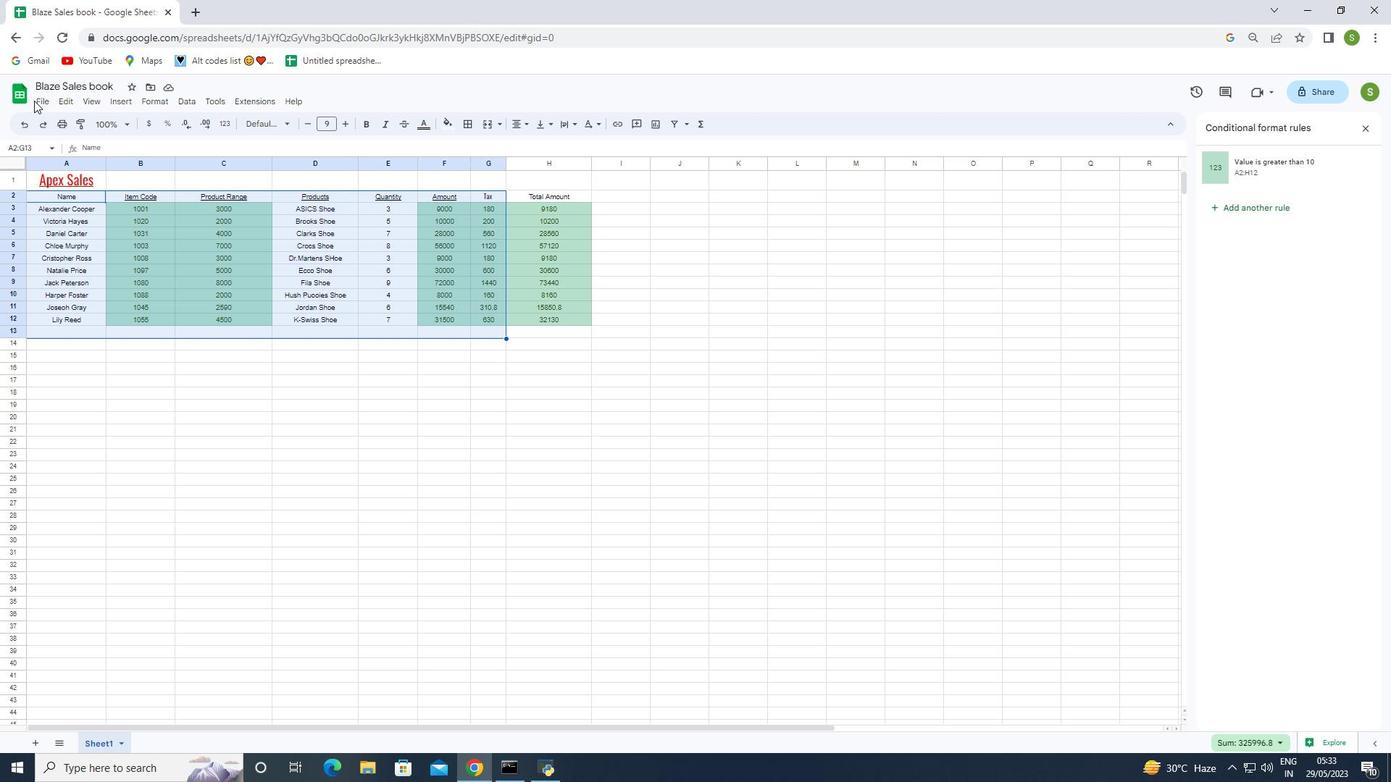 
Action: Mouse pressed left at (38, 100)
Screenshot: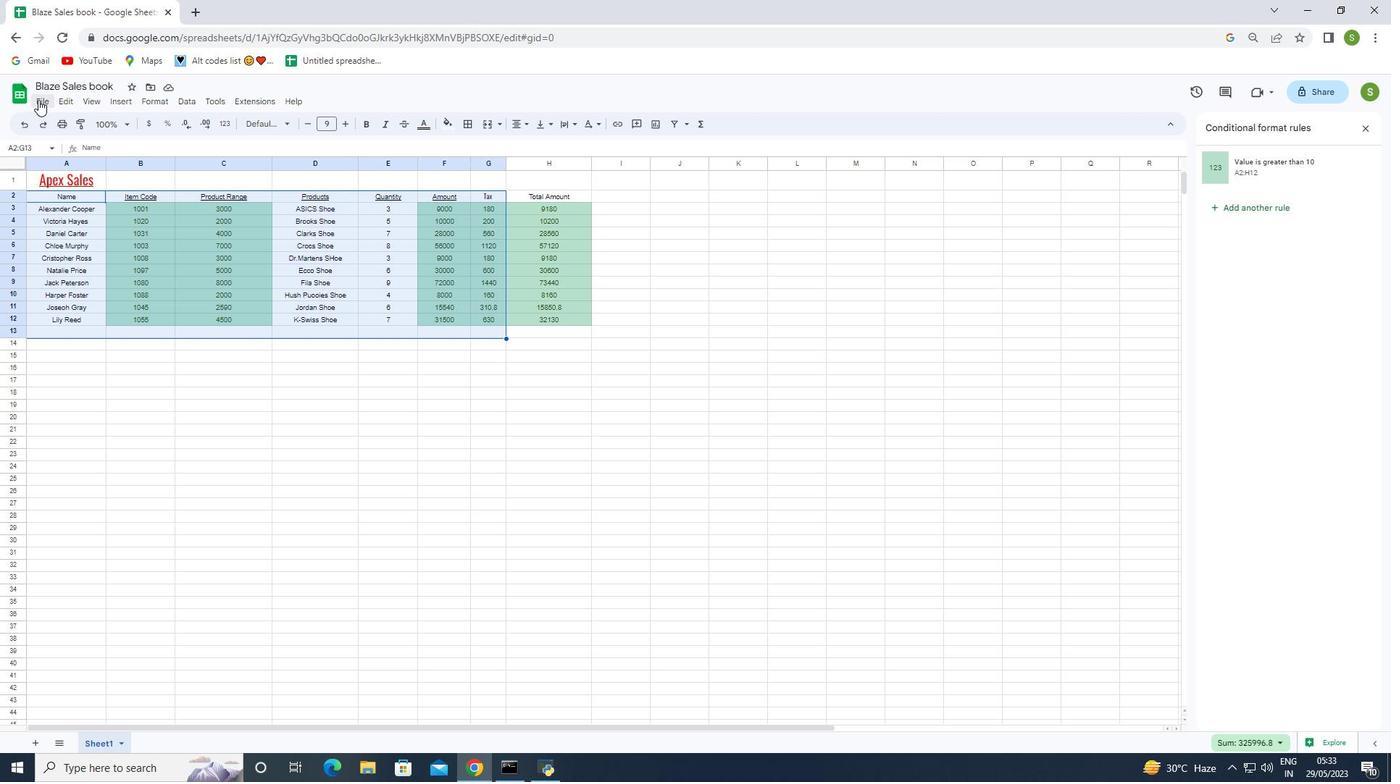 
Action: Mouse moved to (78, 267)
Screenshot: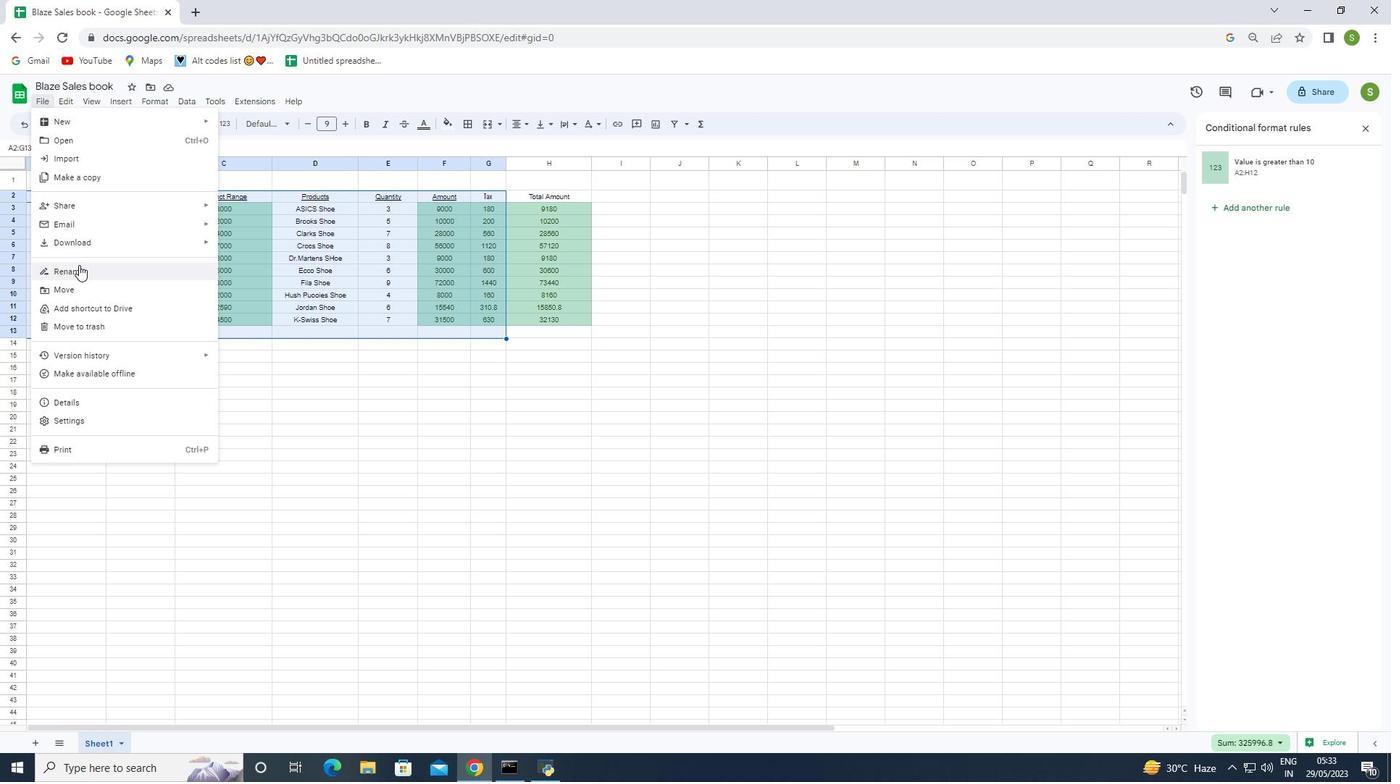 
Action: Mouse pressed left at (78, 267)
Screenshot: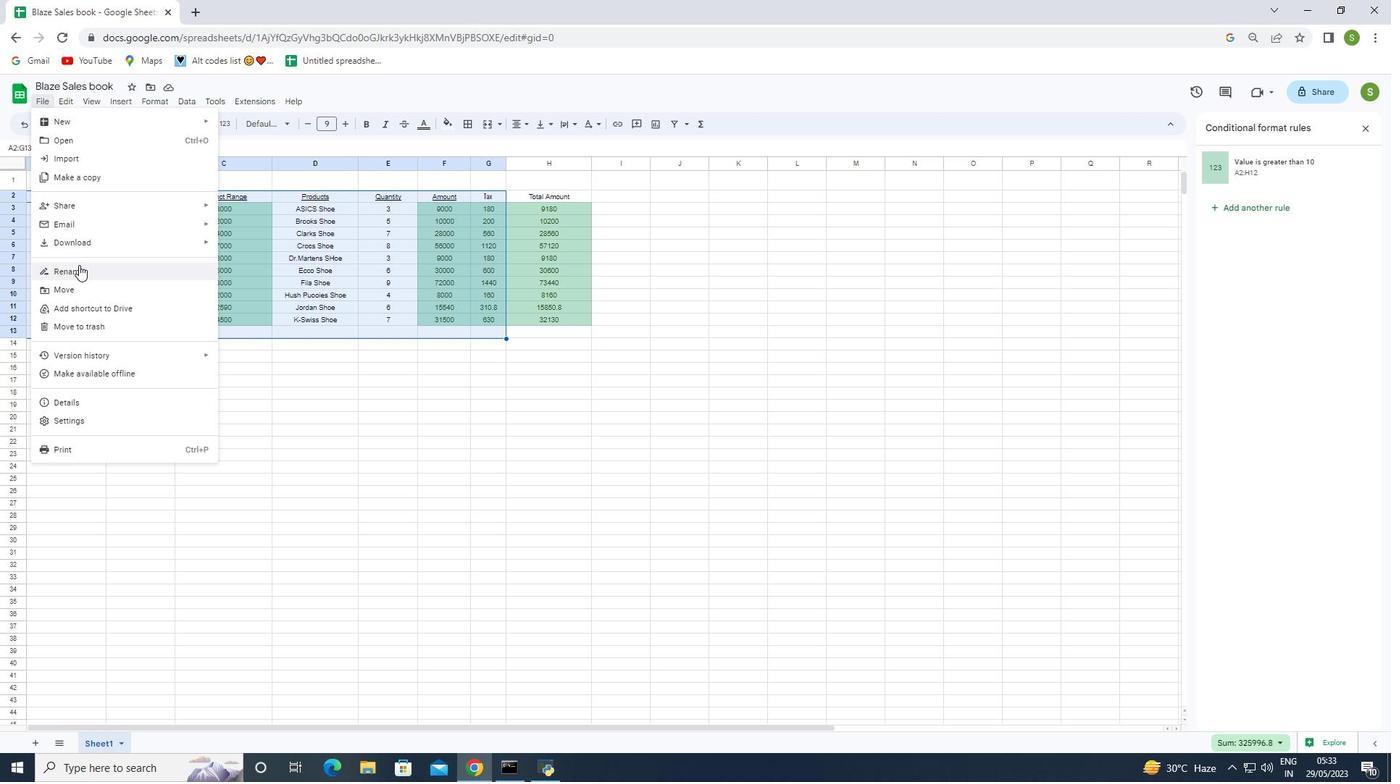 
Action: Mouse moved to (108, 100)
Screenshot: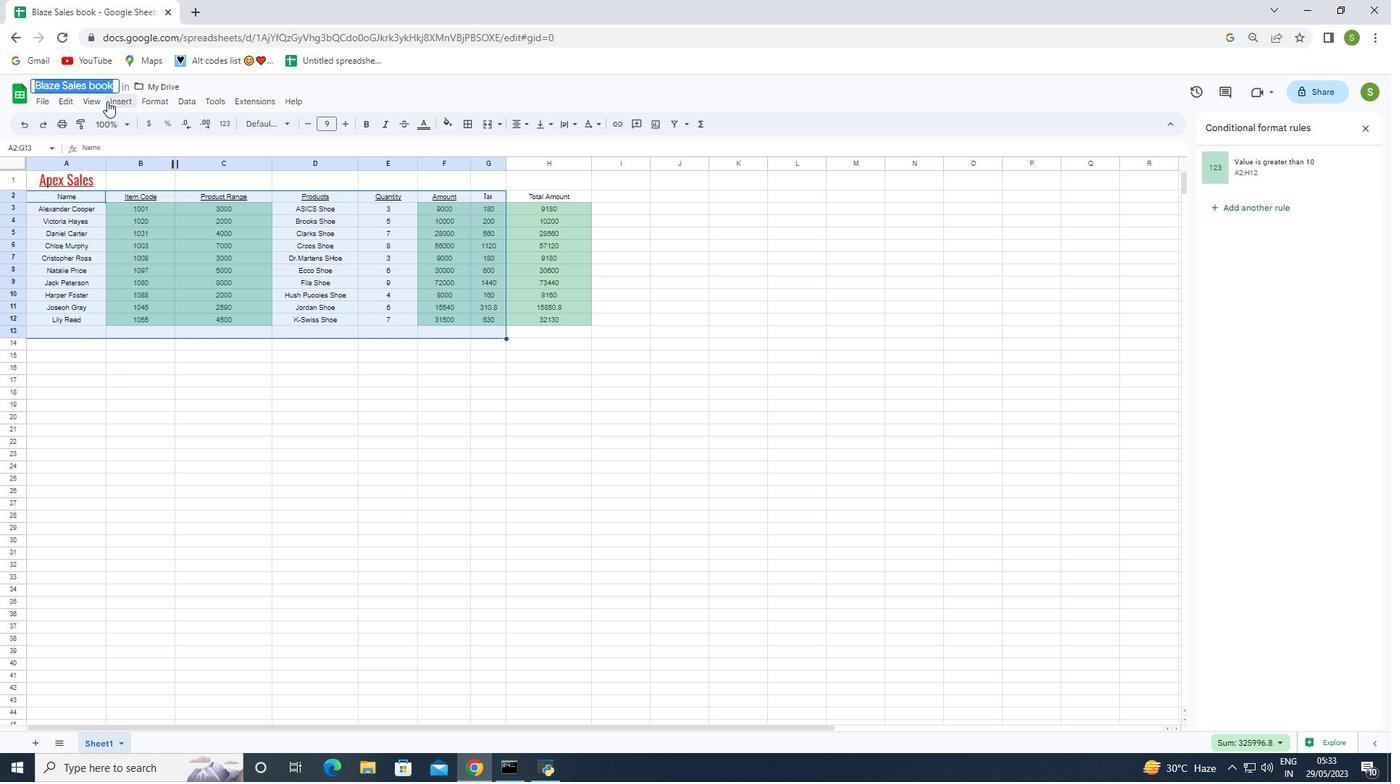 
Action: Key pressed <Key.backspace><Key.shift>Blaze<Key.space><Key.shift>Sales<Key.space><Key.shift>book
Screenshot: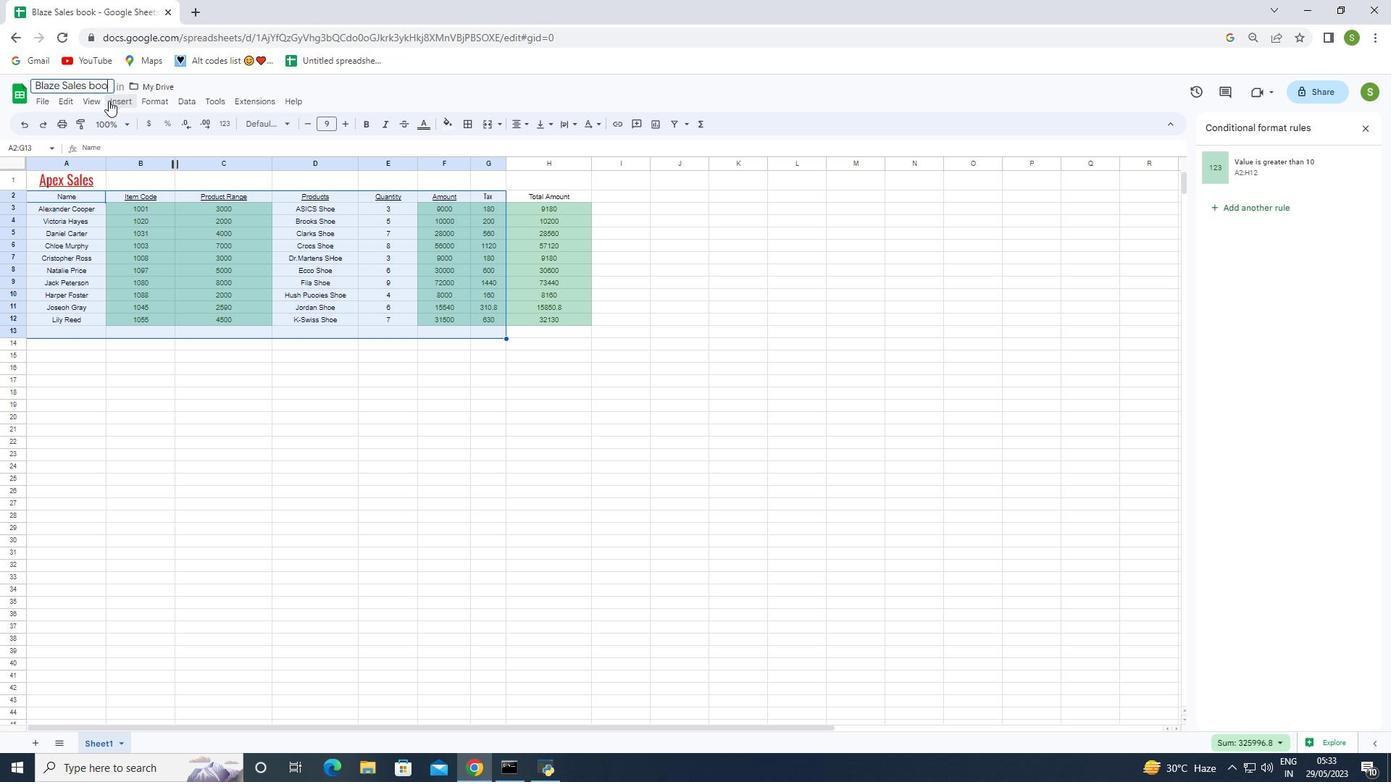 
Action: Mouse moved to (114, 121)
Screenshot: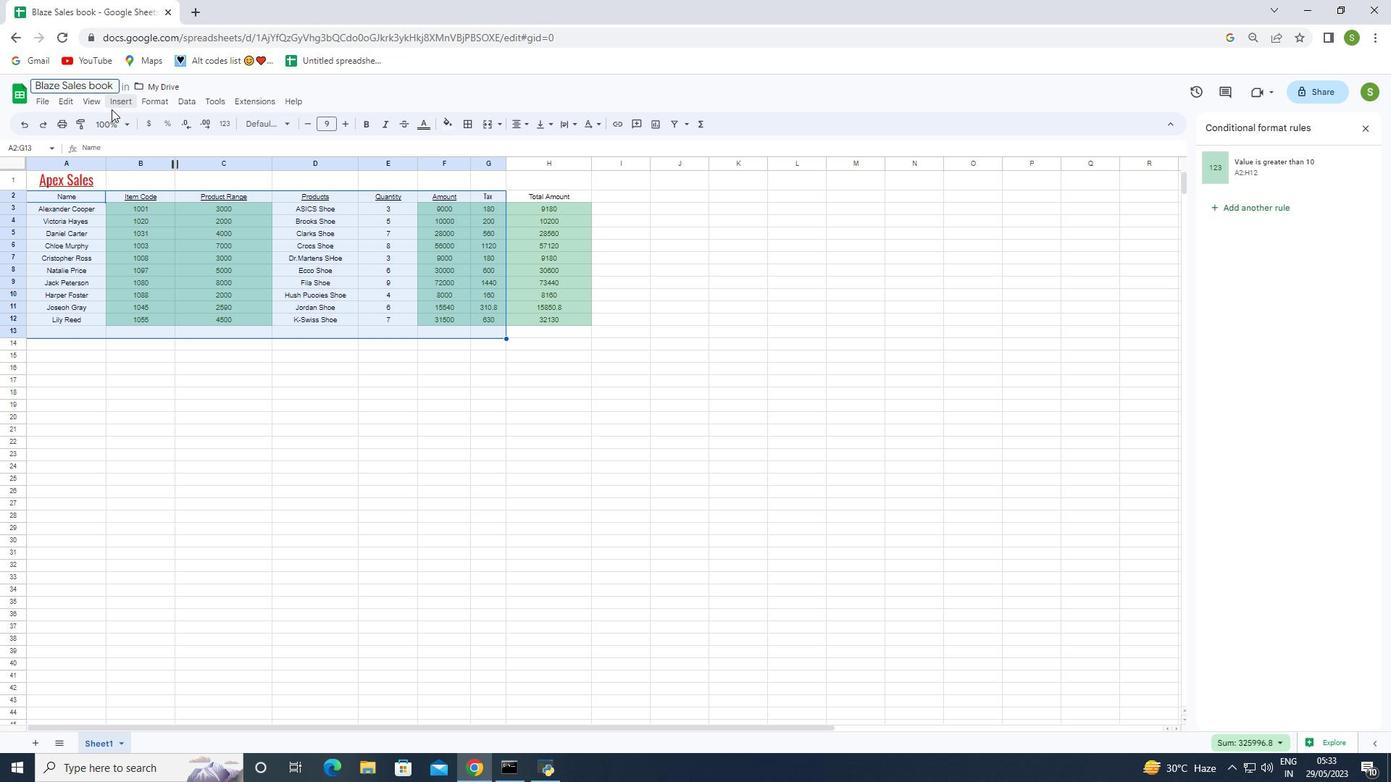 
Action: Key pressed <Key.enter>
Screenshot: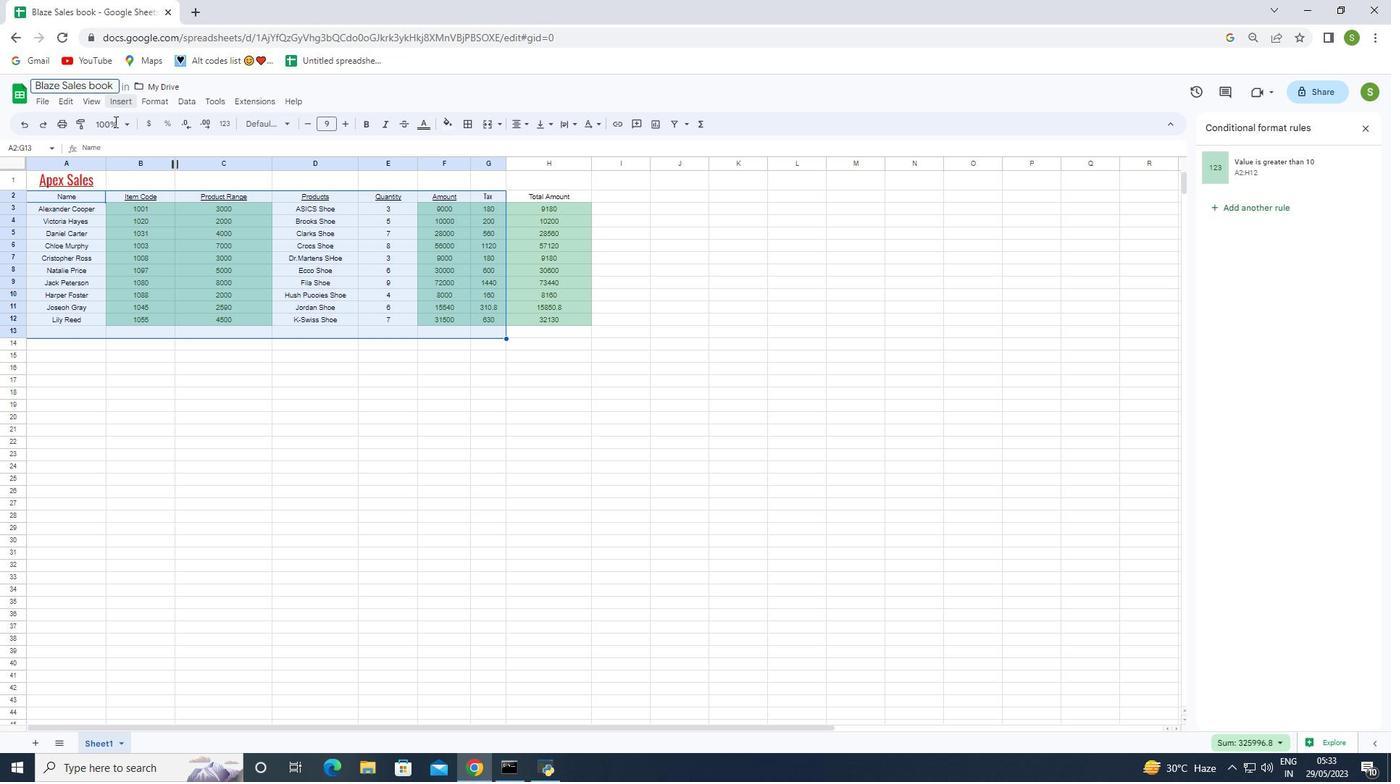 
Action: Mouse moved to (459, 515)
Screenshot: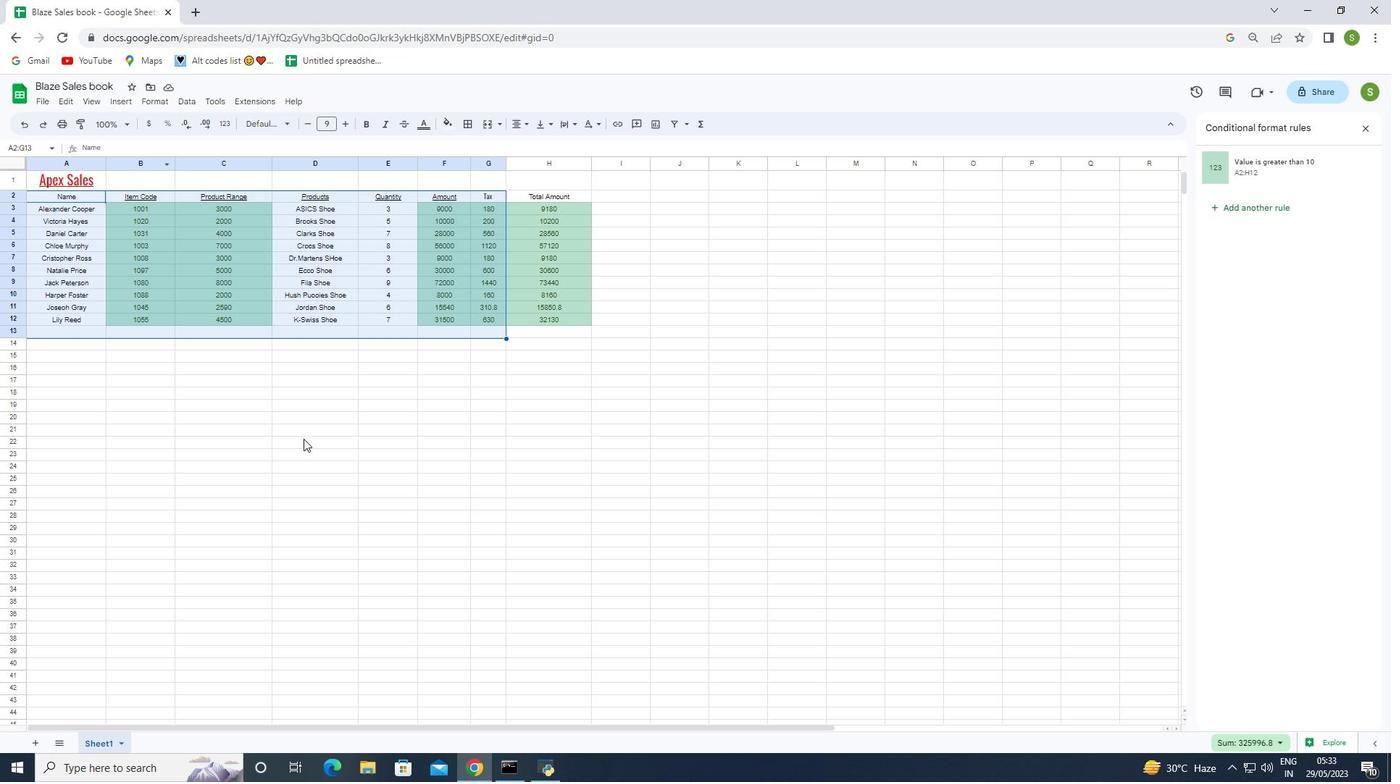 
Action: Mouse pressed left at (459, 515)
Screenshot: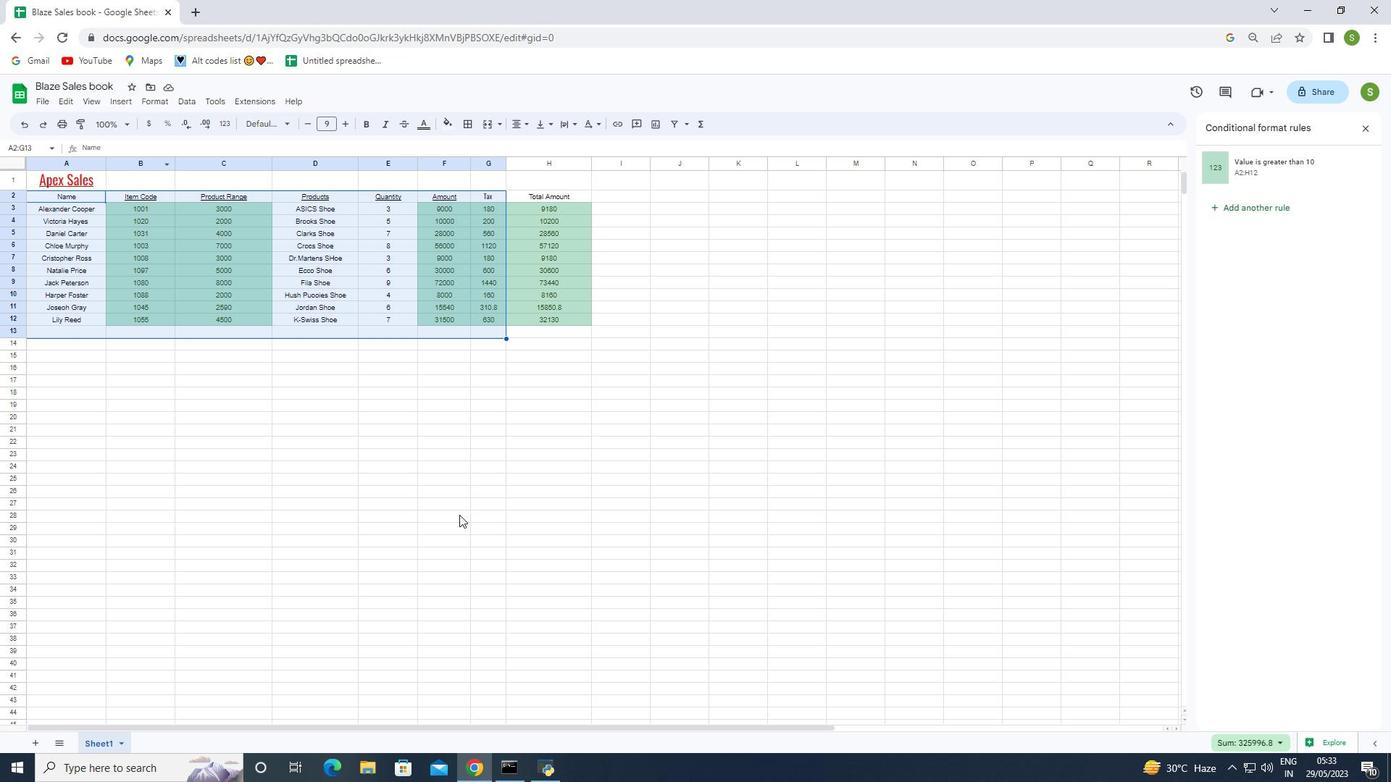 
Action: Mouse moved to (431, 439)
Screenshot: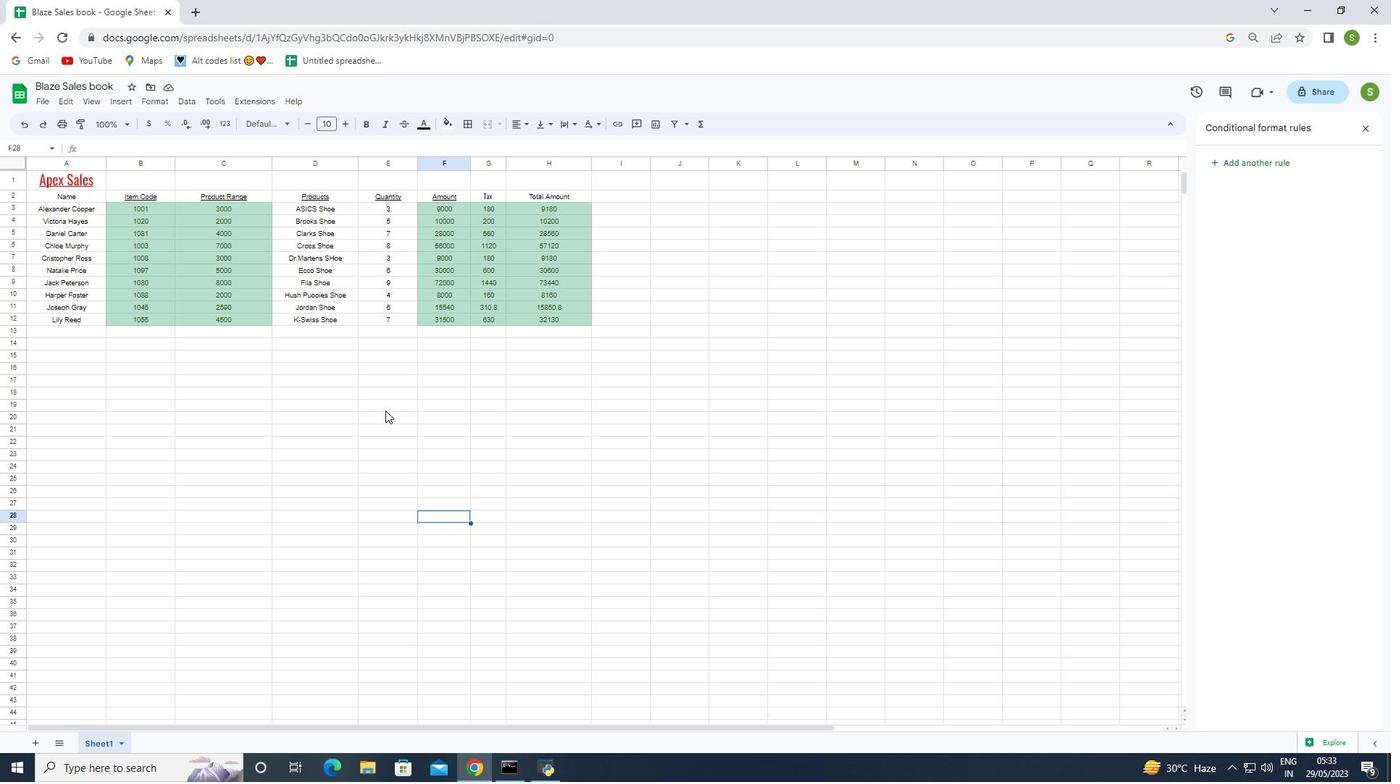
Action: Mouse pressed left at (431, 439)
Screenshot: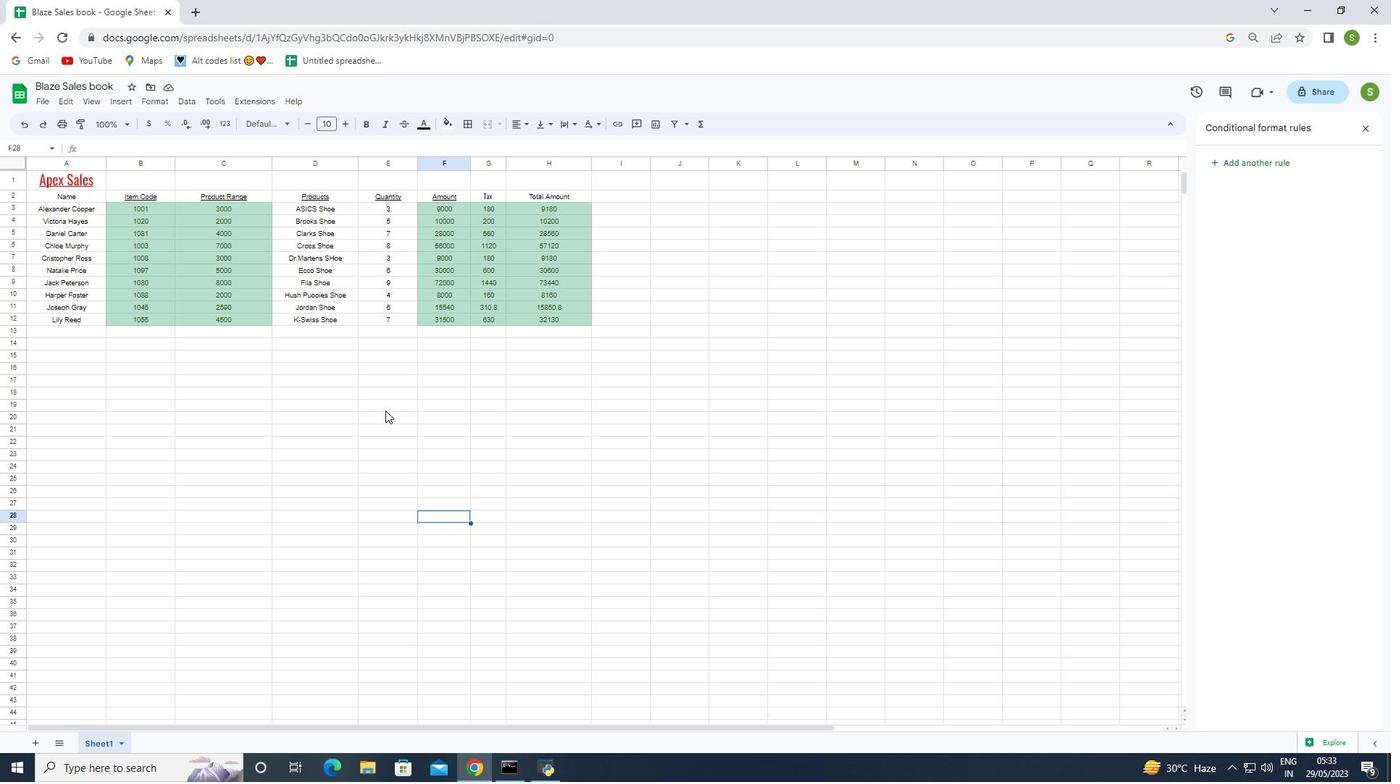 
